 Task: Create a due date automation trigger when advanced on, 2 working days after a card is due add fields with custom field "Resume" set to a date less than 1 working days from now at 11:00 AM.
Action: Mouse moved to (1069, 335)
Screenshot: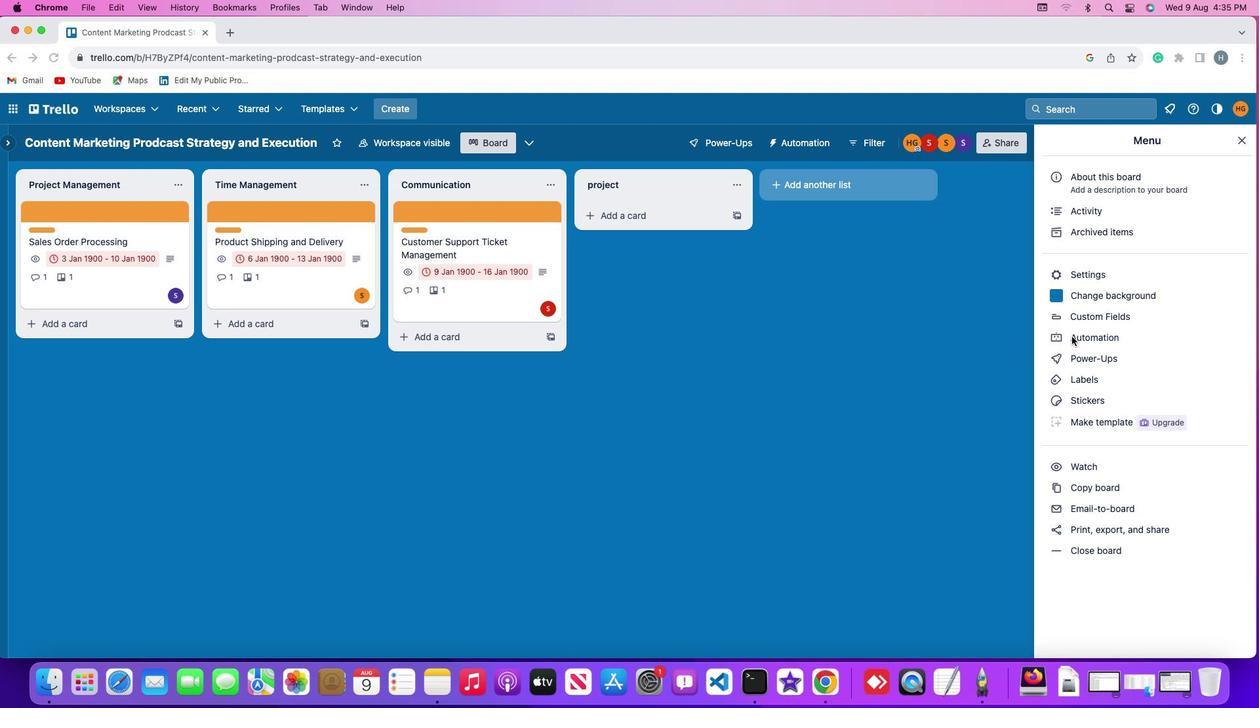 
Action: Mouse pressed left at (1069, 335)
Screenshot: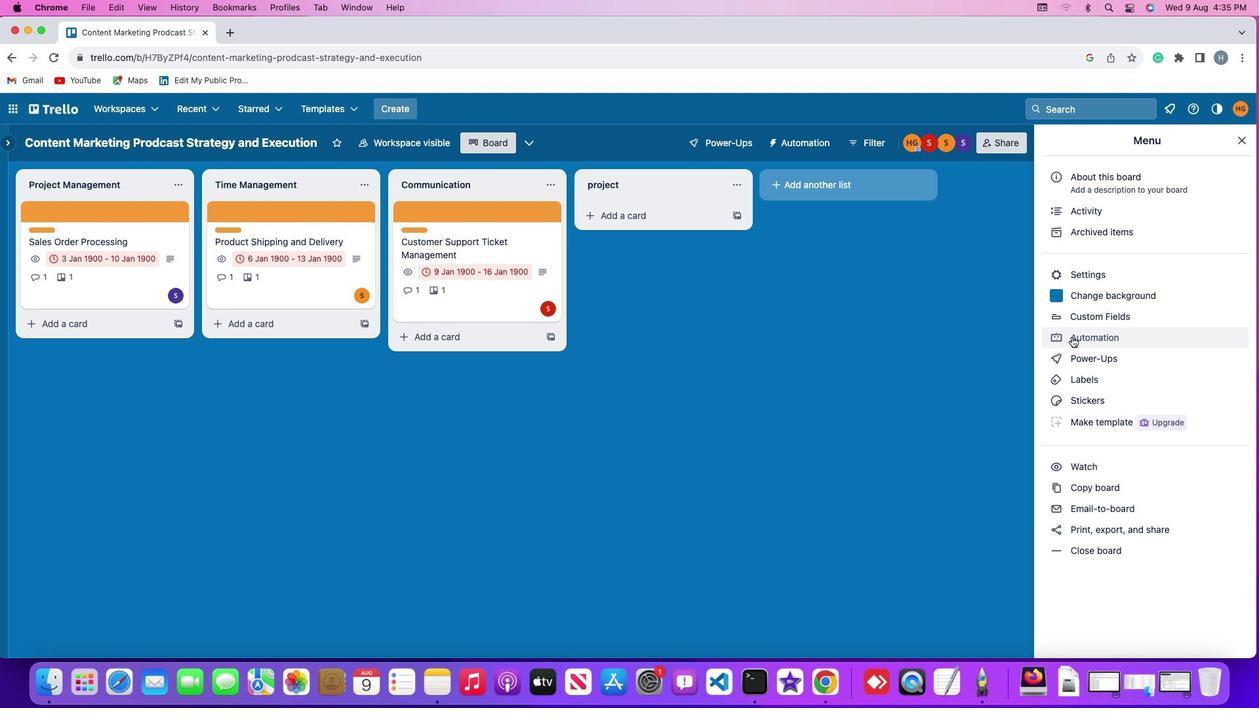 
Action: Mouse pressed left at (1069, 335)
Screenshot: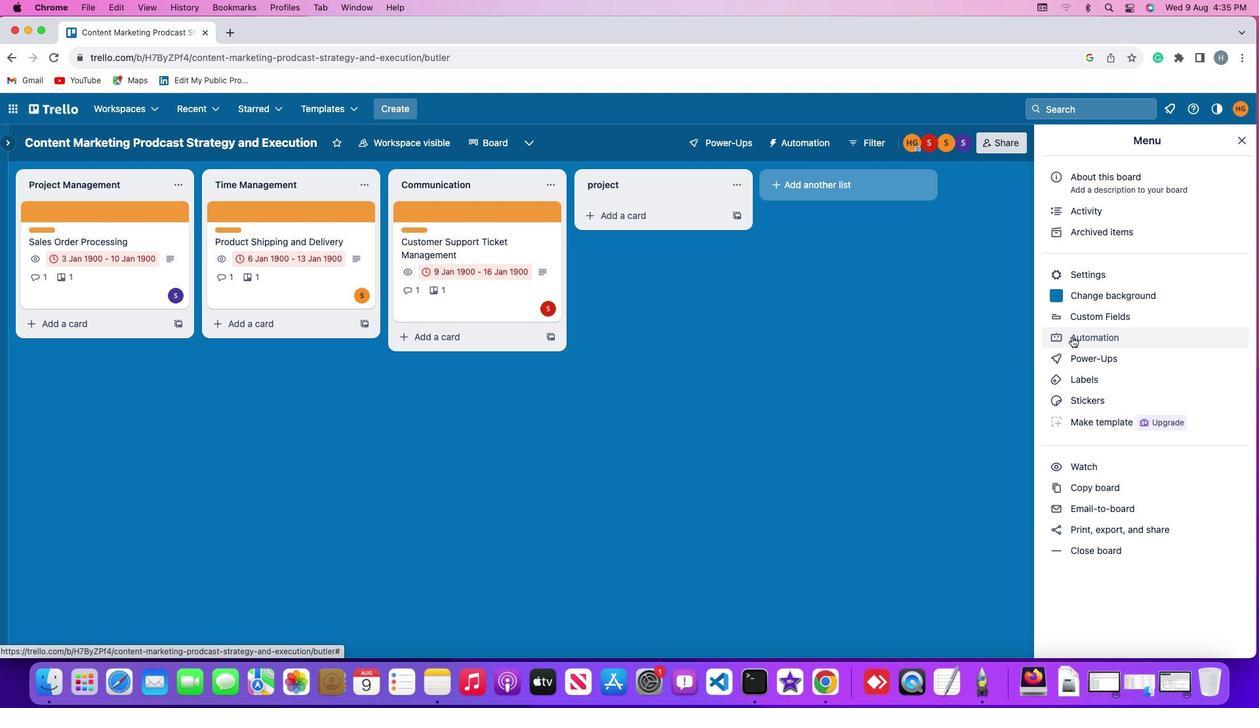 
Action: Mouse moved to (81, 308)
Screenshot: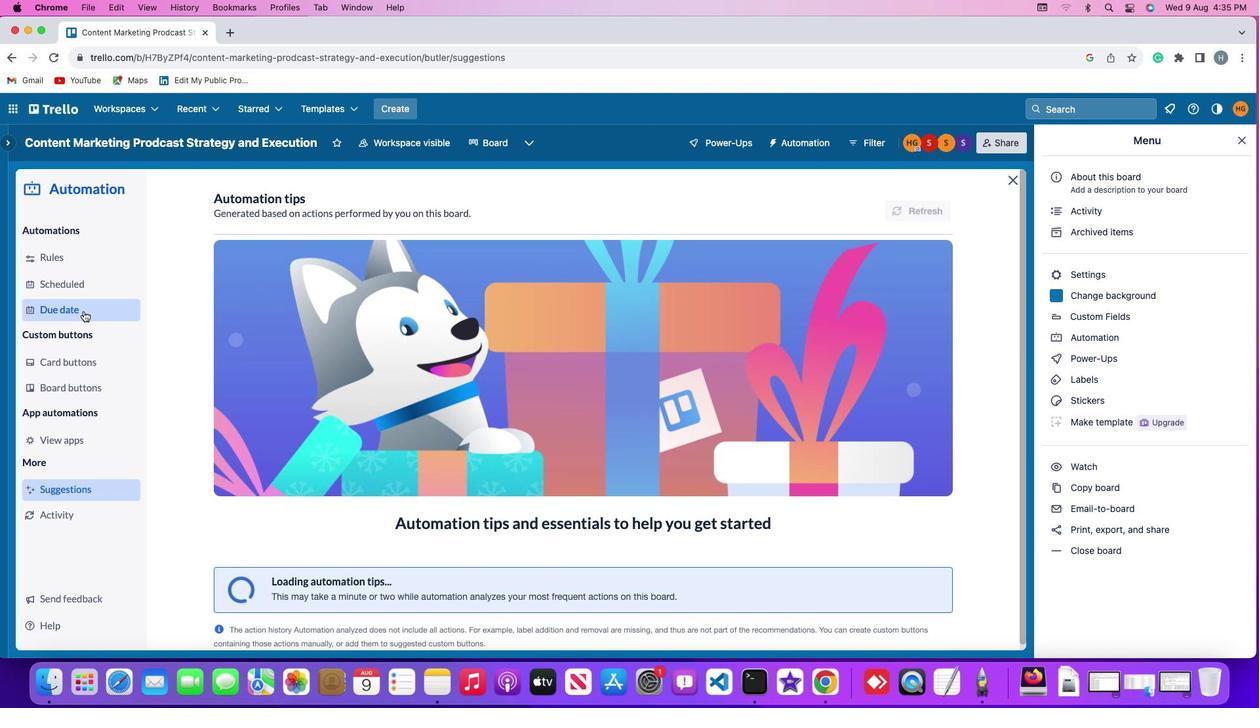 
Action: Mouse pressed left at (81, 308)
Screenshot: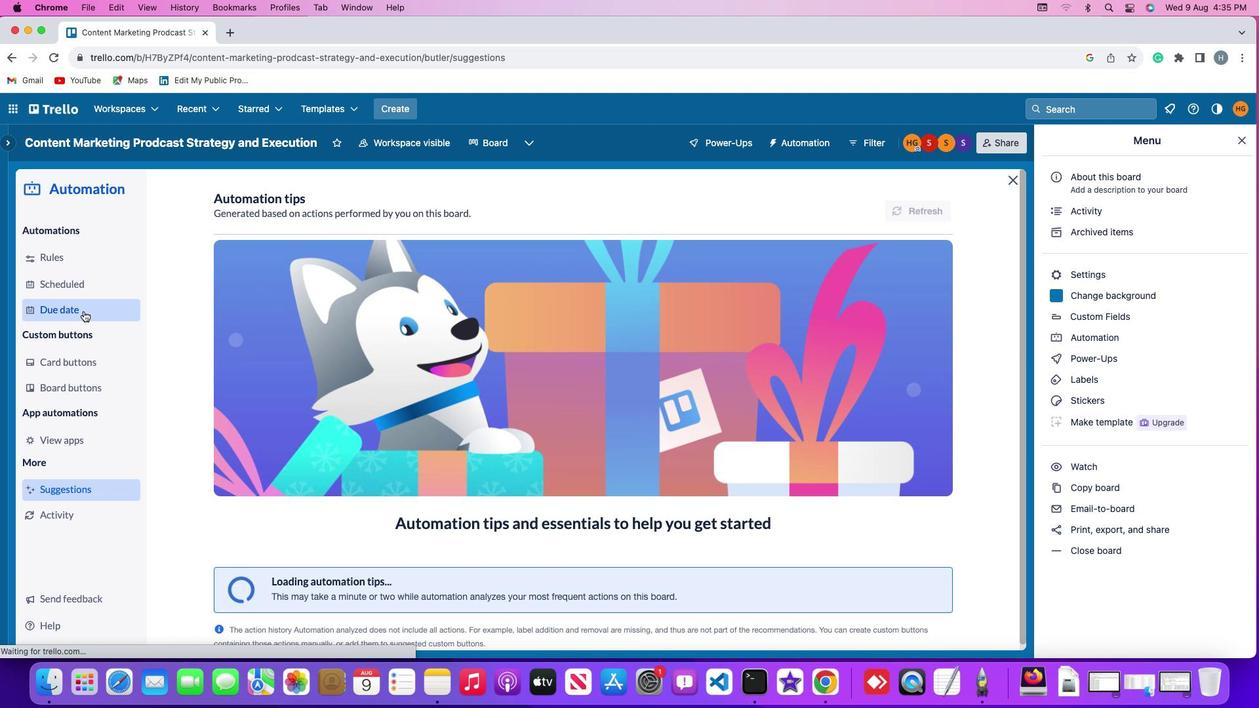 
Action: Mouse moved to (864, 201)
Screenshot: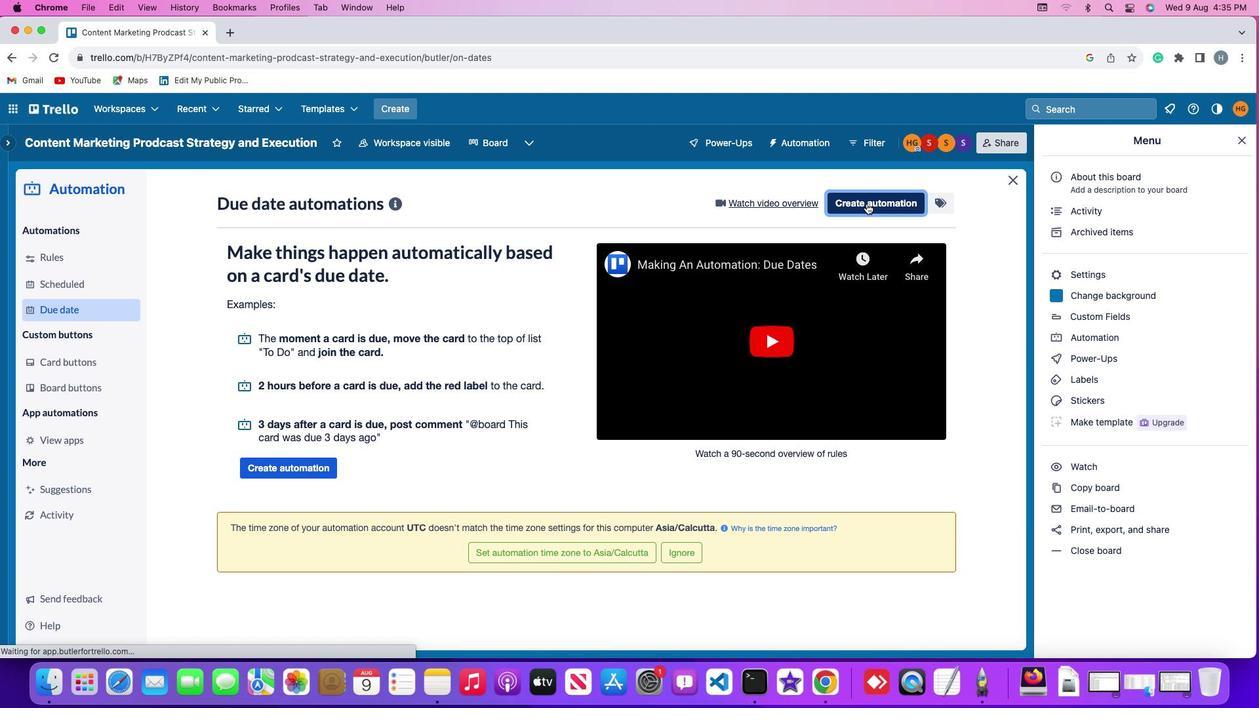 
Action: Mouse pressed left at (864, 201)
Screenshot: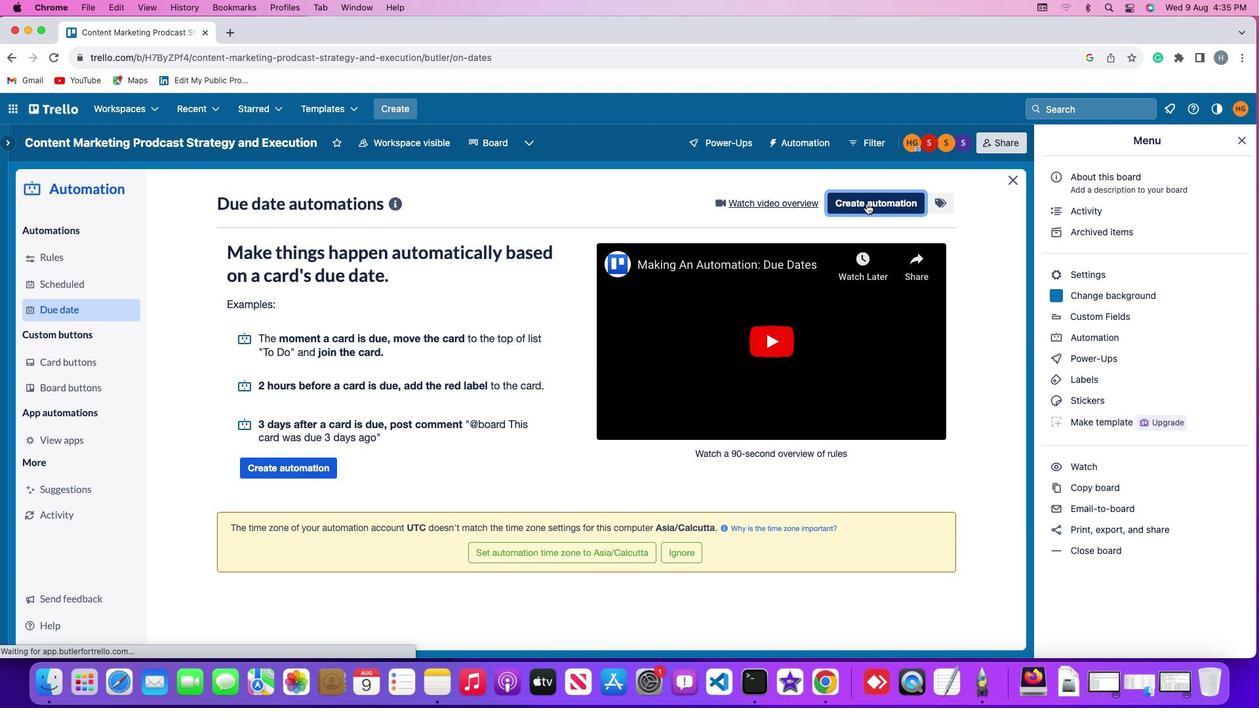 
Action: Mouse moved to (380, 325)
Screenshot: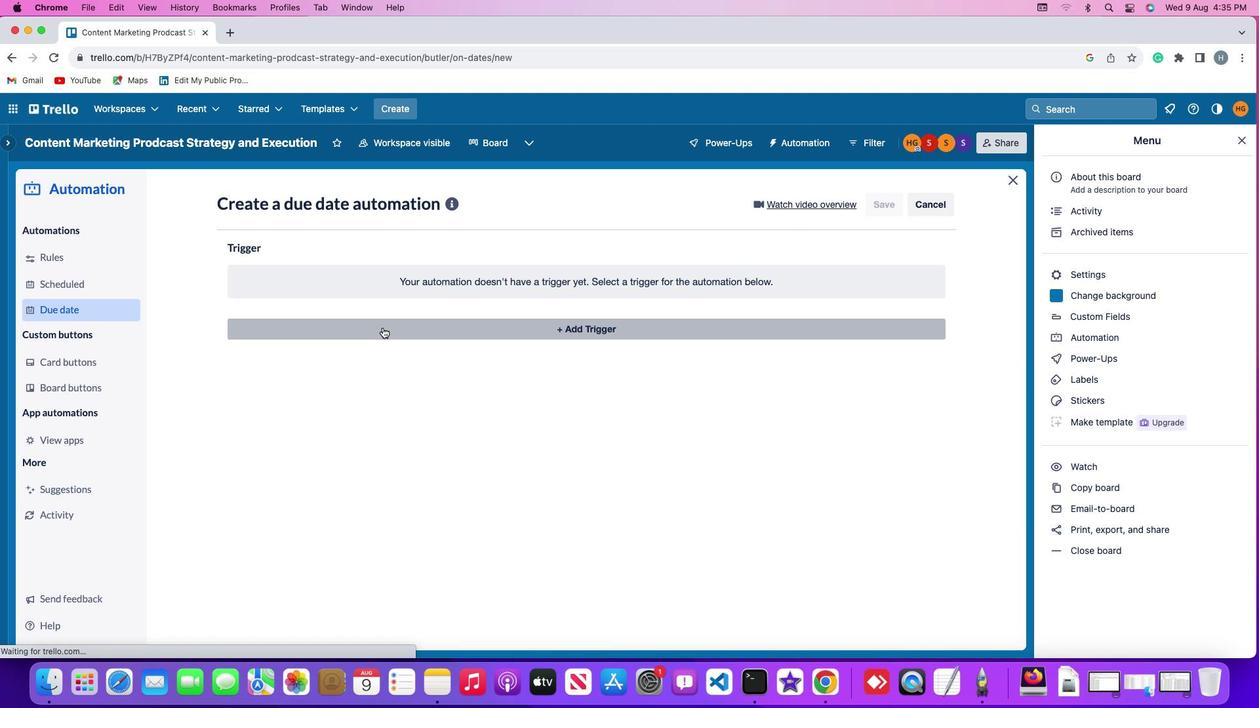 
Action: Mouse pressed left at (380, 325)
Screenshot: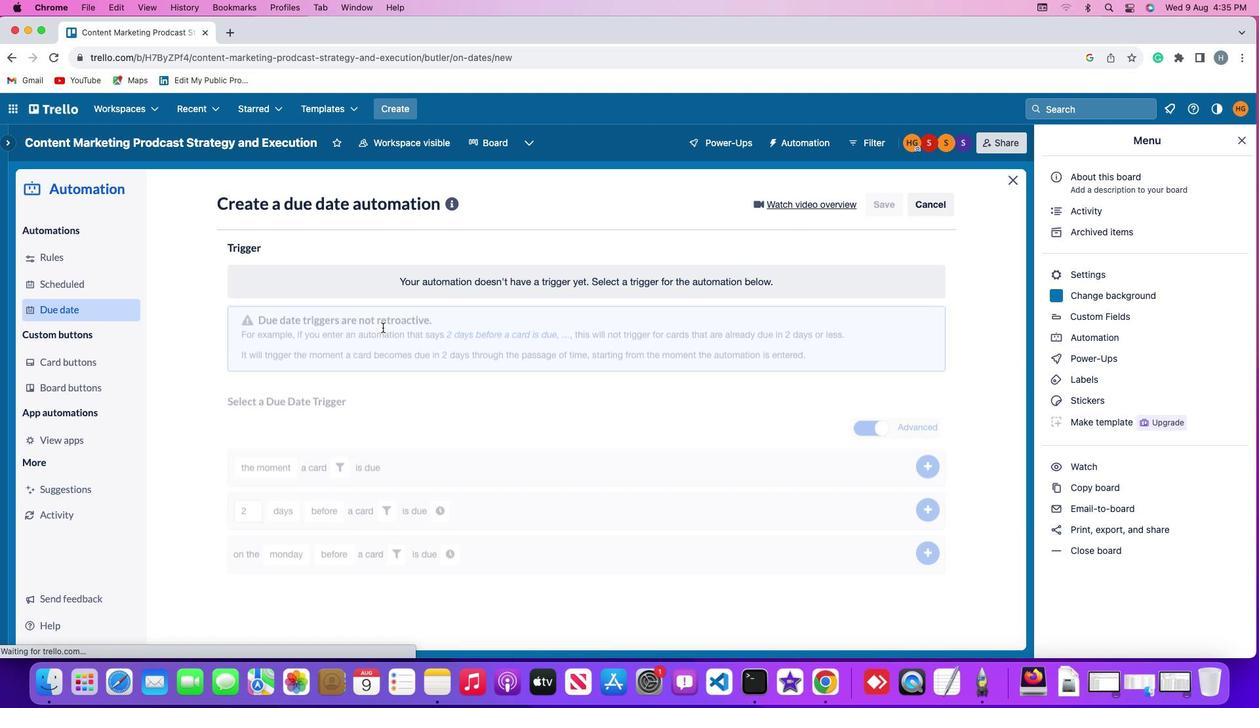 
Action: Mouse moved to (250, 529)
Screenshot: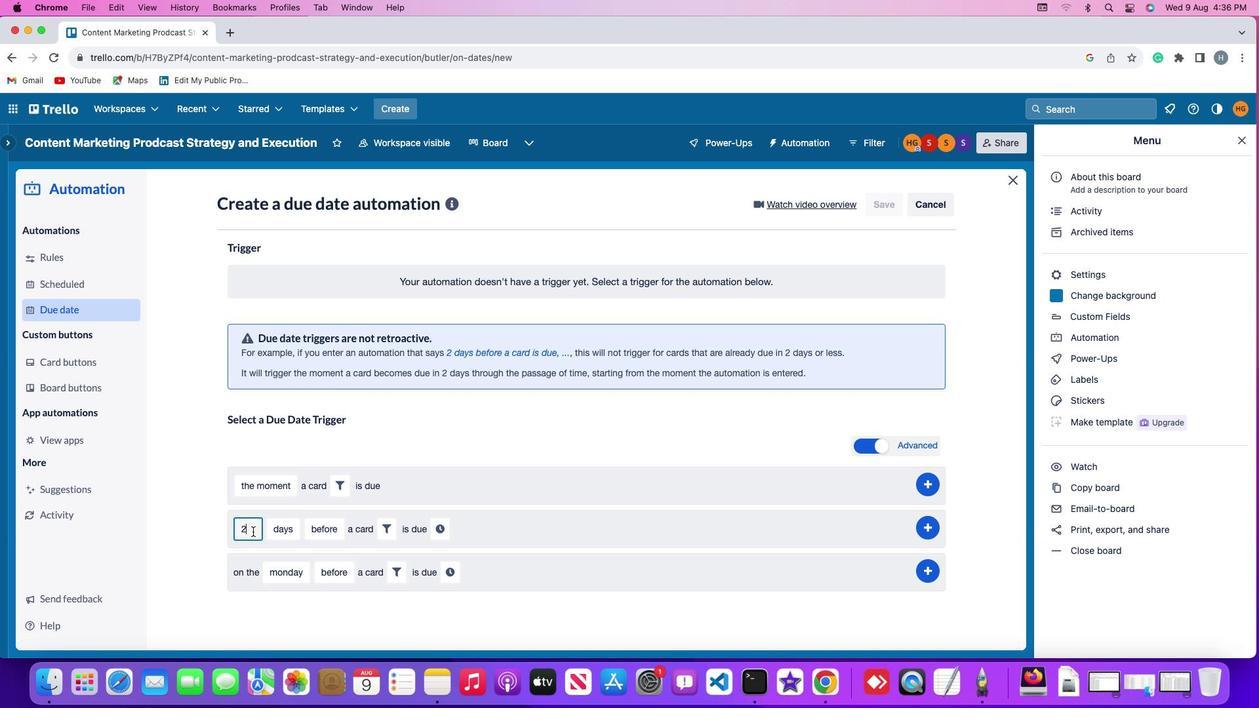 
Action: Mouse pressed left at (250, 529)
Screenshot: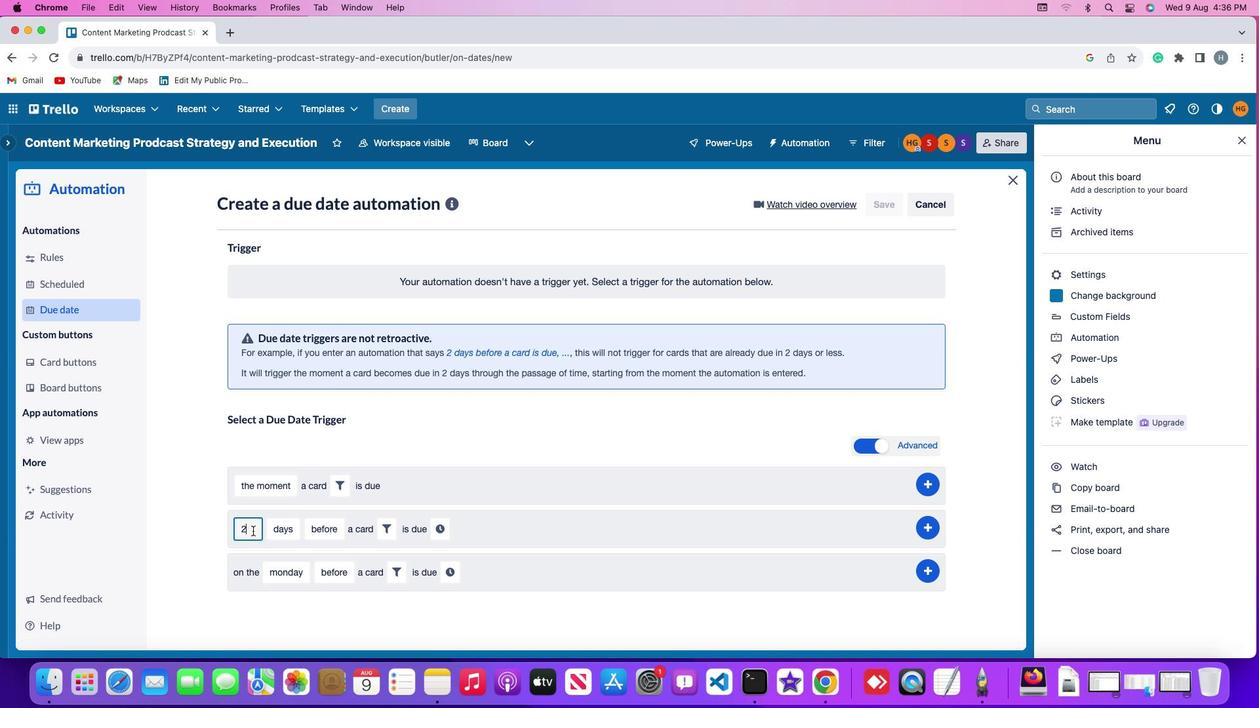 
Action: Mouse moved to (250, 528)
Screenshot: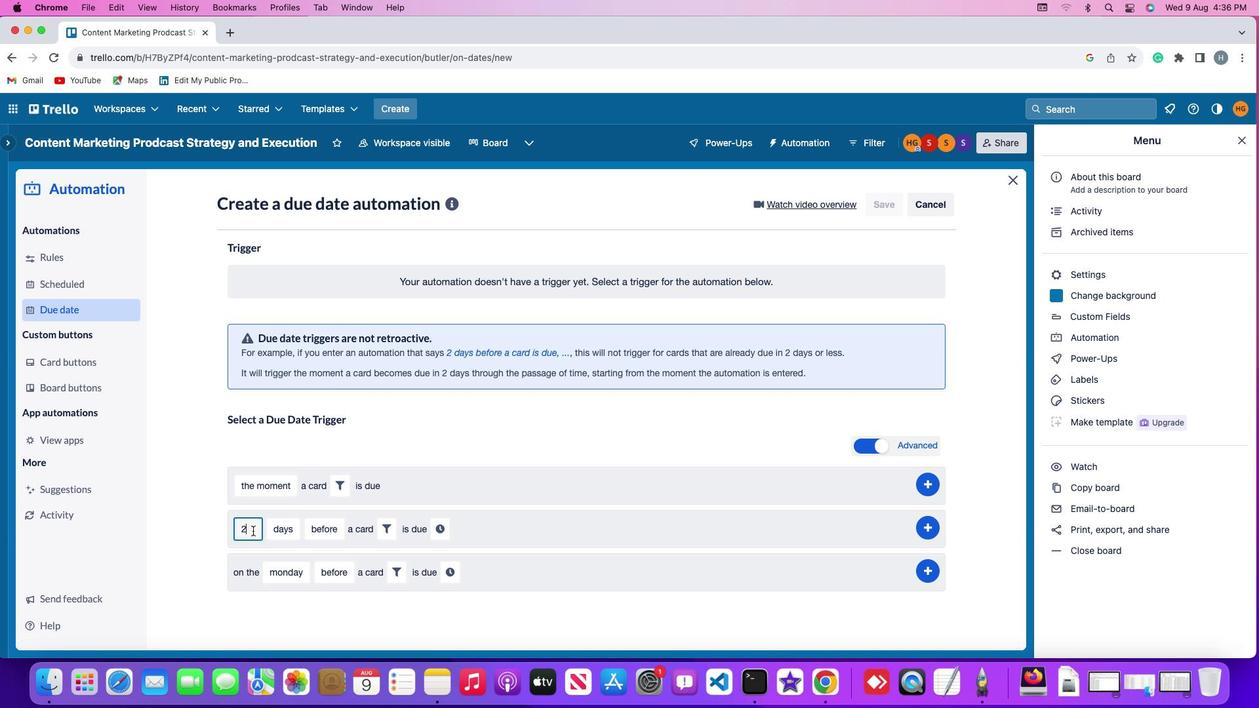 
Action: Key pressed Key.backspace
Screenshot: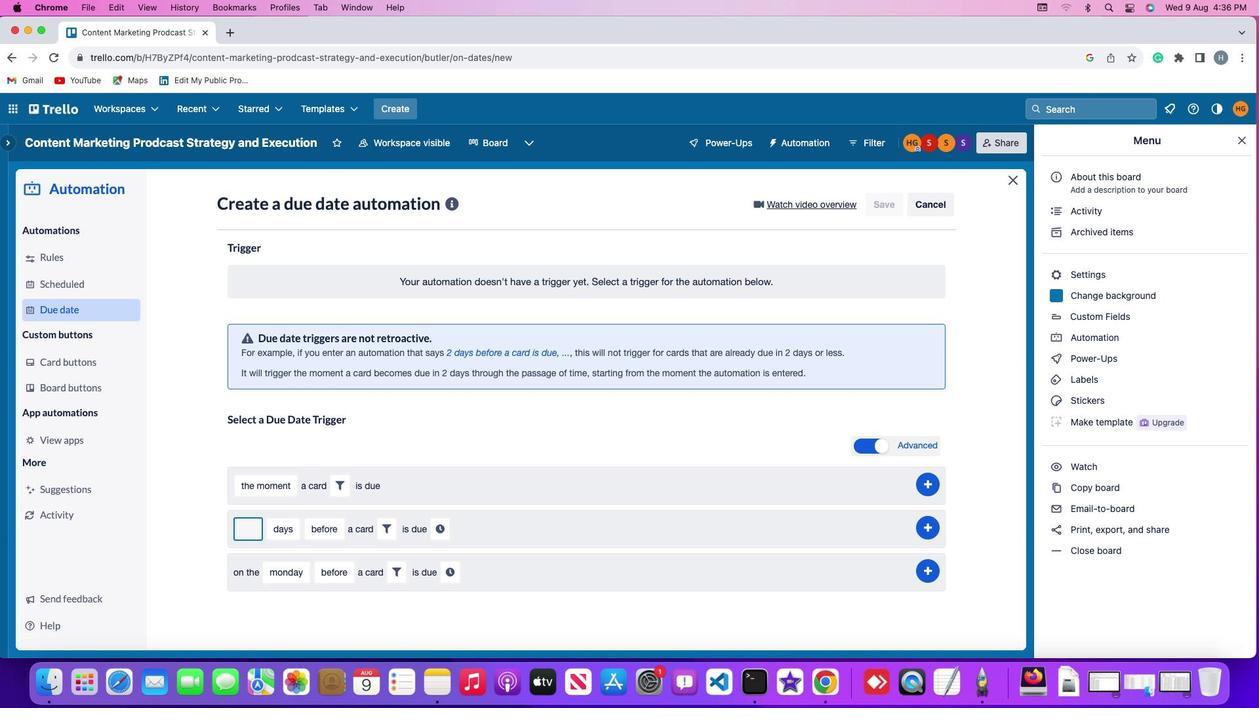
Action: Mouse moved to (250, 529)
Screenshot: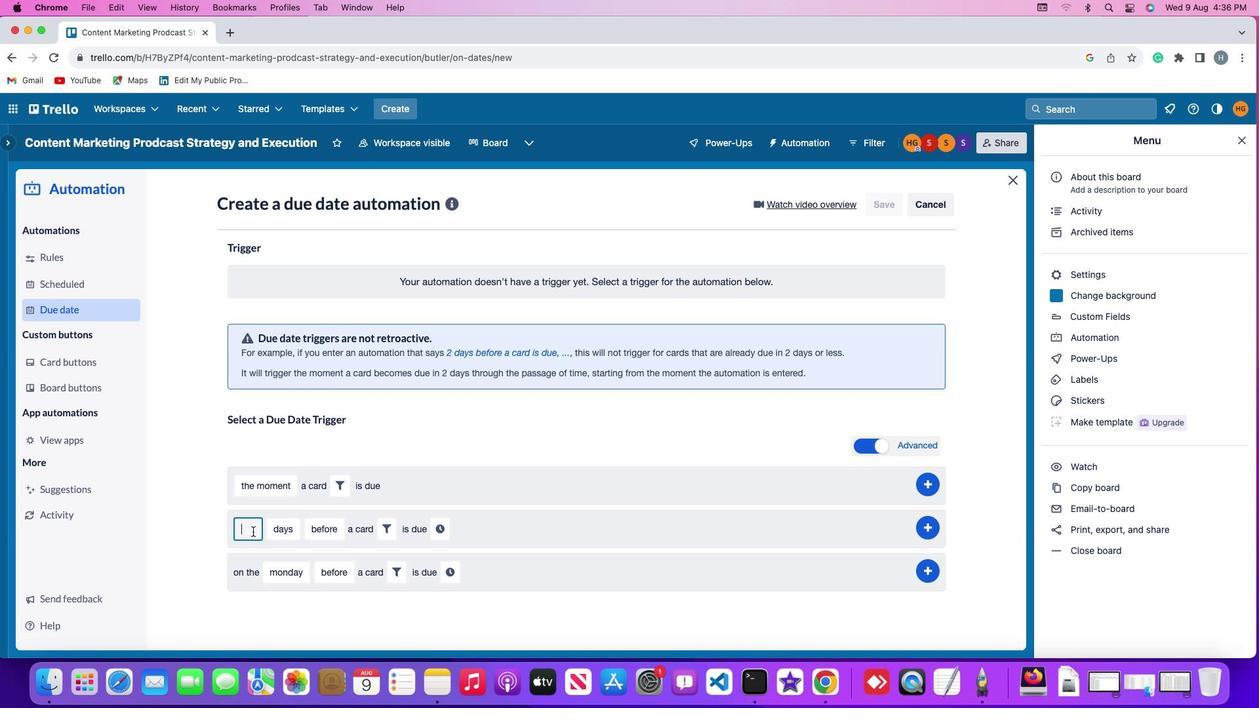 
Action: Key pressed '2'
Screenshot: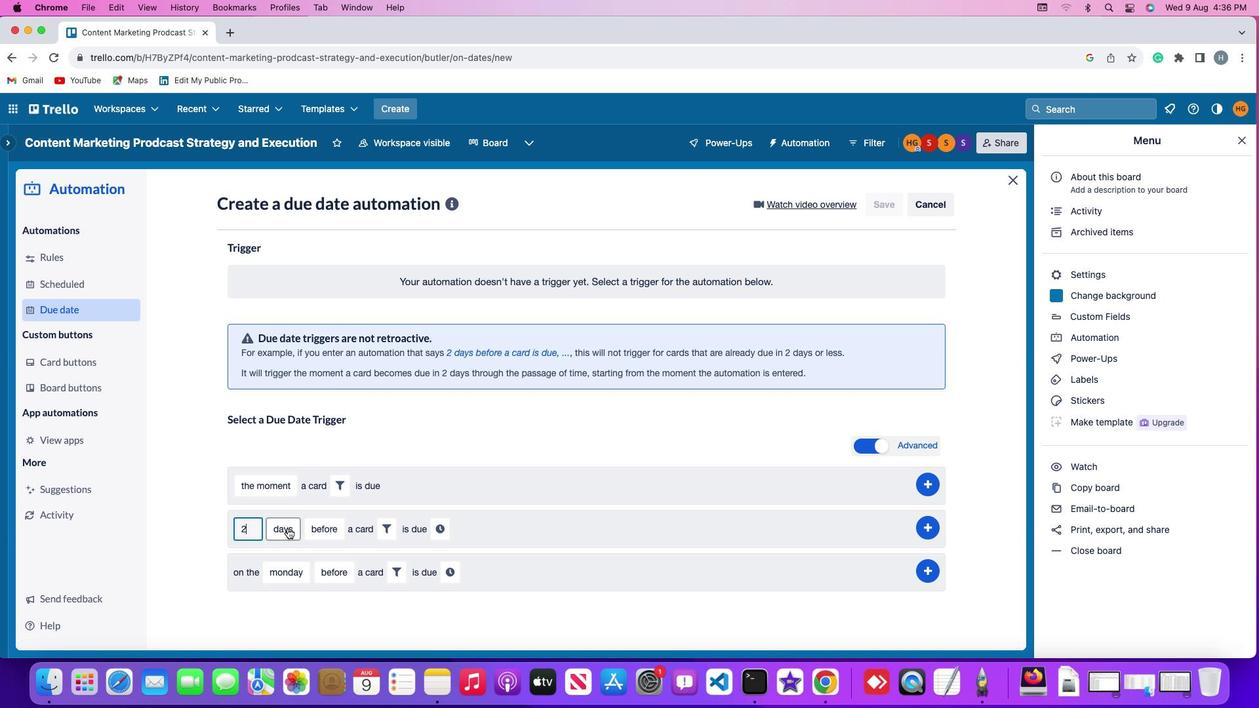 
Action: Mouse moved to (285, 525)
Screenshot: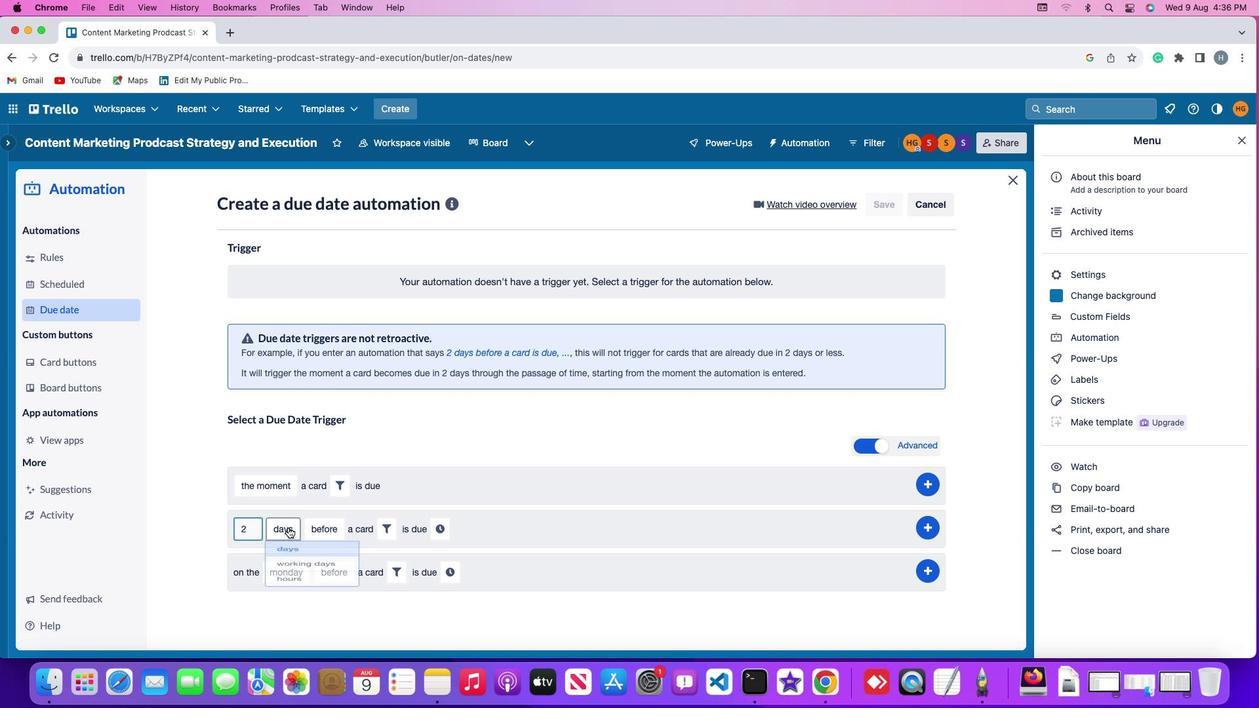 
Action: Mouse pressed left at (285, 525)
Screenshot: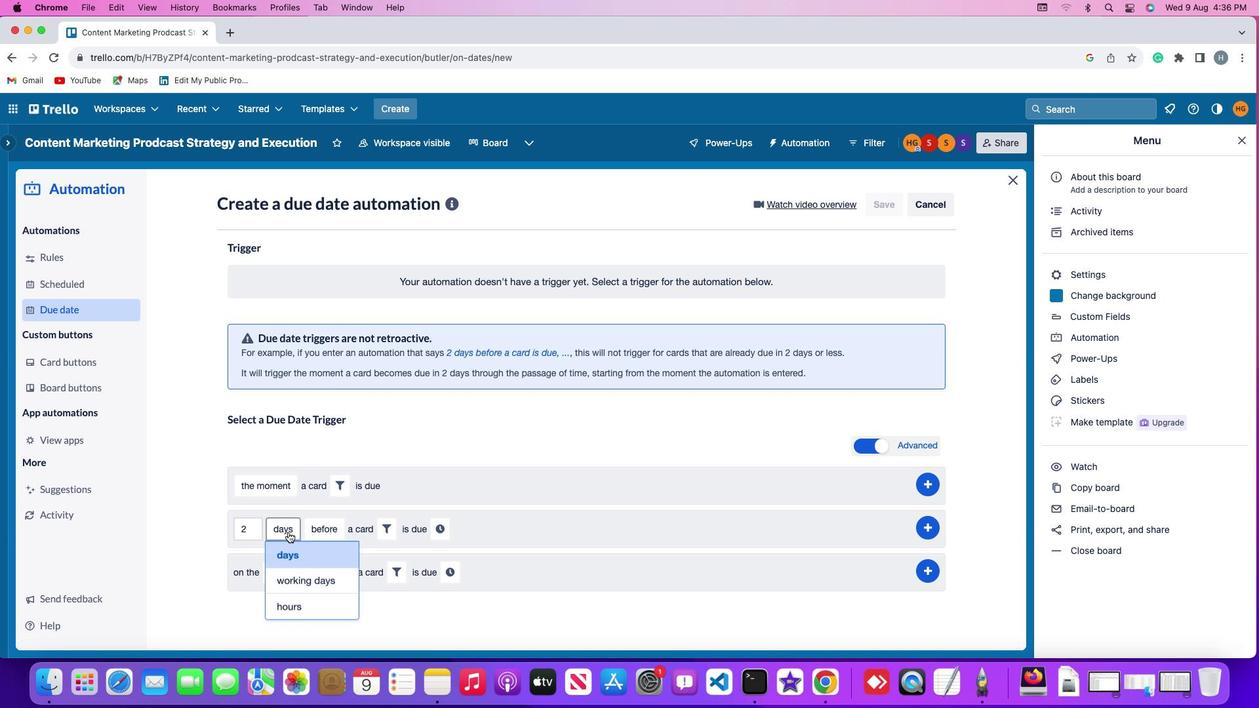 
Action: Mouse moved to (289, 581)
Screenshot: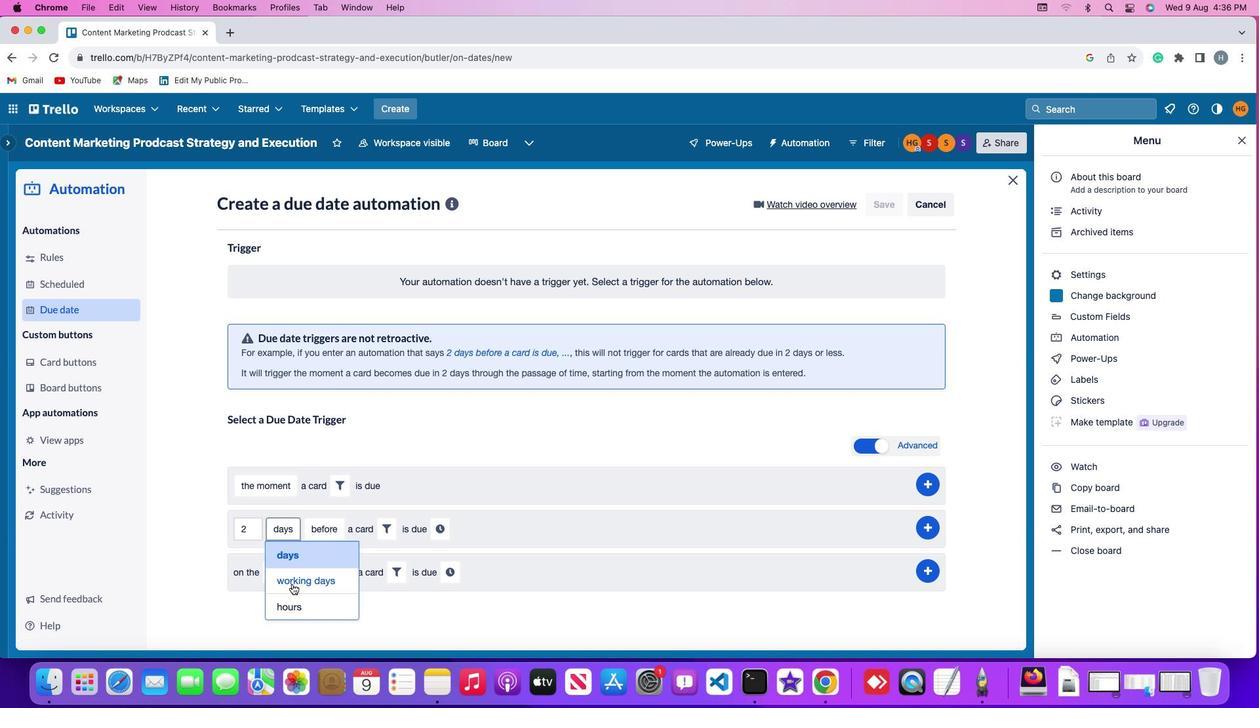 
Action: Mouse pressed left at (289, 581)
Screenshot: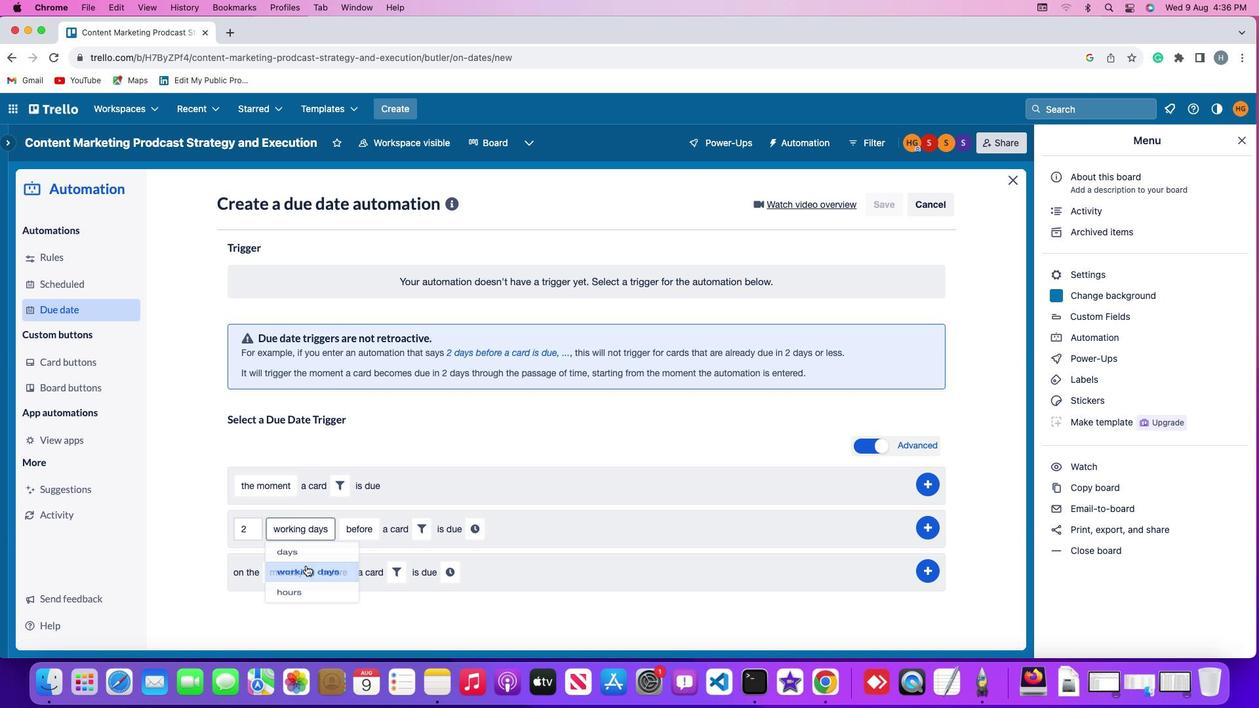 
Action: Mouse moved to (354, 523)
Screenshot: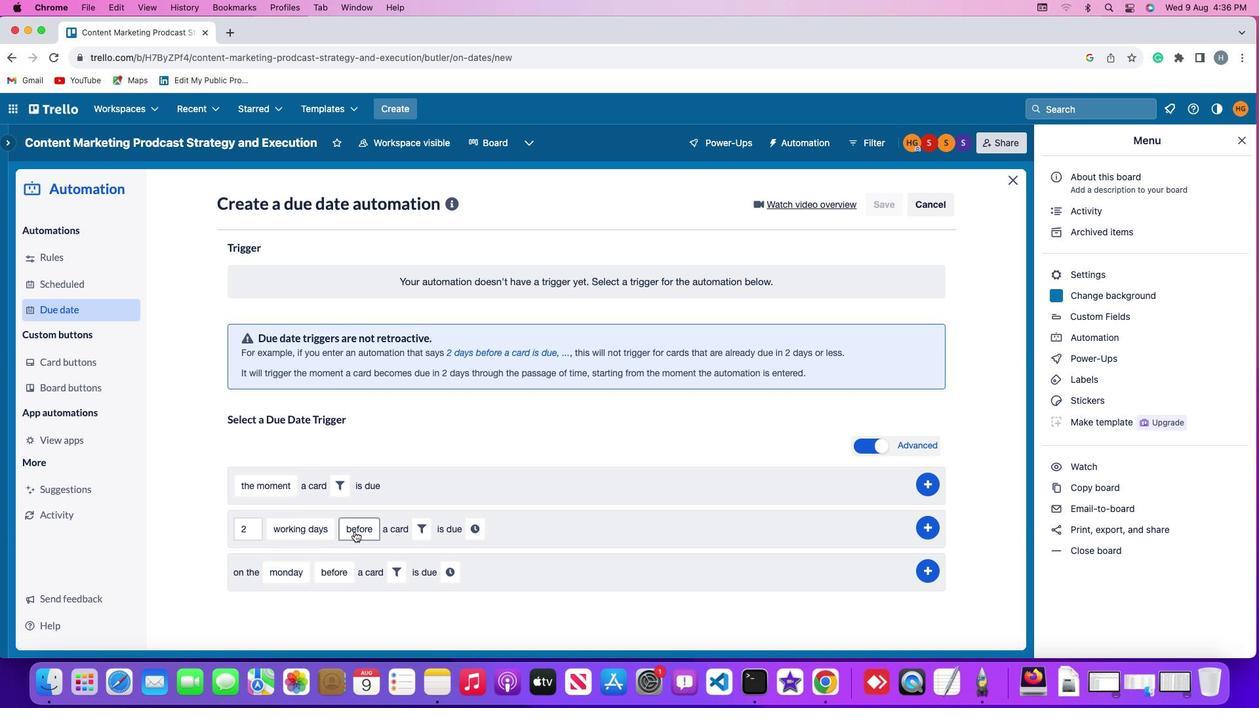 
Action: Mouse pressed left at (354, 523)
Screenshot: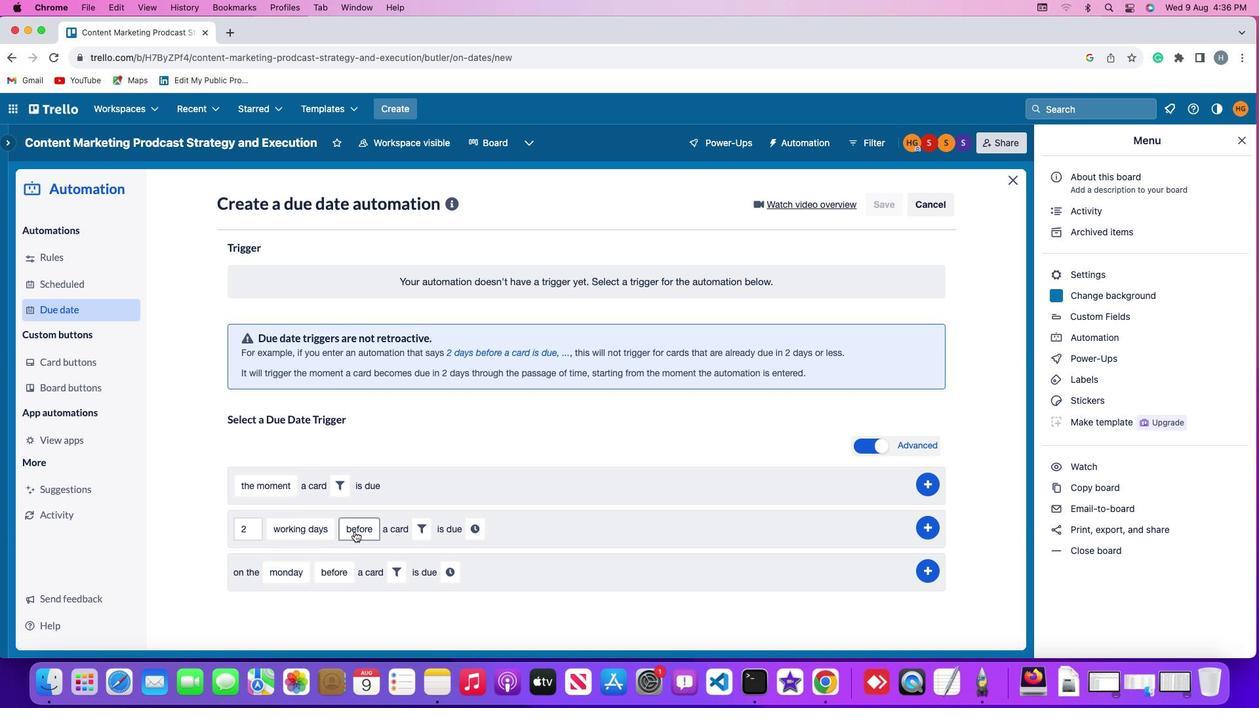 
Action: Mouse moved to (353, 573)
Screenshot: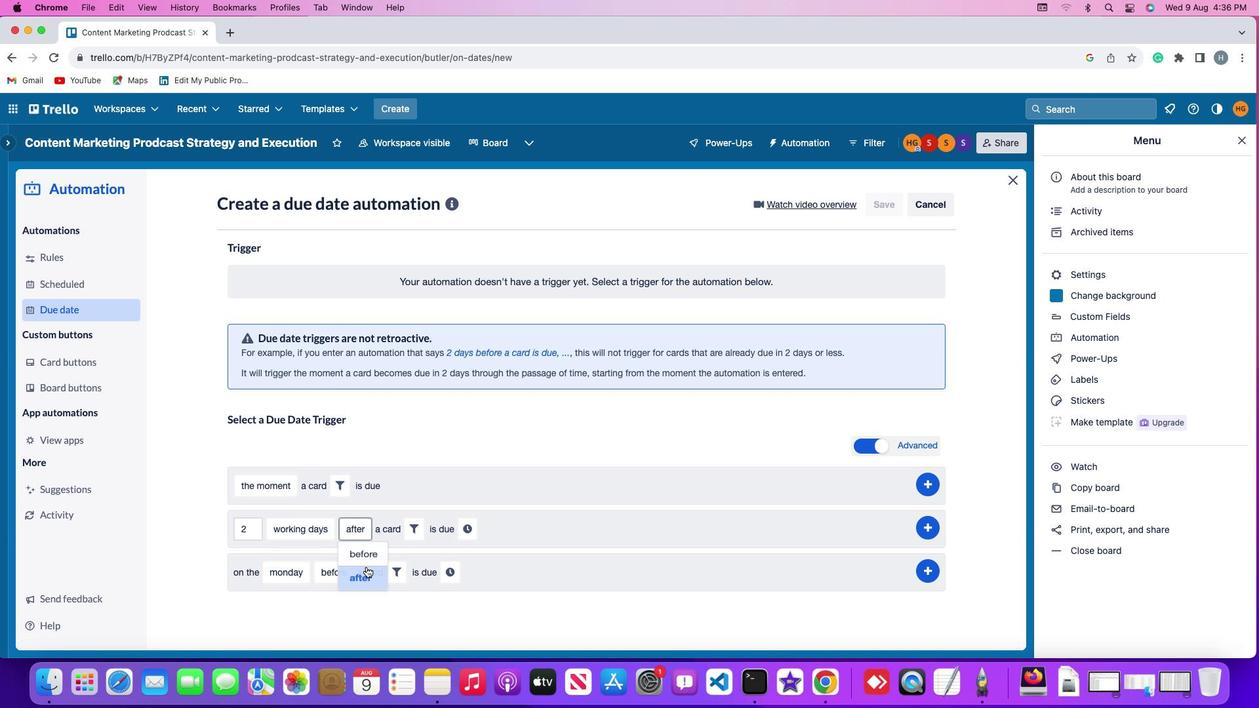 
Action: Mouse pressed left at (353, 573)
Screenshot: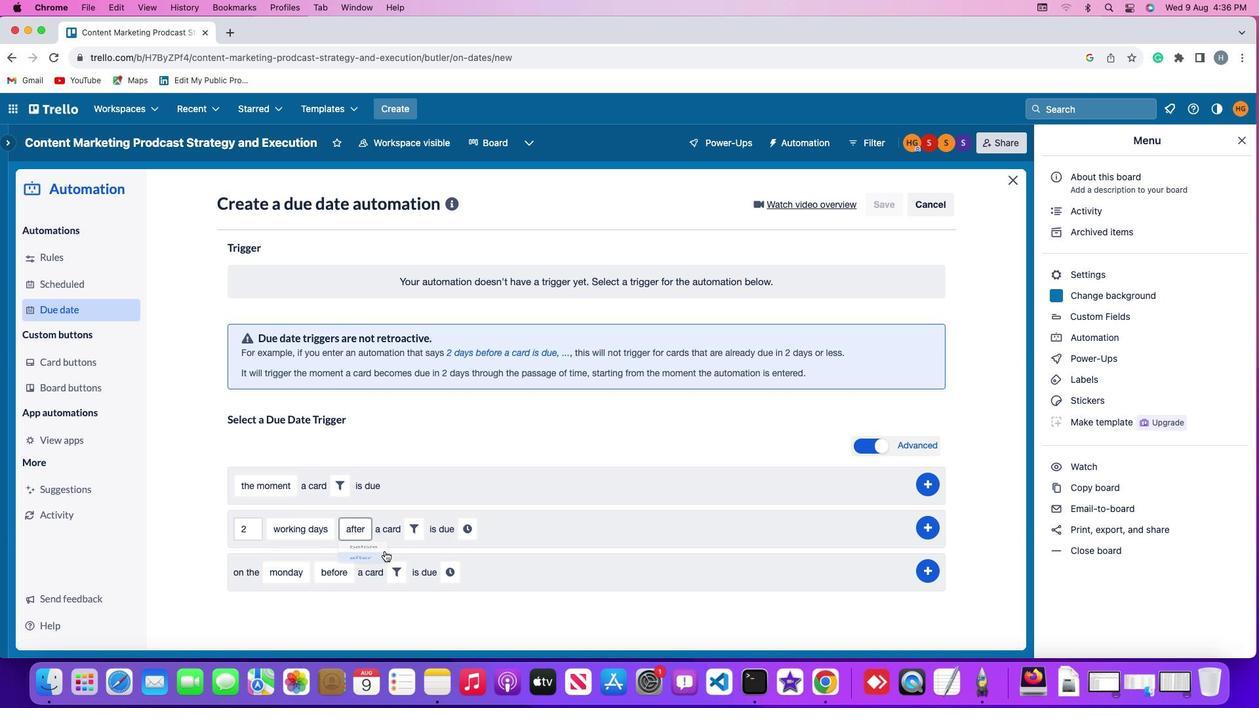 
Action: Mouse moved to (416, 520)
Screenshot: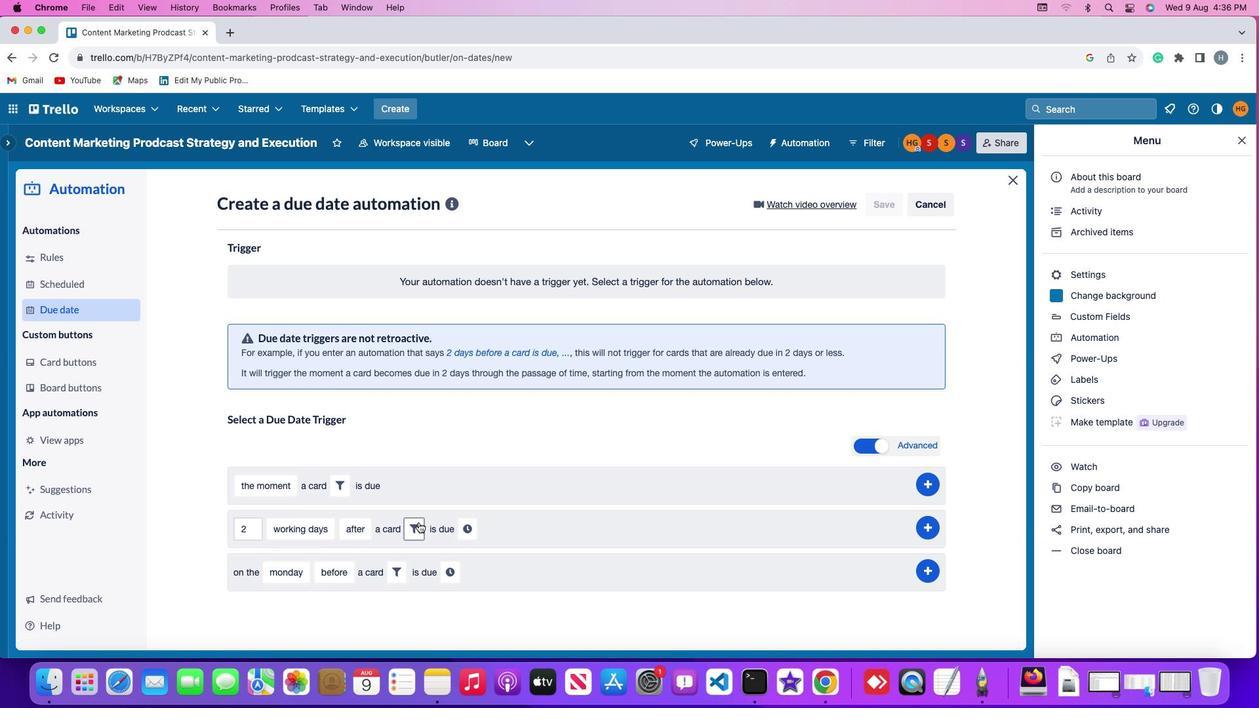 
Action: Mouse pressed left at (416, 520)
Screenshot: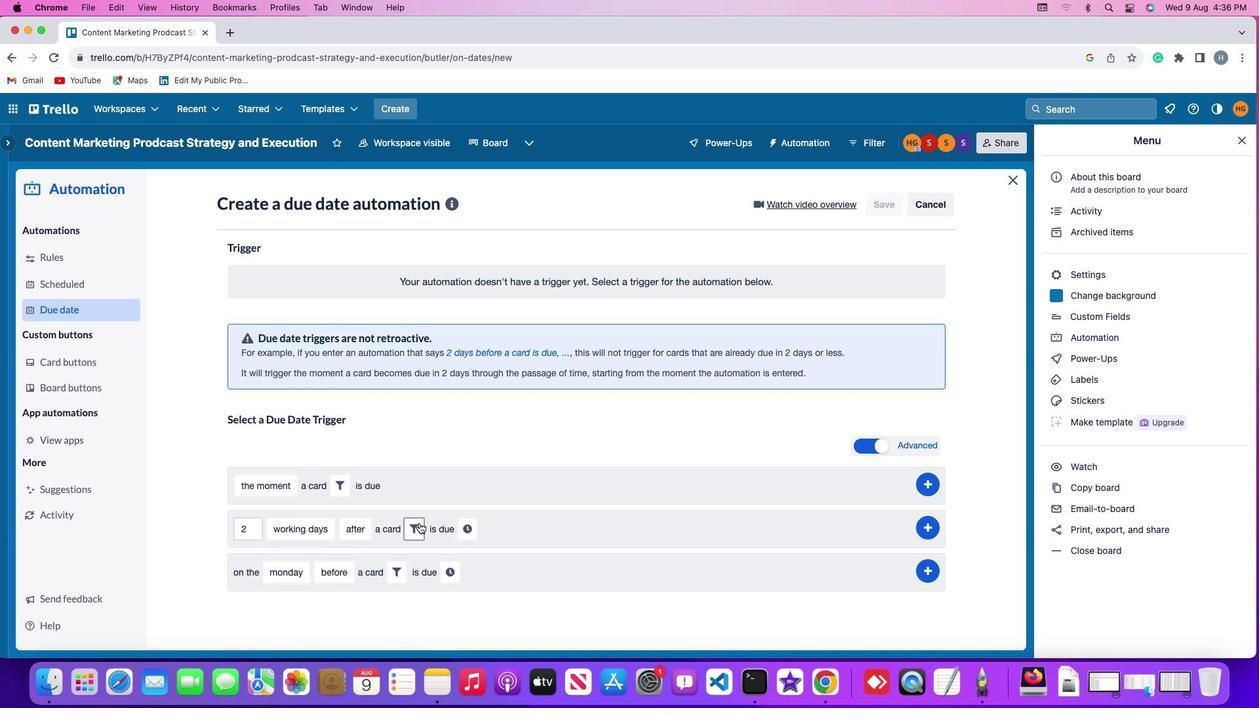
Action: Mouse moved to (628, 564)
Screenshot: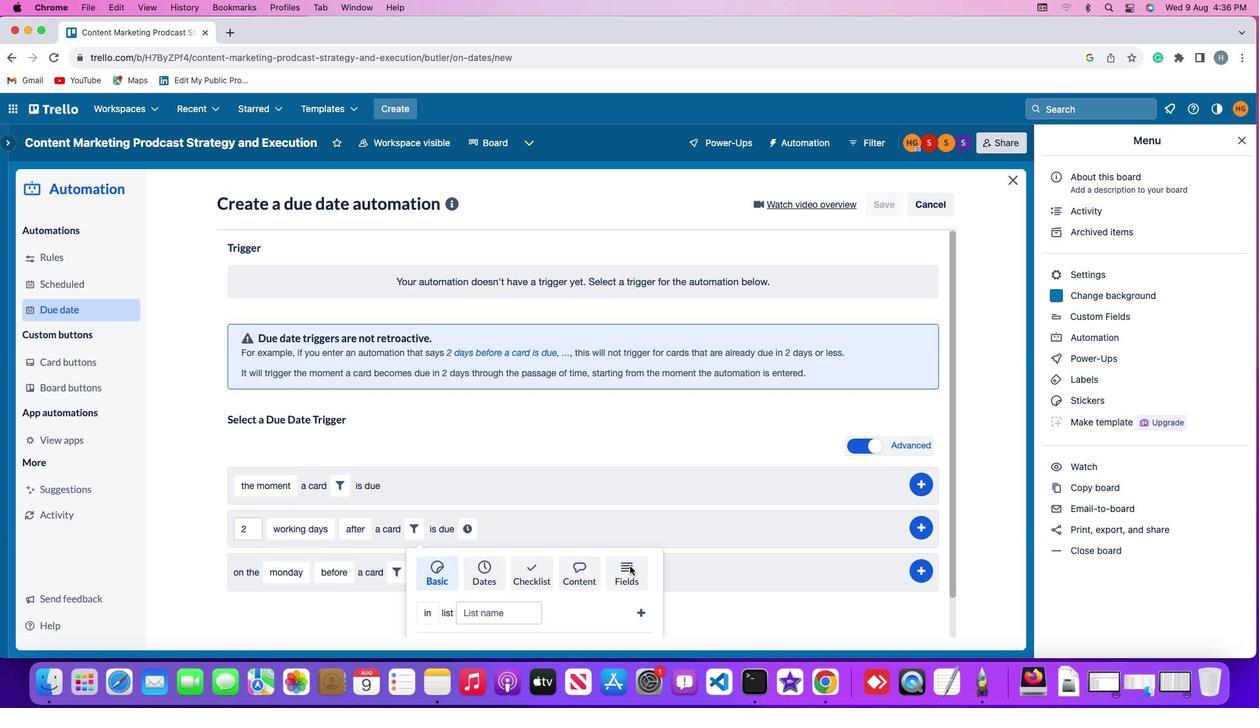 
Action: Mouse pressed left at (628, 564)
Screenshot: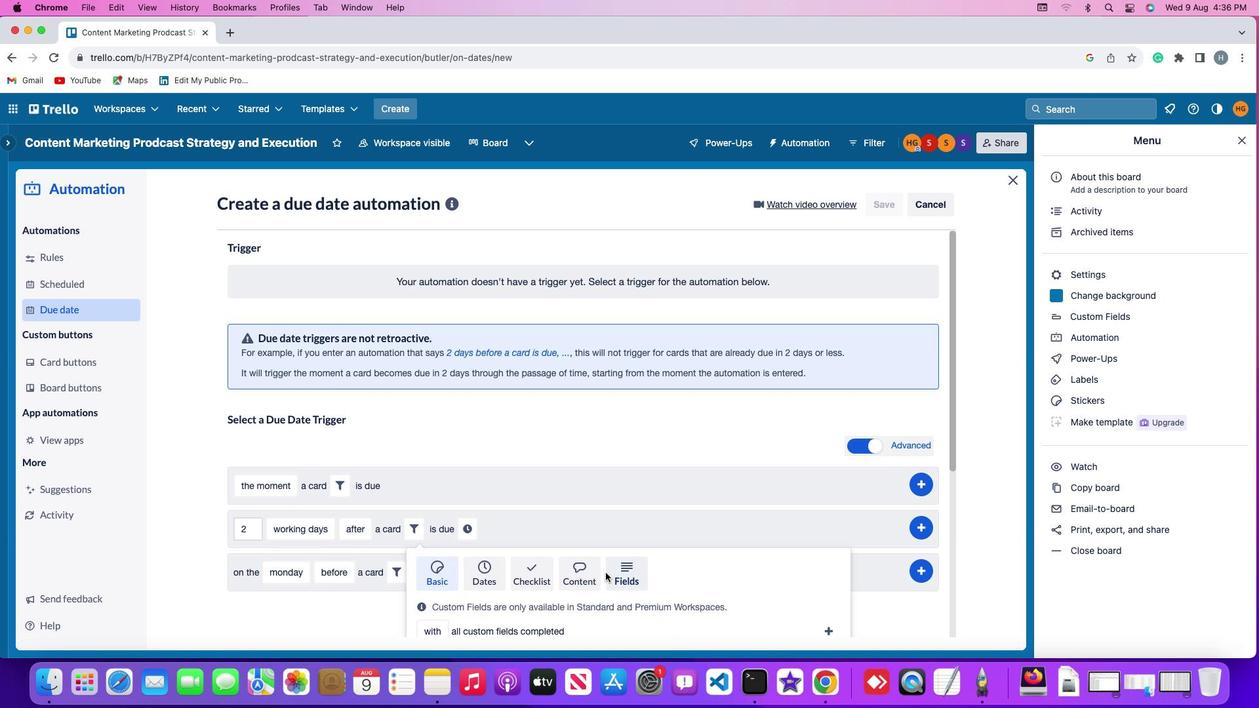 
Action: Mouse moved to (382, 609)
Screenshot: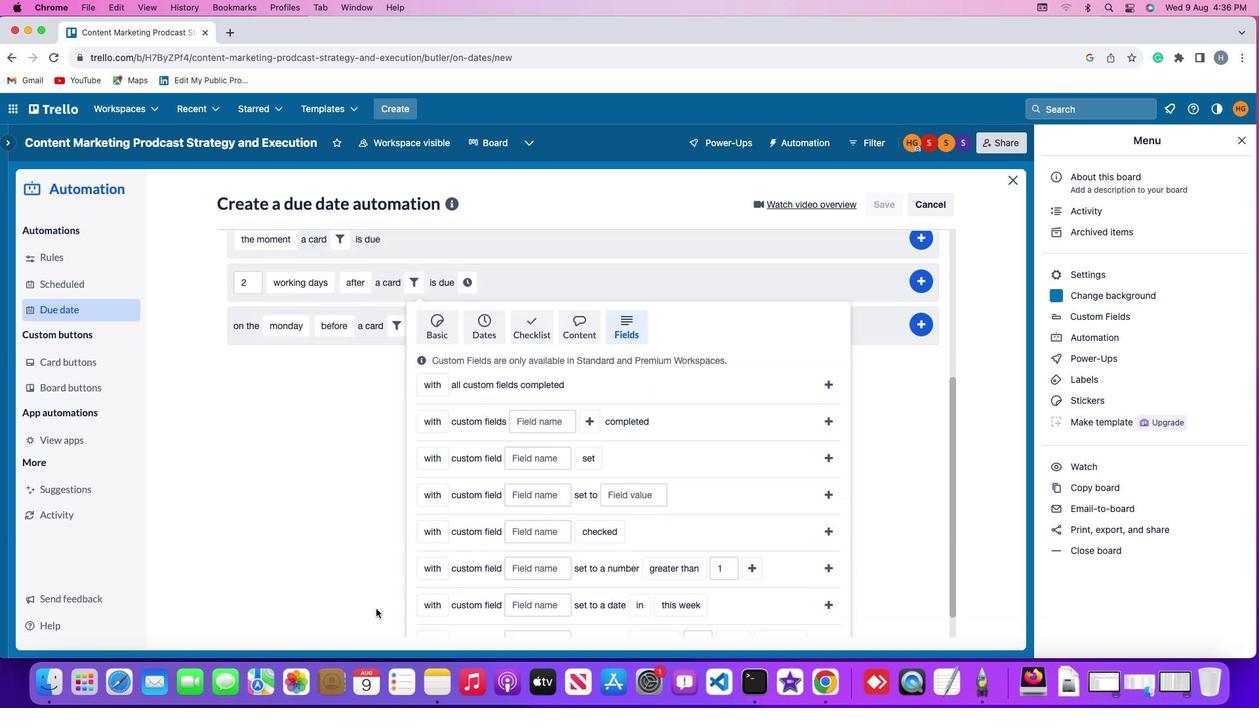 
Action: Mouse scrolled (382, 609) with delta (-1, -1)
Screenshot: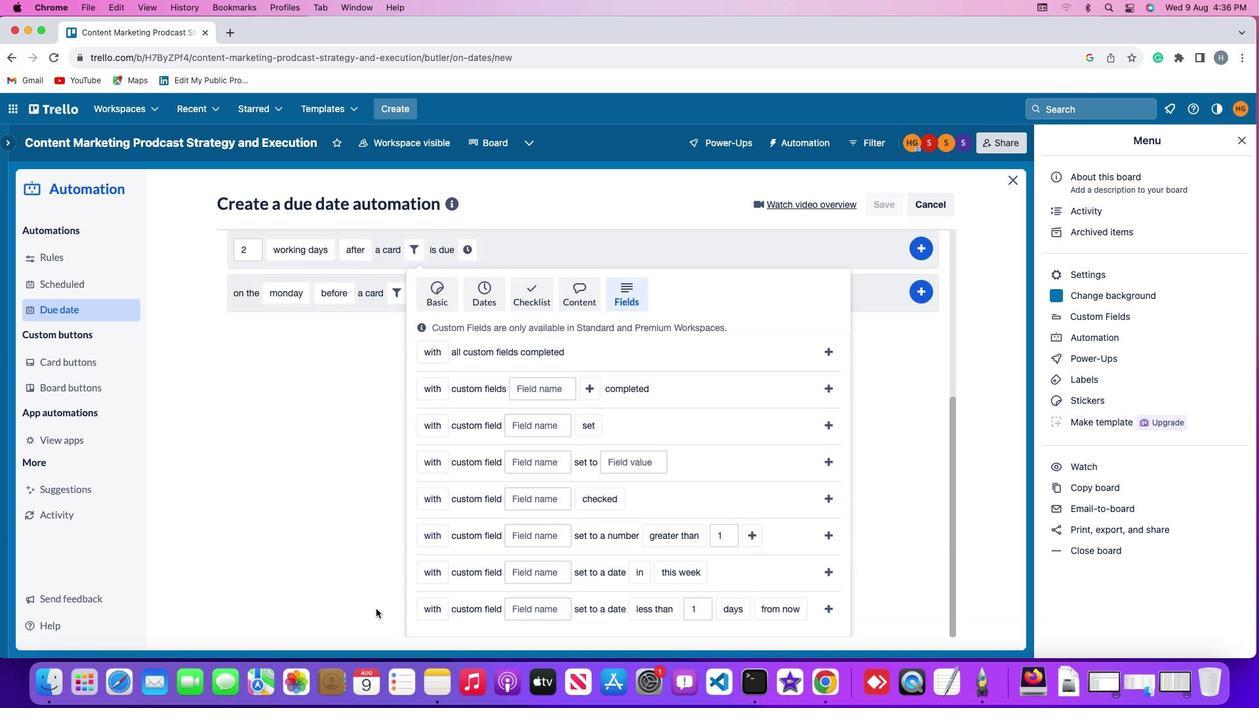 
Action: Mouse scrolled (382, 609) with delta (-1, -1)
Screenshot: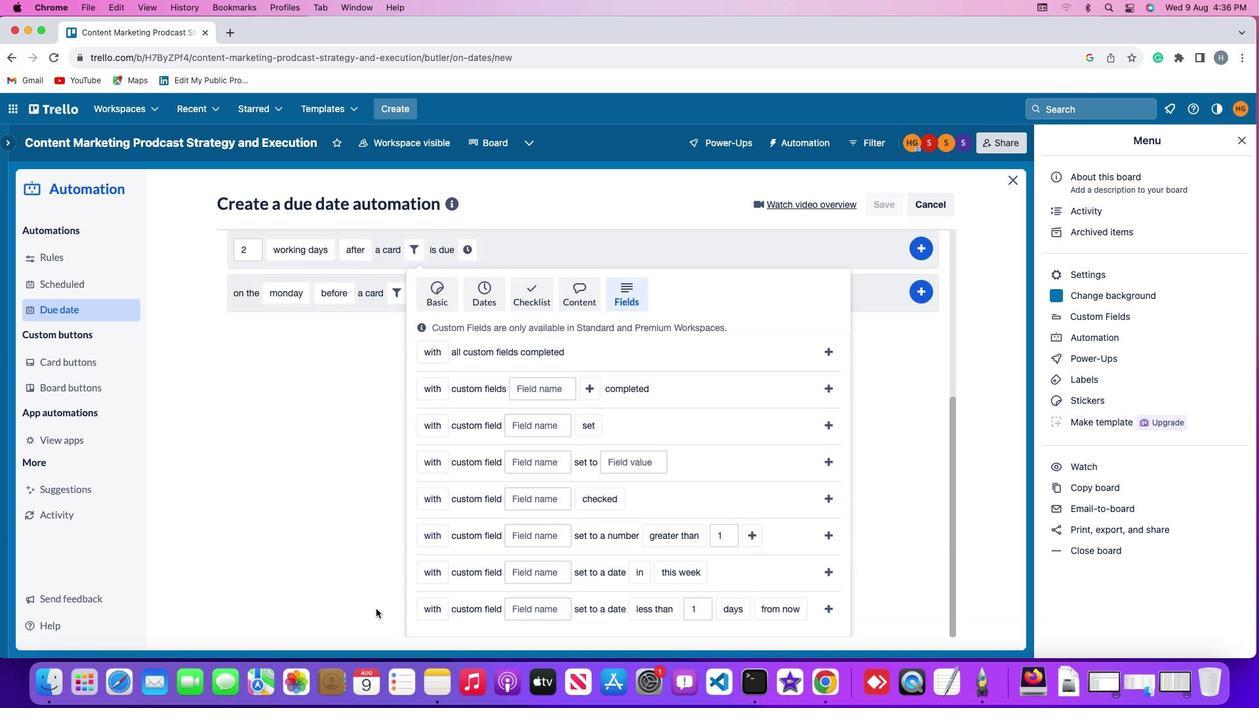 
Action: Mouse scrolled (382, 609) with delta (-1, -3)
Screenshot: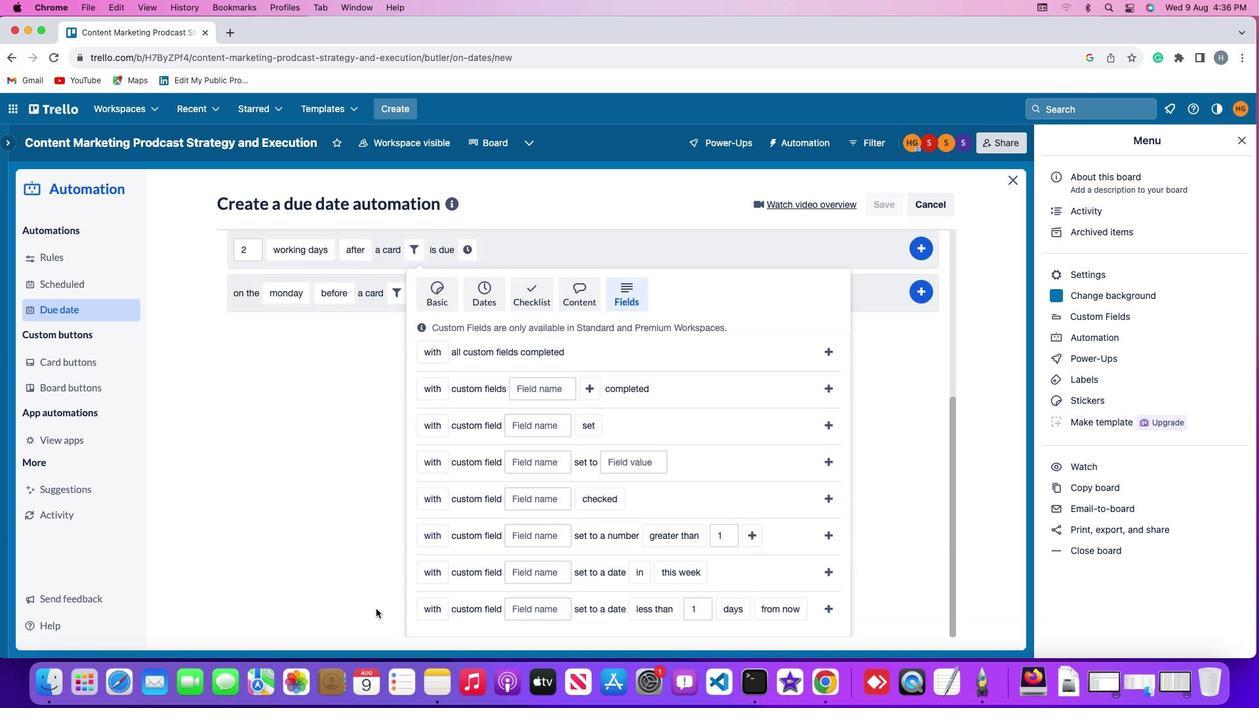 
Action: Mouse scrolled (382, 609) with delta (-1, -4)
Screenshot: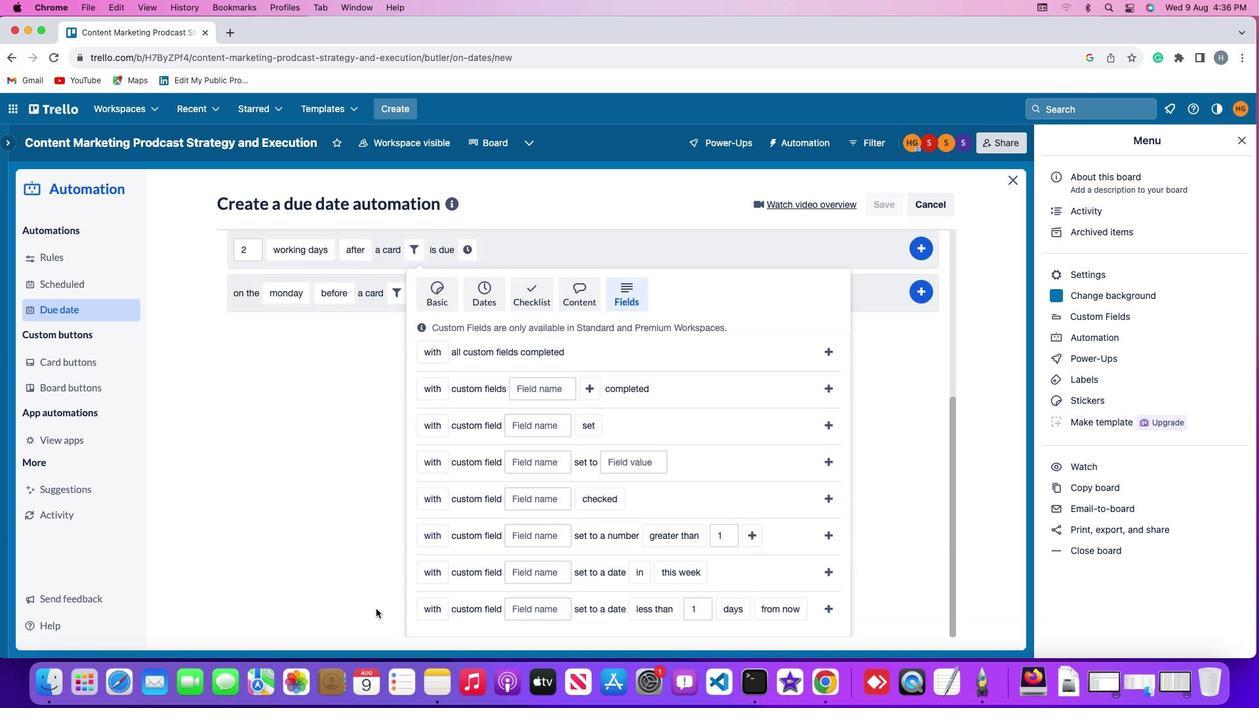 
Action: Mouse moved to (382, 609)
Screenshot: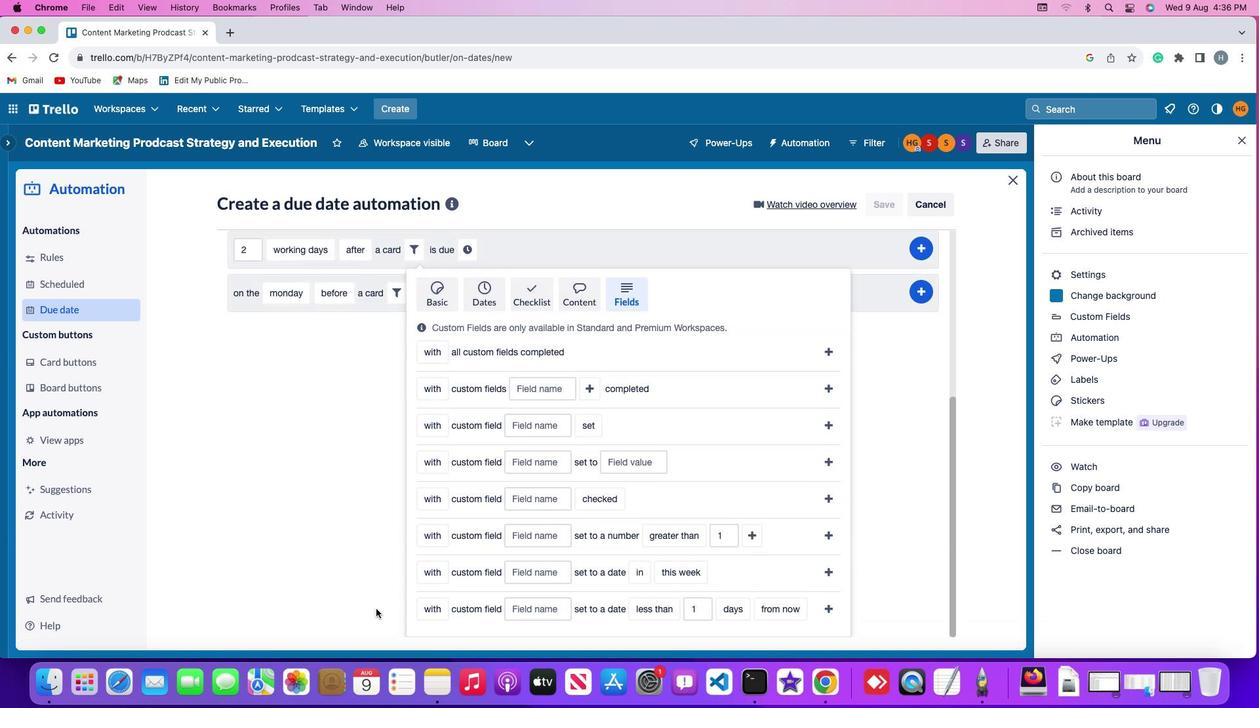 
Action: Mouse scrolled (382, 609) with delta (-1, -5)
Screenshot: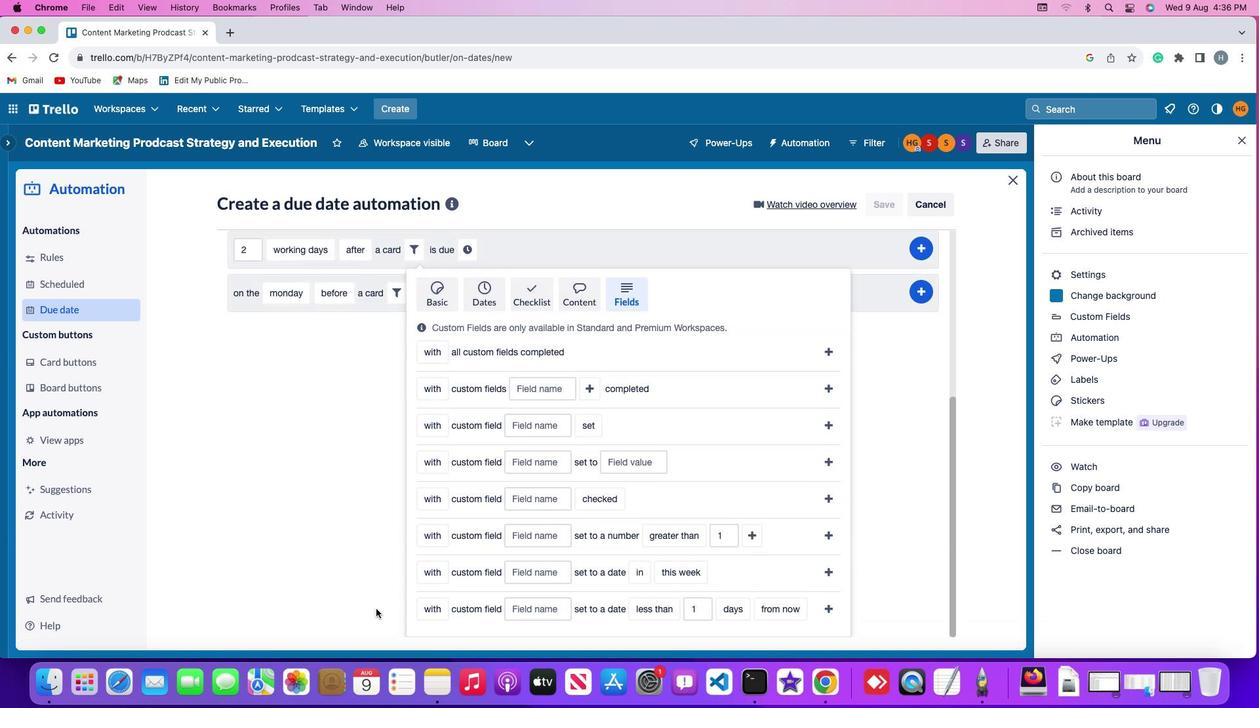 
Action: Mouse moved to (373, 606)
Screenshot: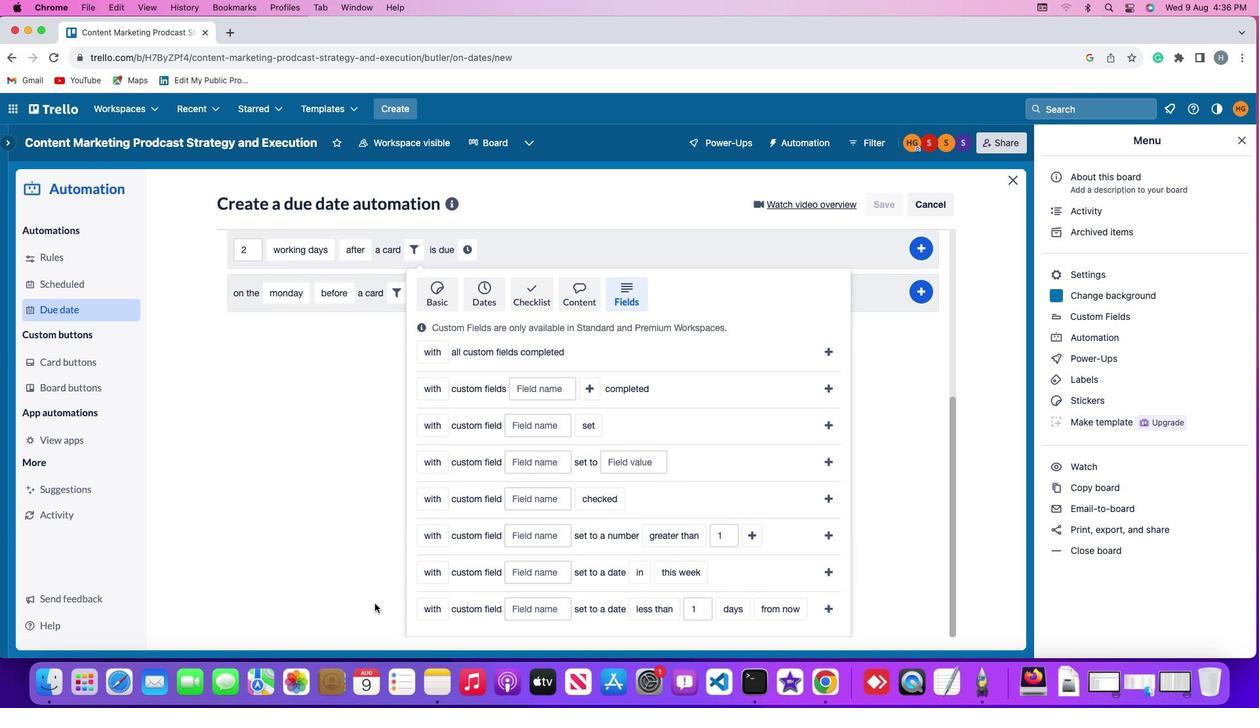 
Action: Mouse scrolled (373, 606) with delta (-1, -1)
Screenshot: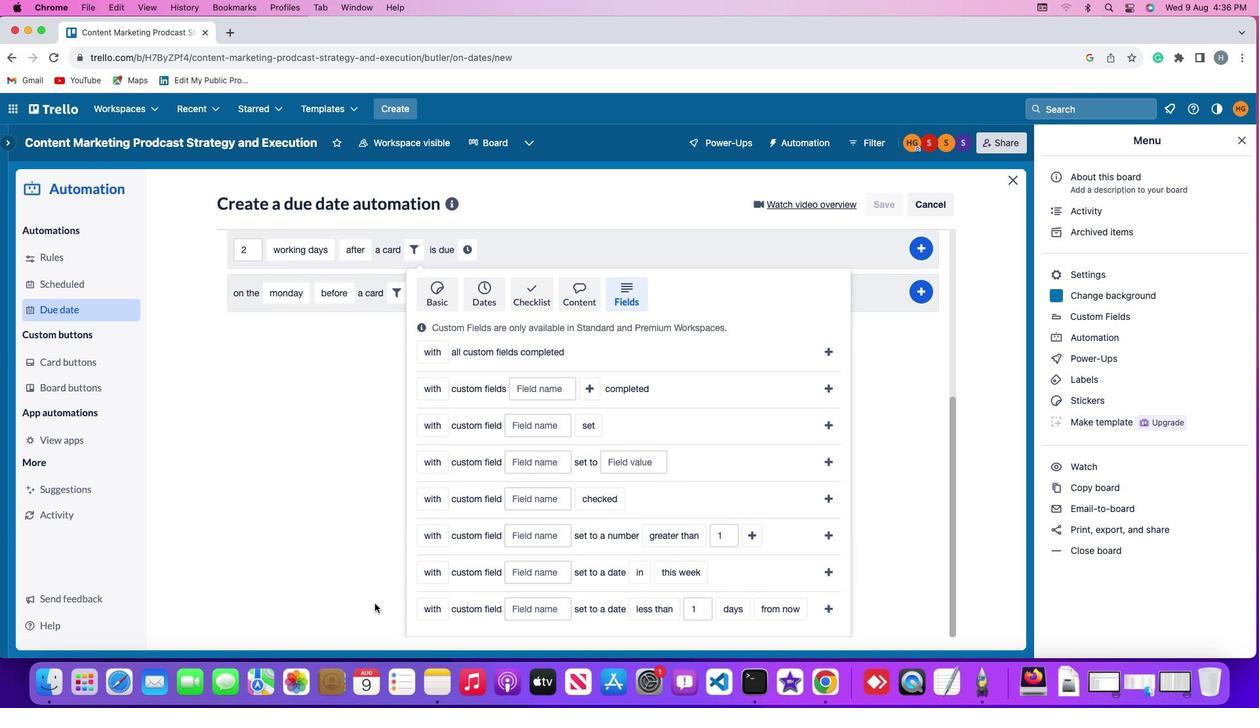 
Action: Mouse scrolled (373, 606) with delta (-1, -1)
Screenshot: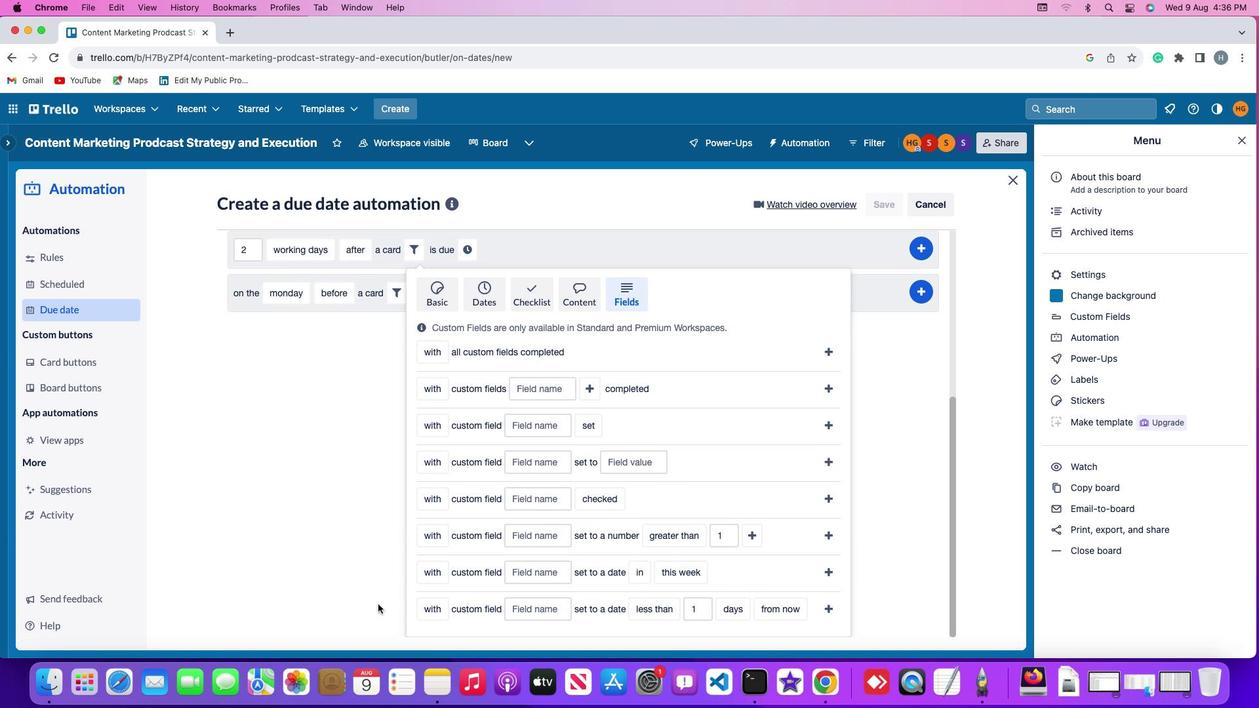 
Action: Mouse scrolled (373, 606) with delta (-1, -3)
Screenshot: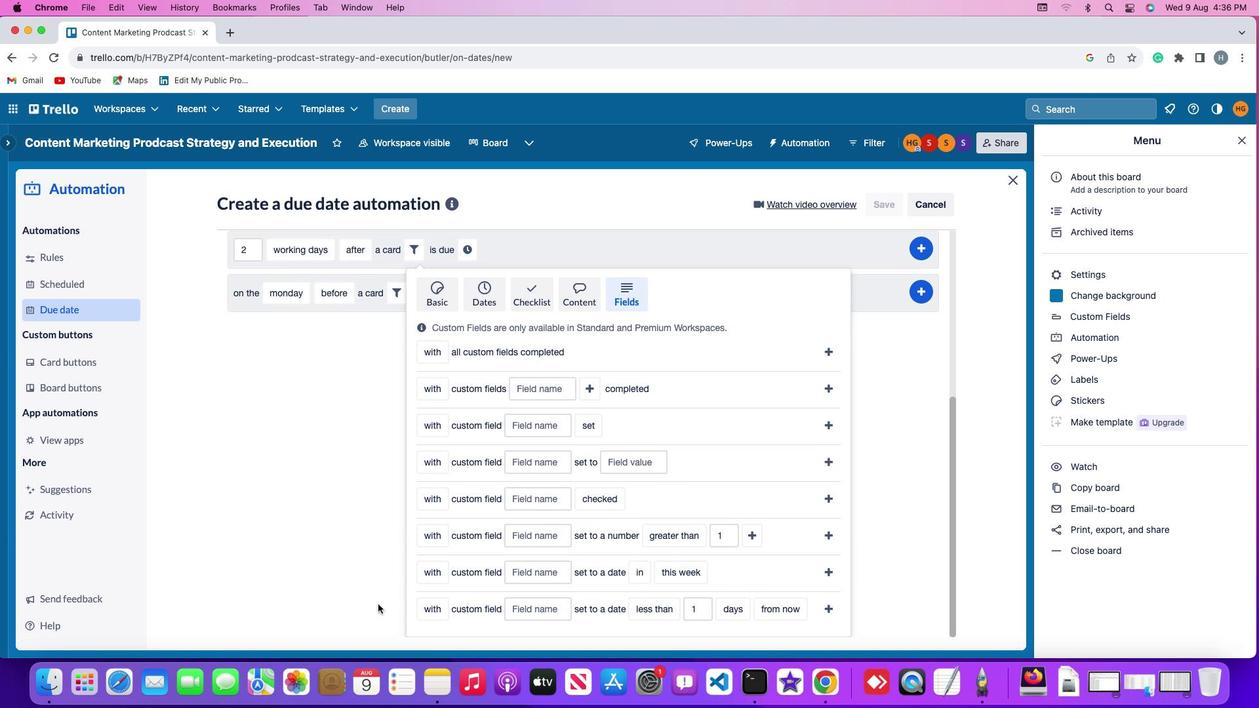 
Action: Mouse moved to (373, 605)
Screenshot: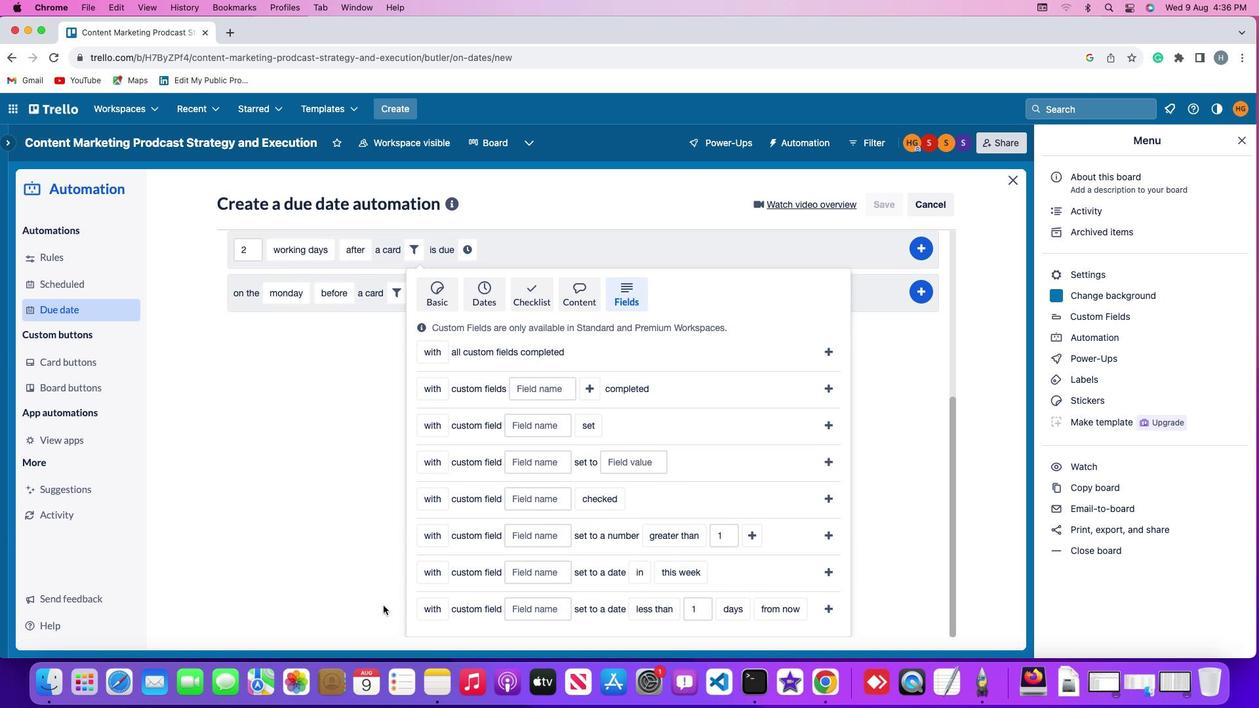 
Action: Mouse scrolled (373, 605) with delta (-1, -4)
Screenshot: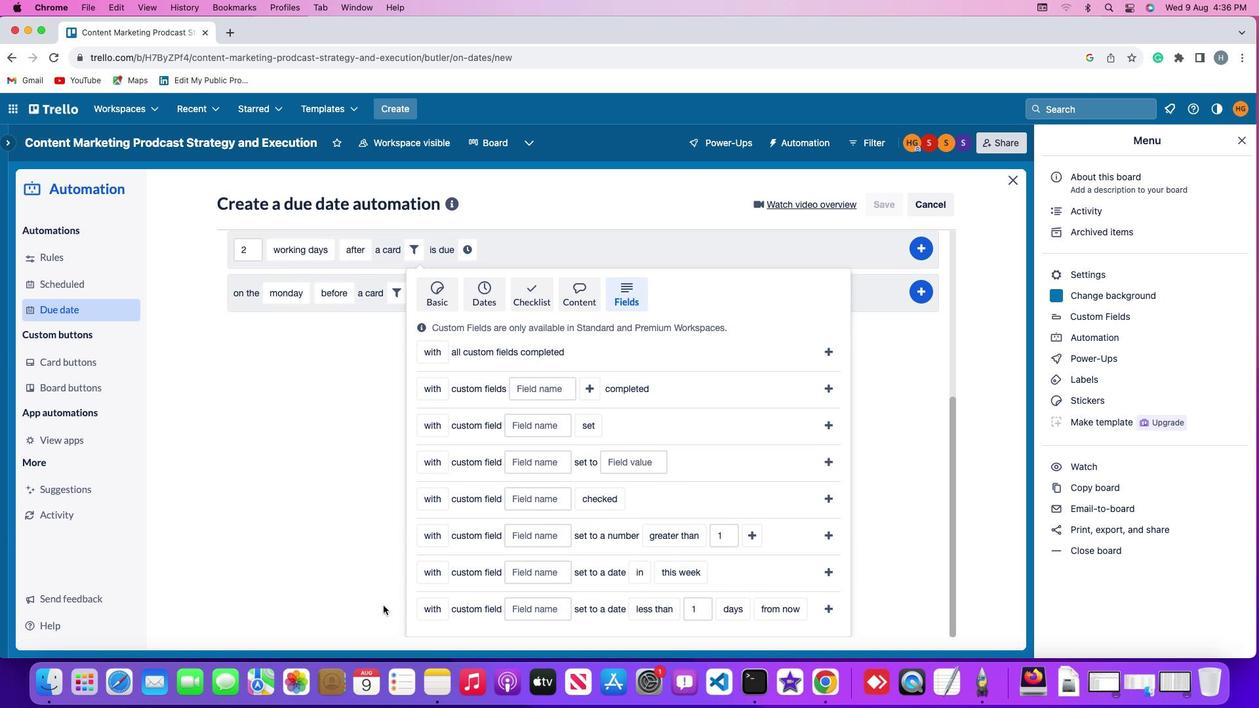
Action: Mouse moved to (372, 602)
Screenshot: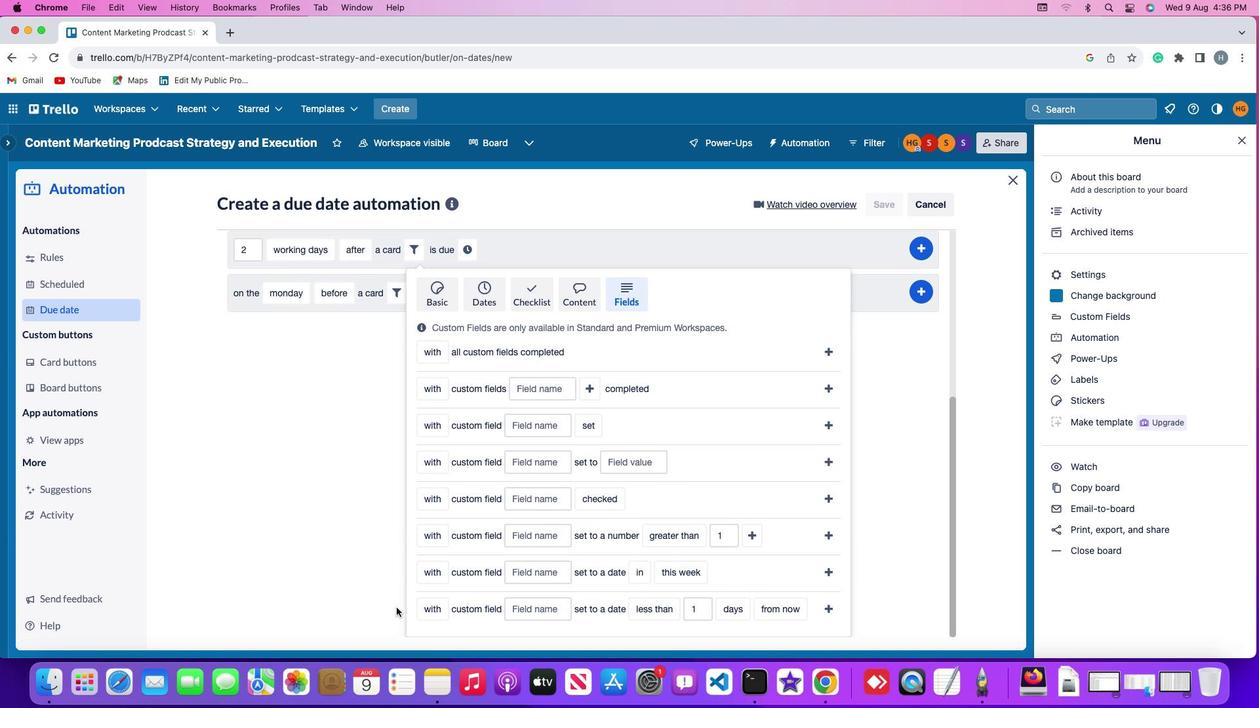 
Action: Mouse scrolled (372, 602) with delta (-1, -5)
Screenshot: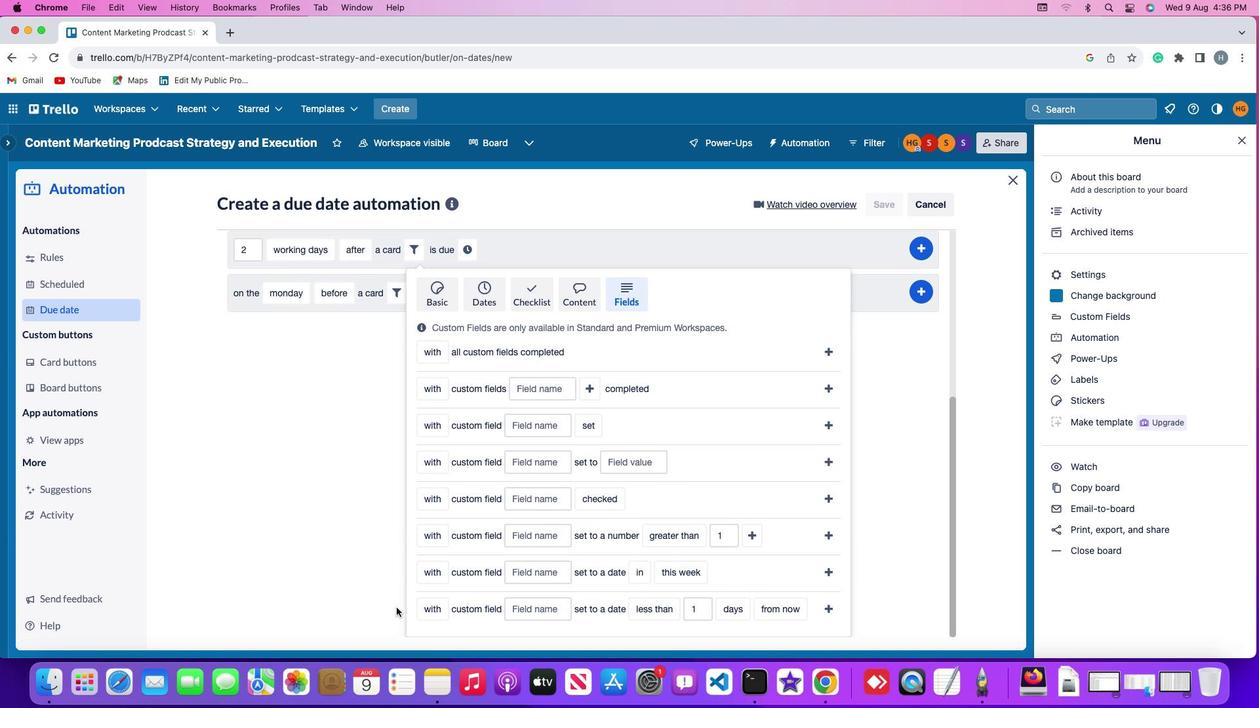 
Action: Mouse moved to (415, 606)
Screenshot: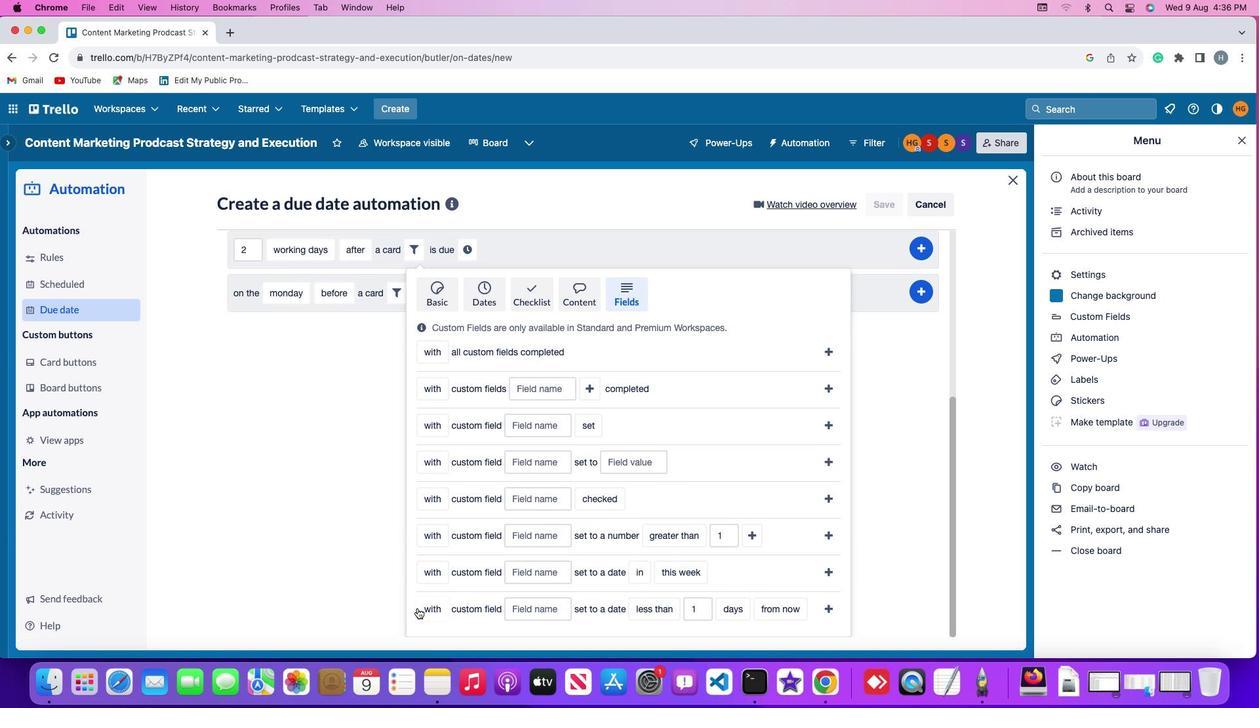 
Action: Mouse pressed left at (415, 606)
Screenshot: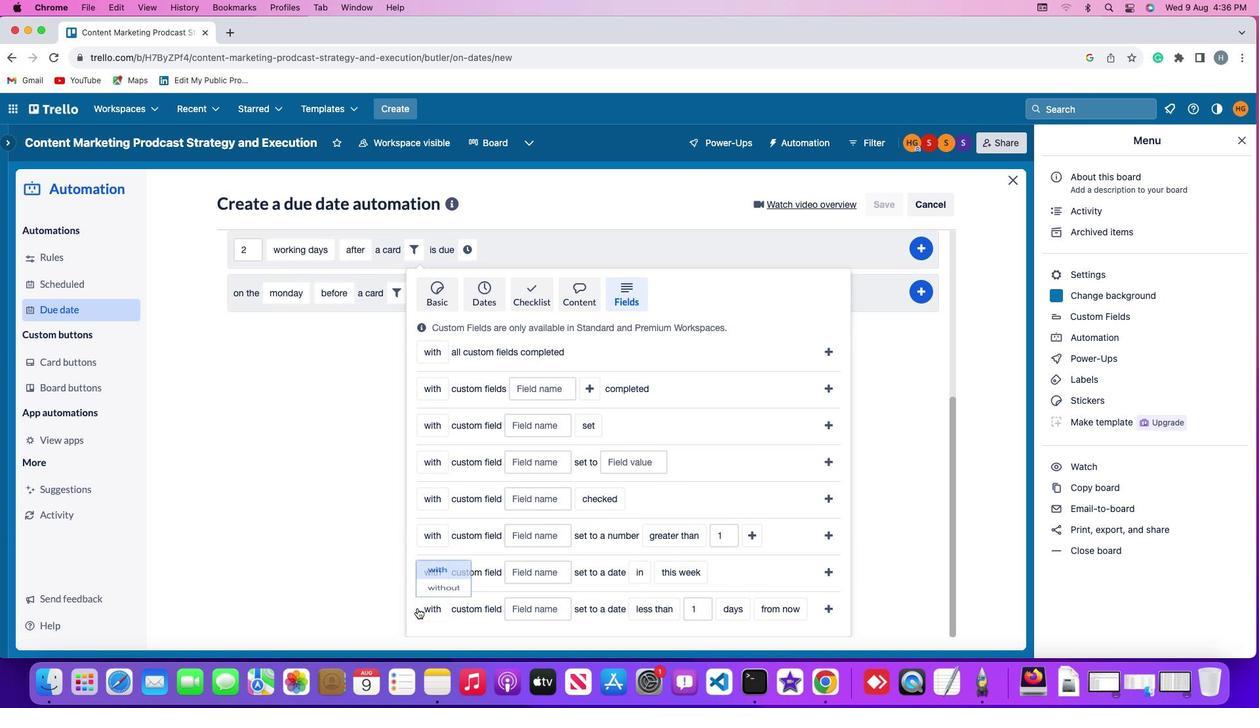 
Action: Mouse moved to (443, 556)
Screenshot: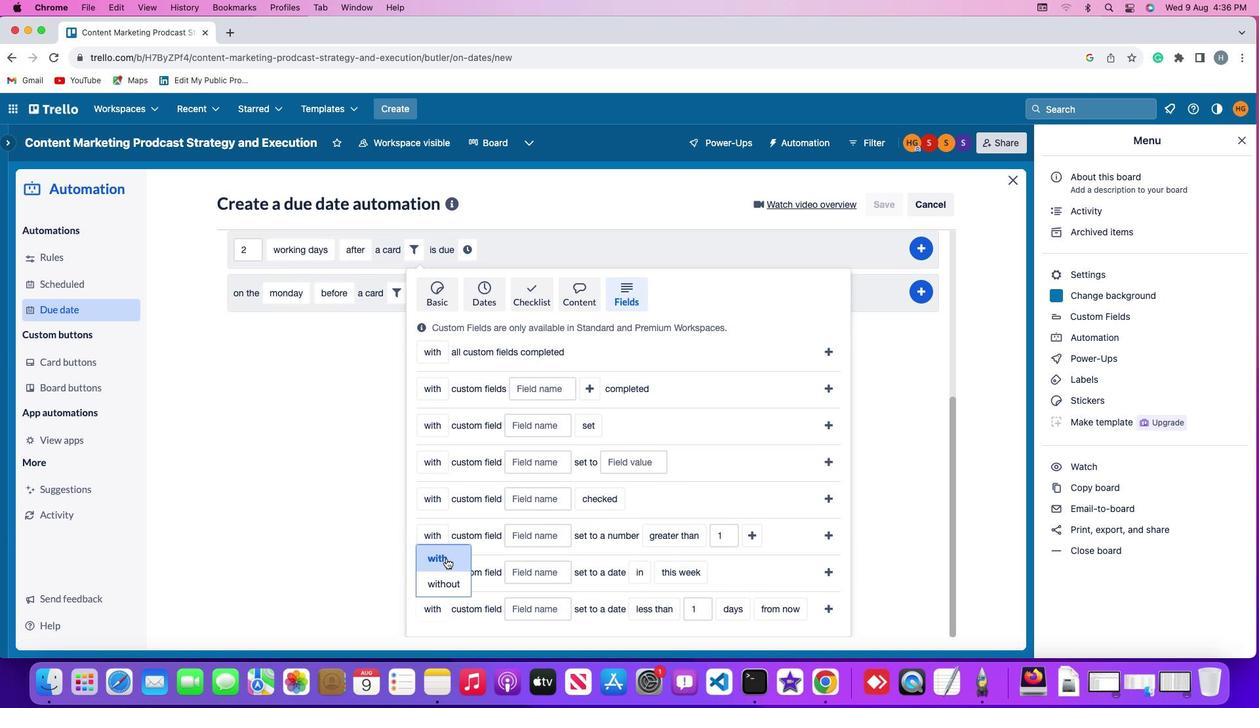 
Action: Mouse pressed left at (443, 556)
Screenshot: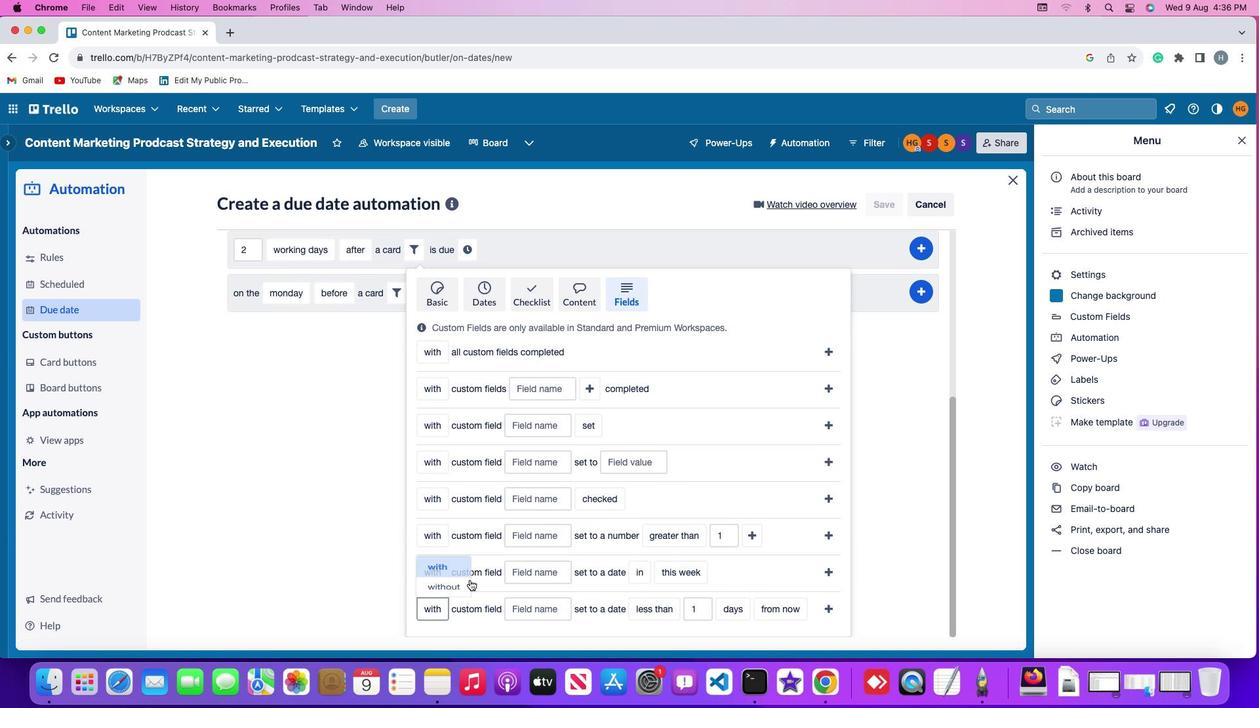 
Action: Mouse moved to (523, 605)
Screenshot: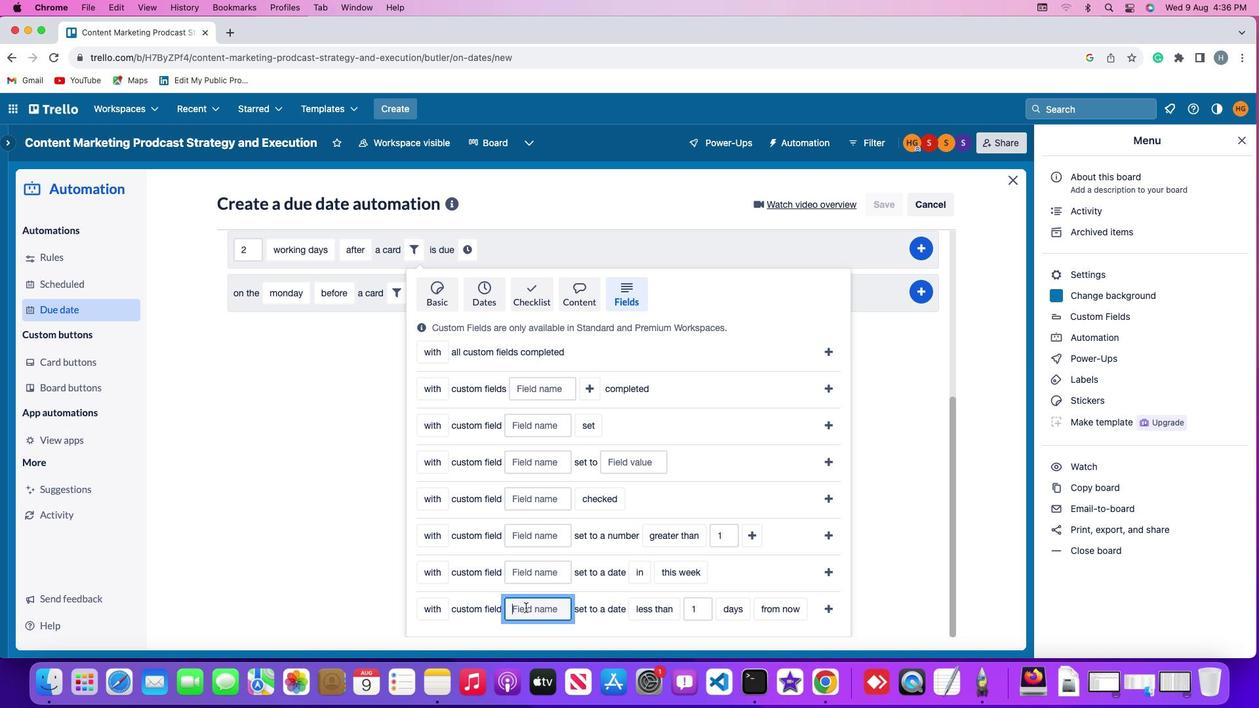 
Action: Mouse pressed left at (523, 605)
Screenshot: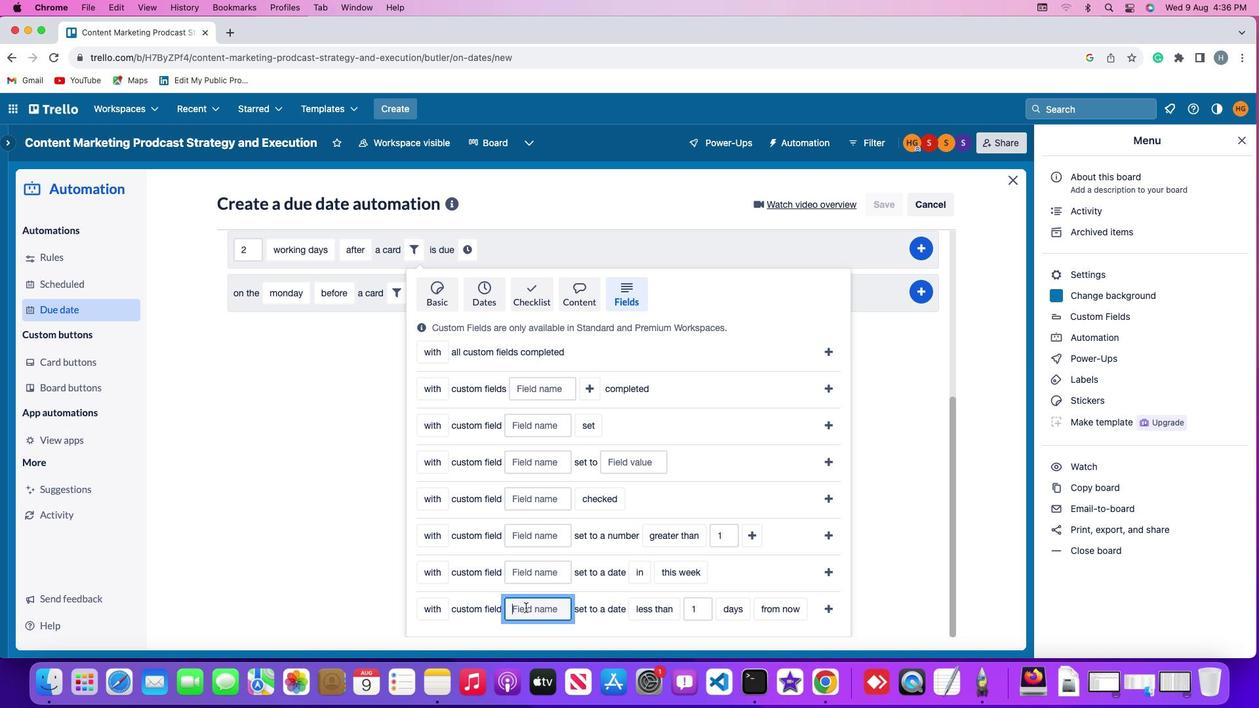 
Action: Key pressed Key.shift'R''e''s''u''m''e'
Screenshot: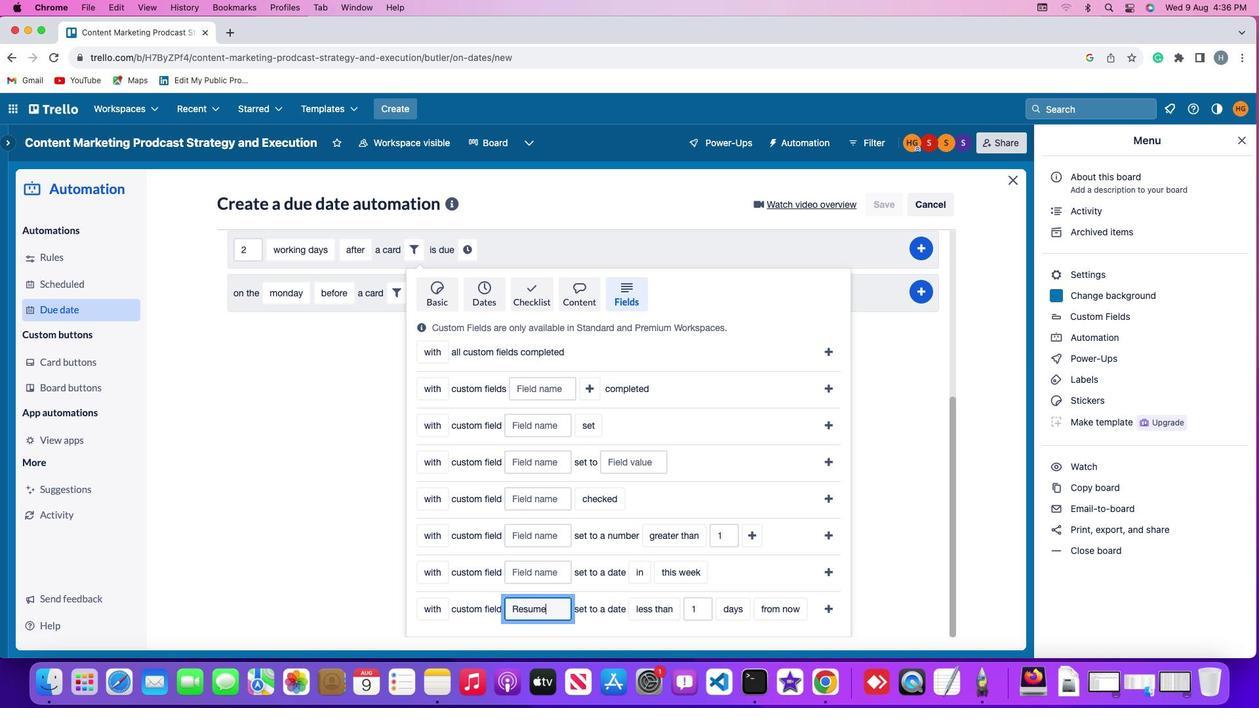 
Action: Mouse moved to (652, 611)
Screenshot: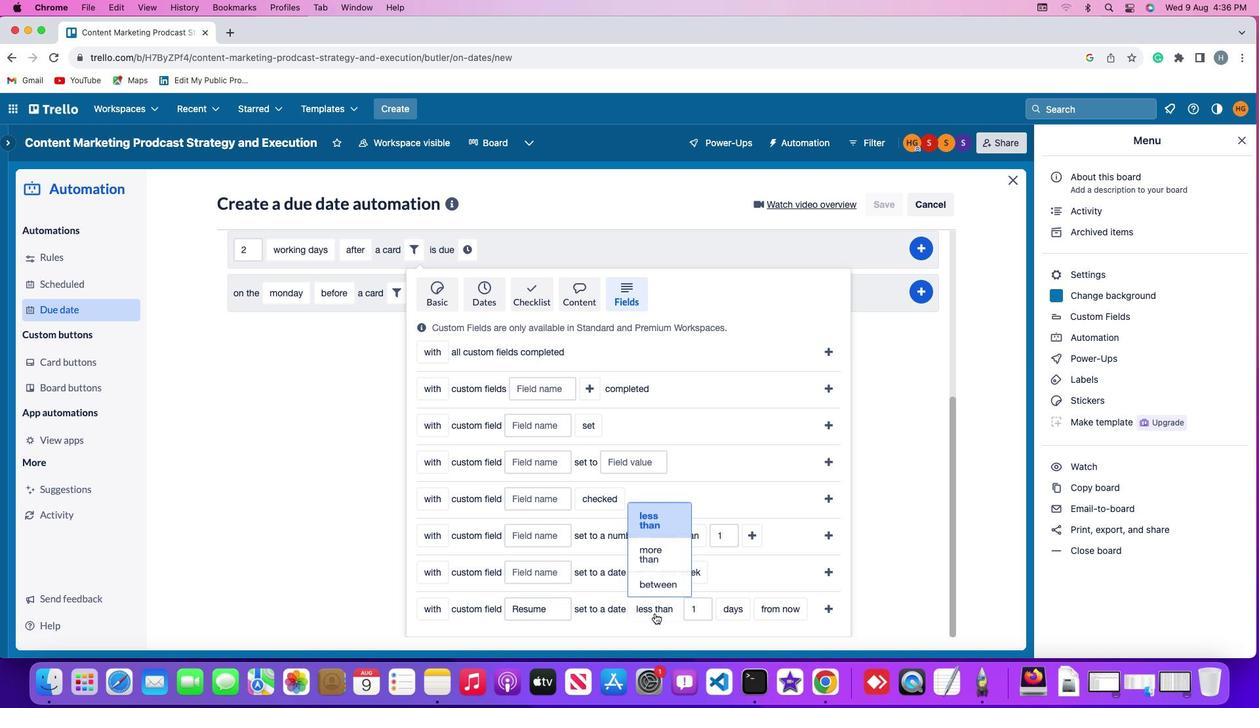 
Action: Mouse pressed left at (652, 611)
Screenshot: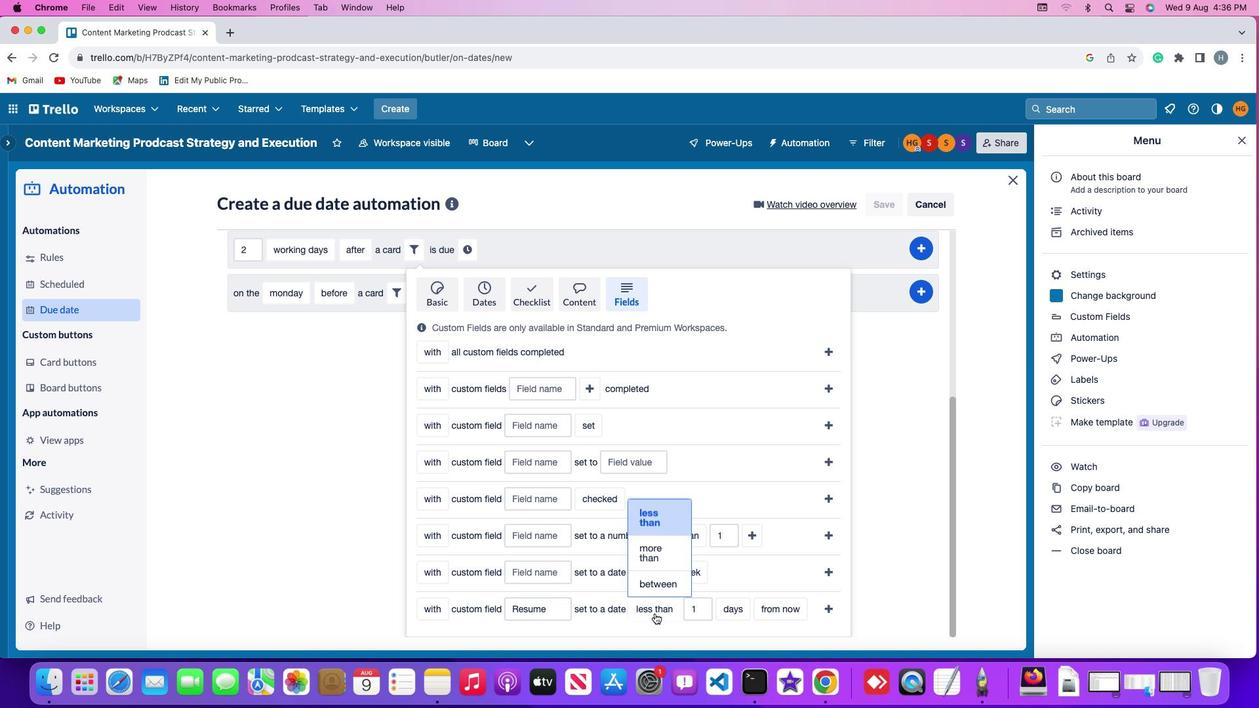 
Action: Mouse moved to (657, 518)
Screenshot: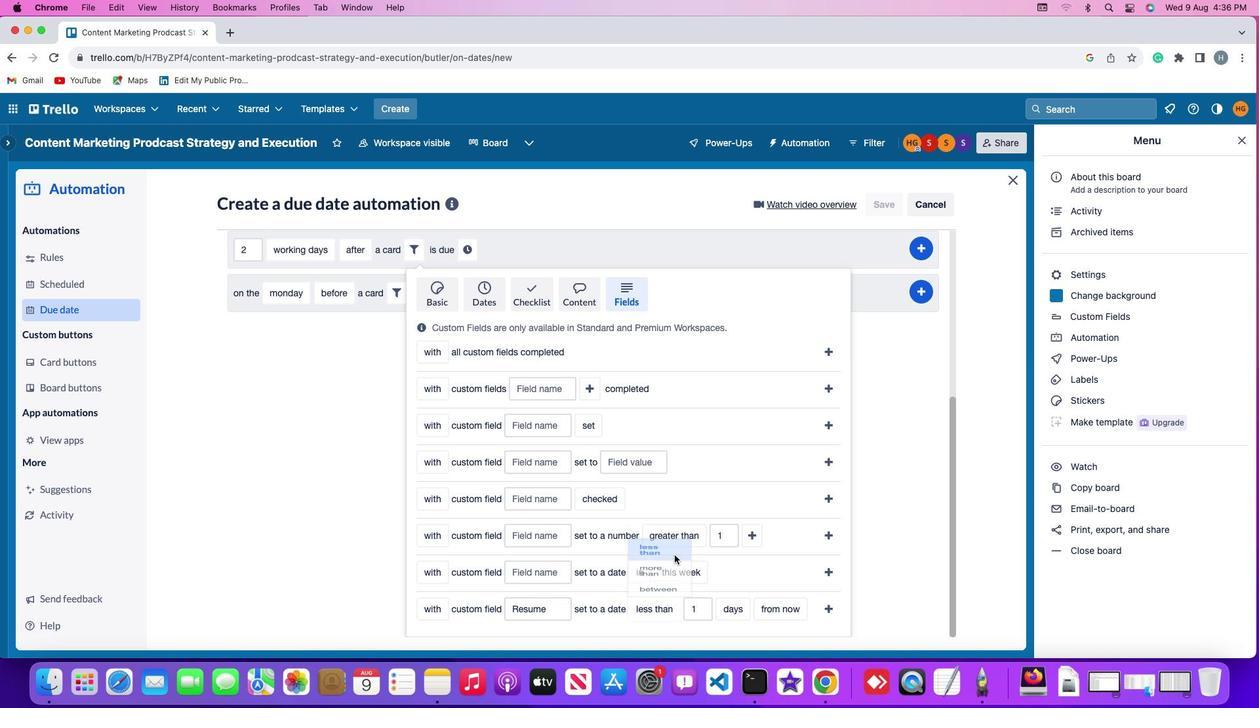 
Action: Mouse pressed left at (657, 518)
Screenshot: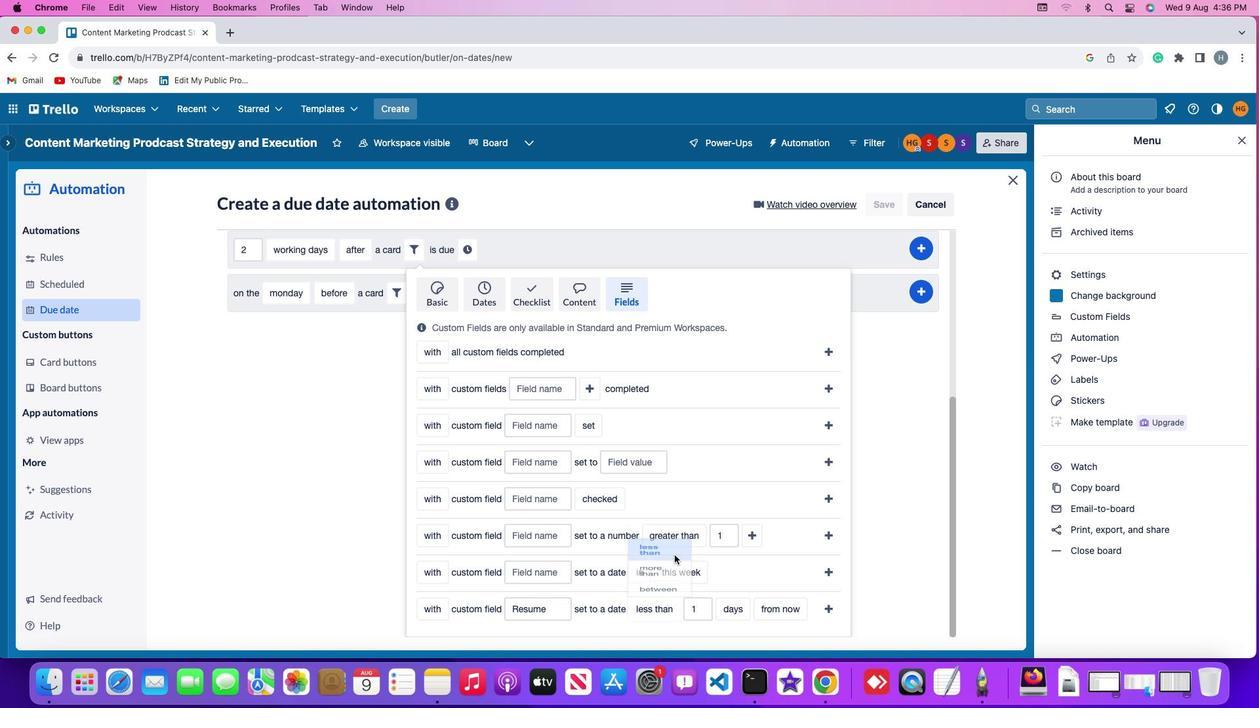 
Action: Mouse moved to (704, 605)
Screenshot: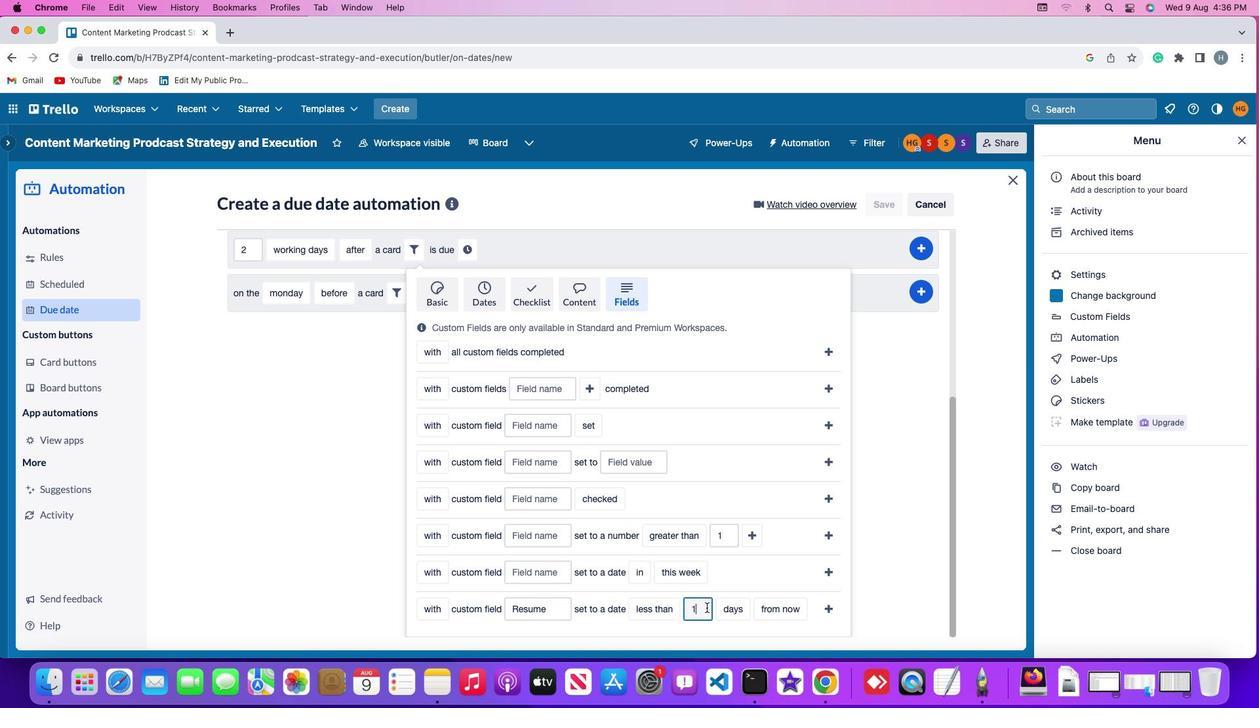 
Action: Mouse pressed left at (704, 605)
Screenshot: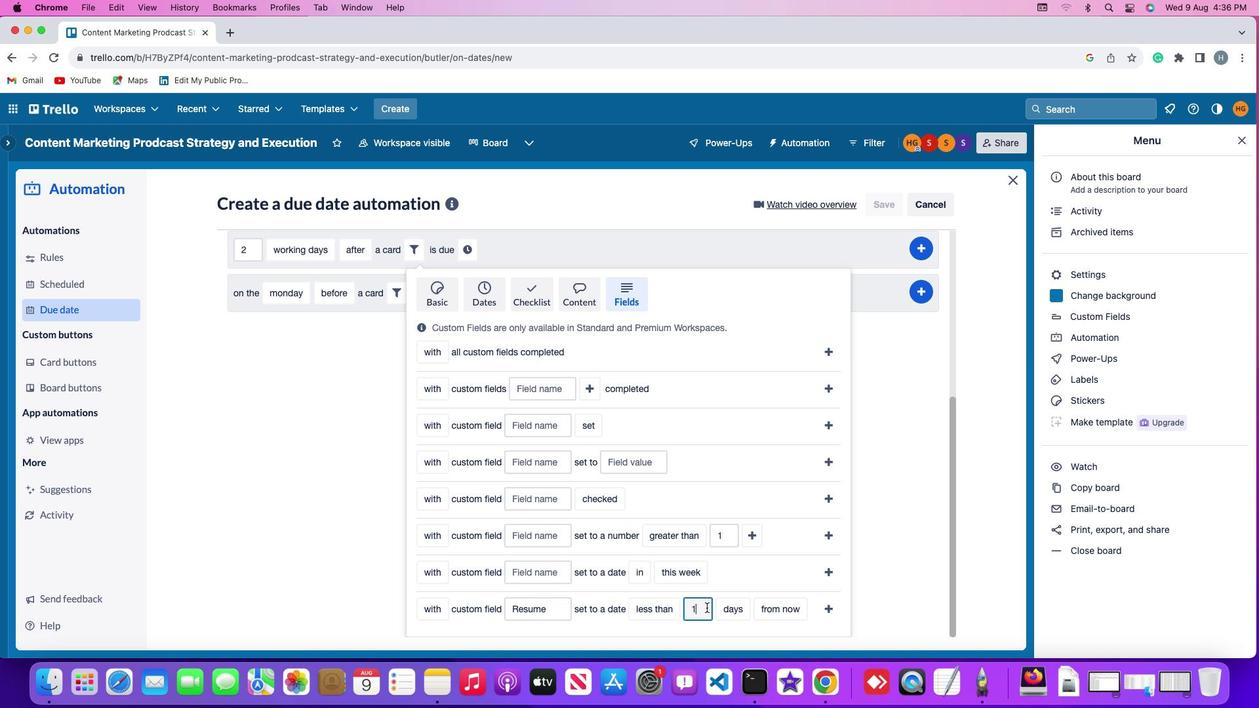 
Action: Key pressed Key.backspace'1'
Screenshot: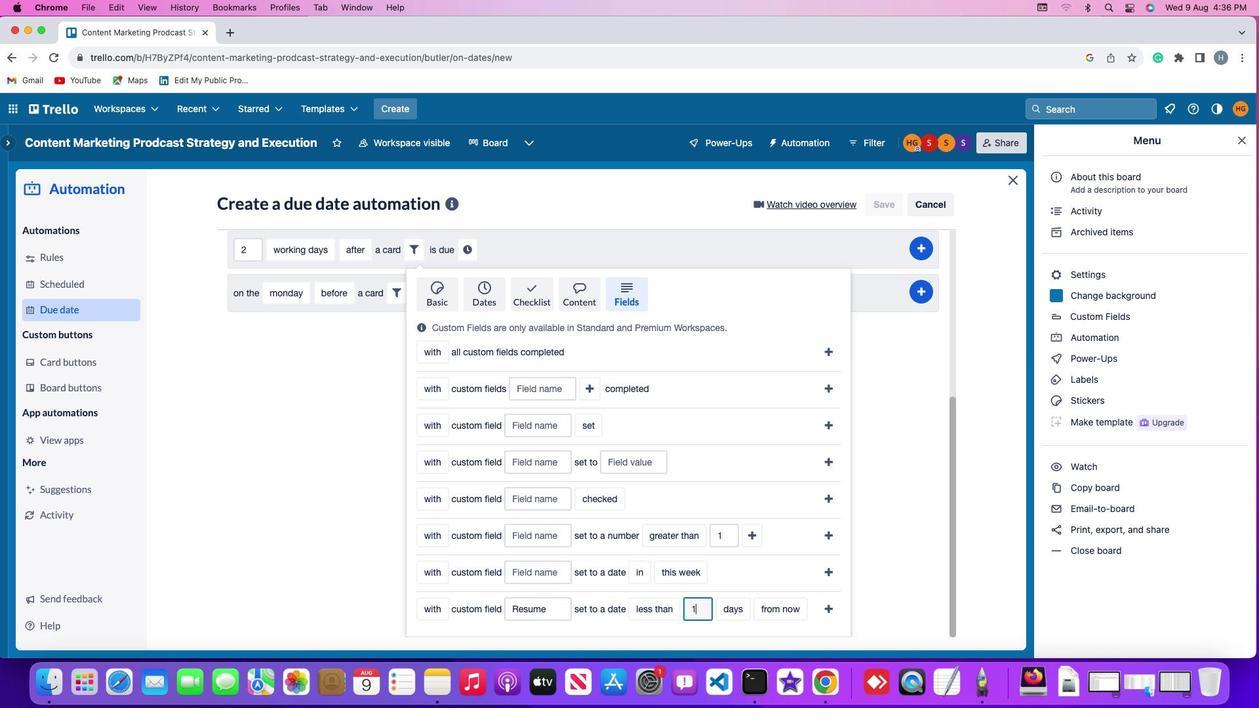 
Action: Mouse moved to (731, 611)
Screenshot: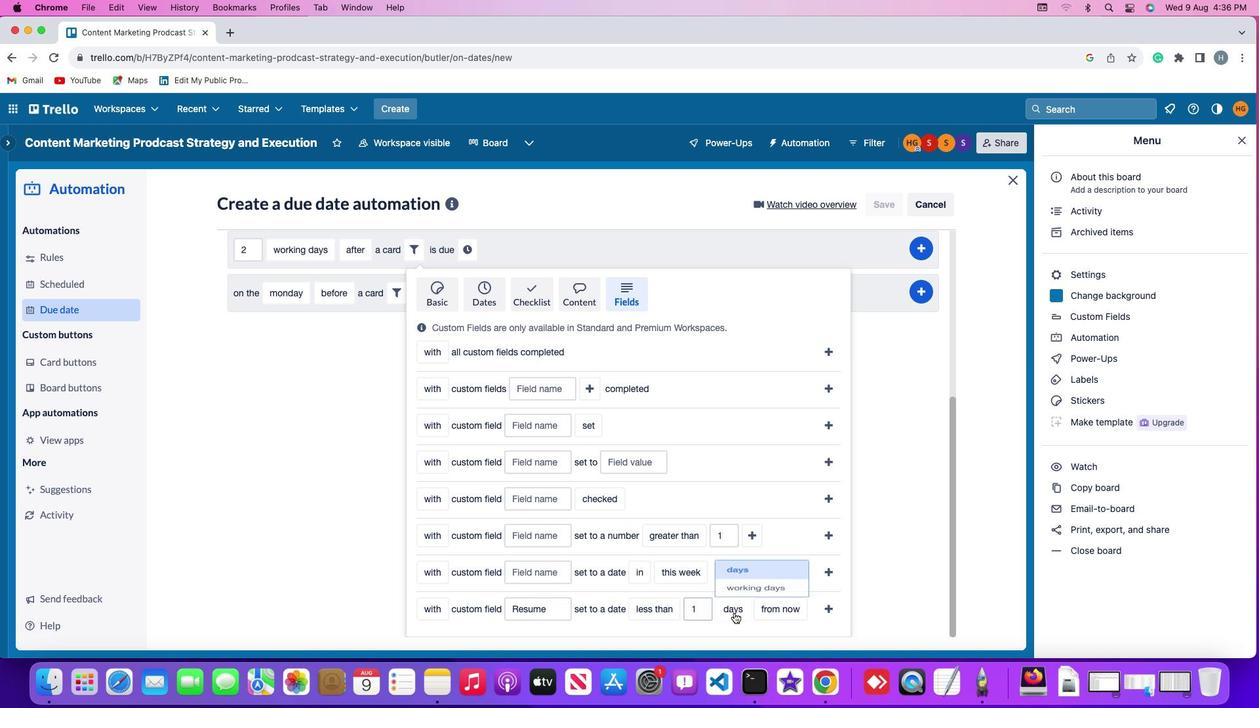 
Action: Mouse pressed left at (731, 611)
Screenshot: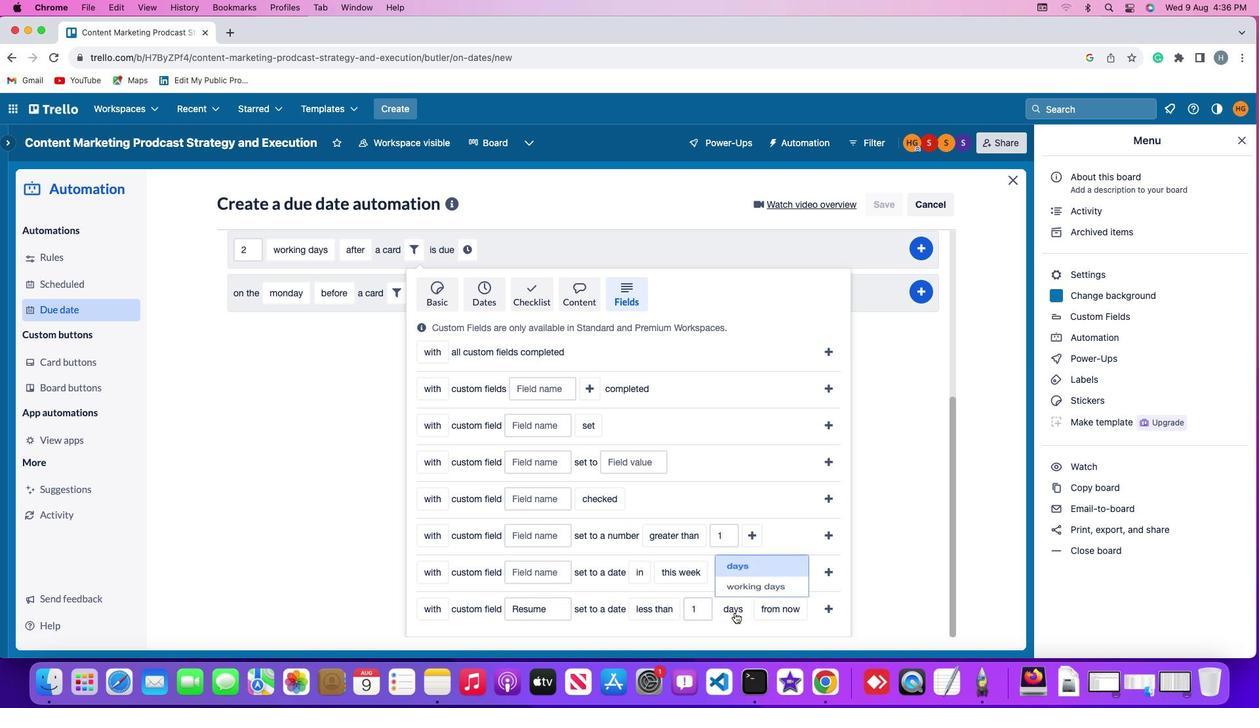 
Action: Mouse moved to (743, 581)
Screenshot: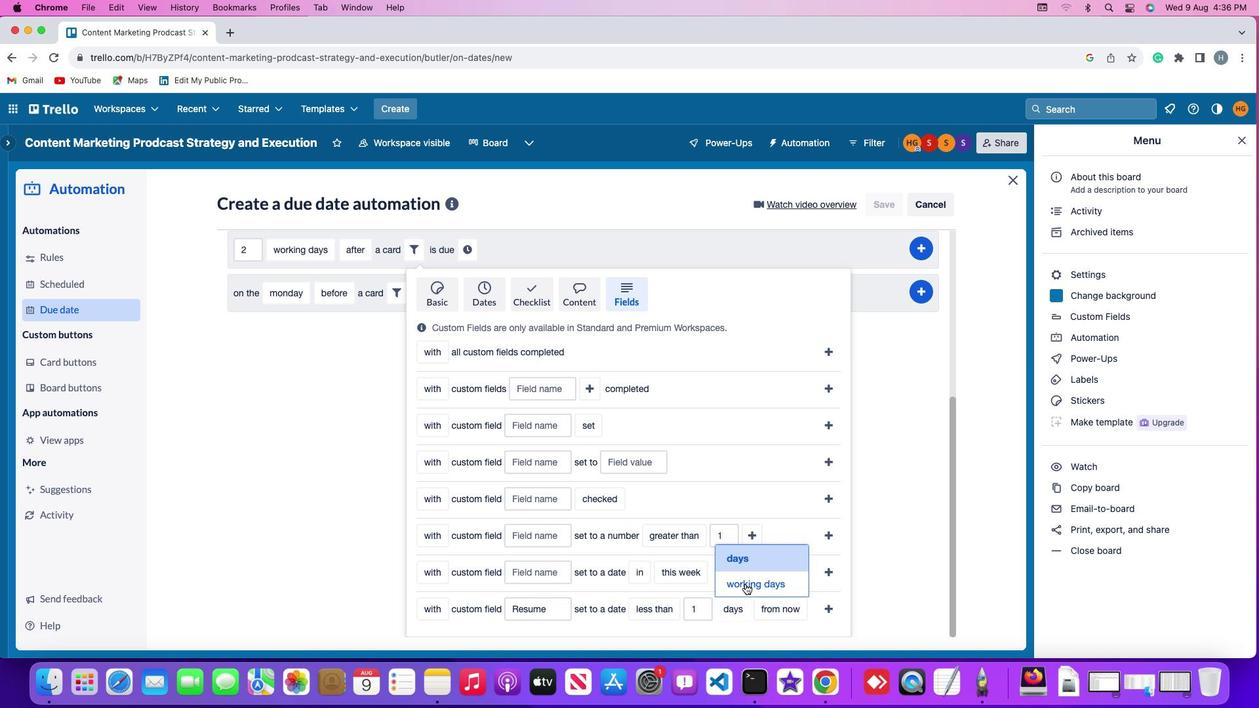 
Action: Mouse pressed left at (743, 581)
Screenshot: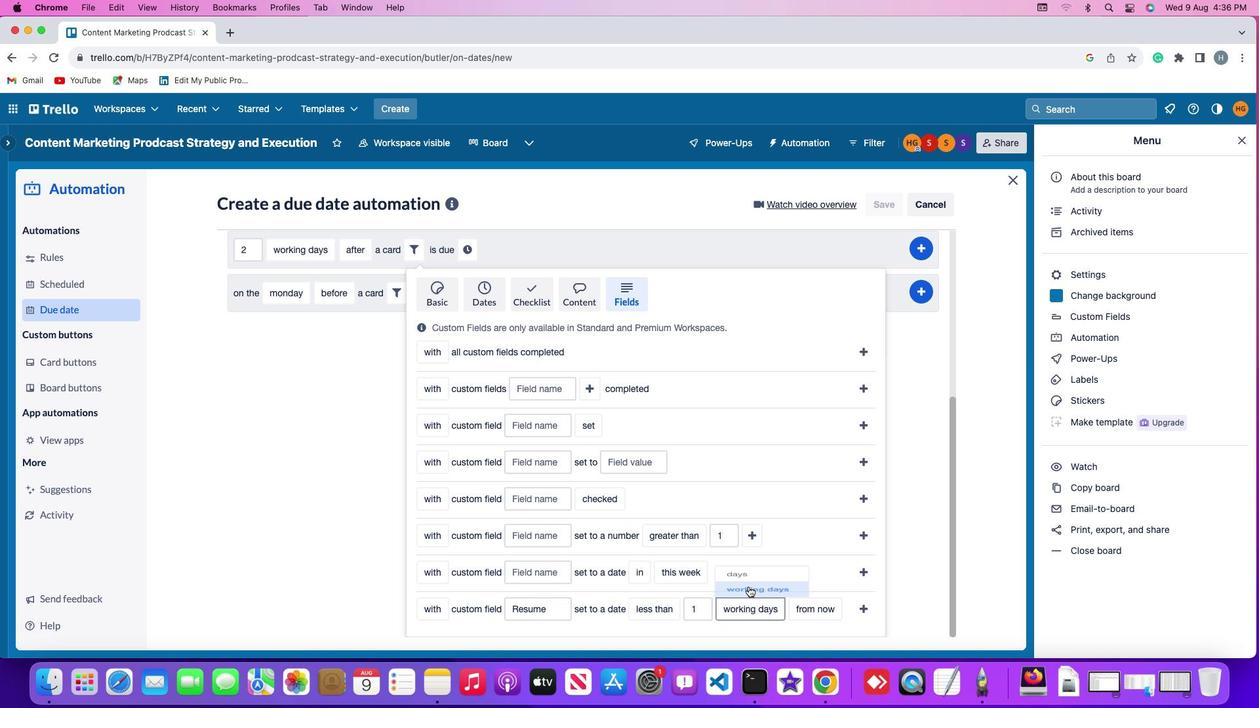 
Action: Mouse moved to (807, 609)
Screenshot: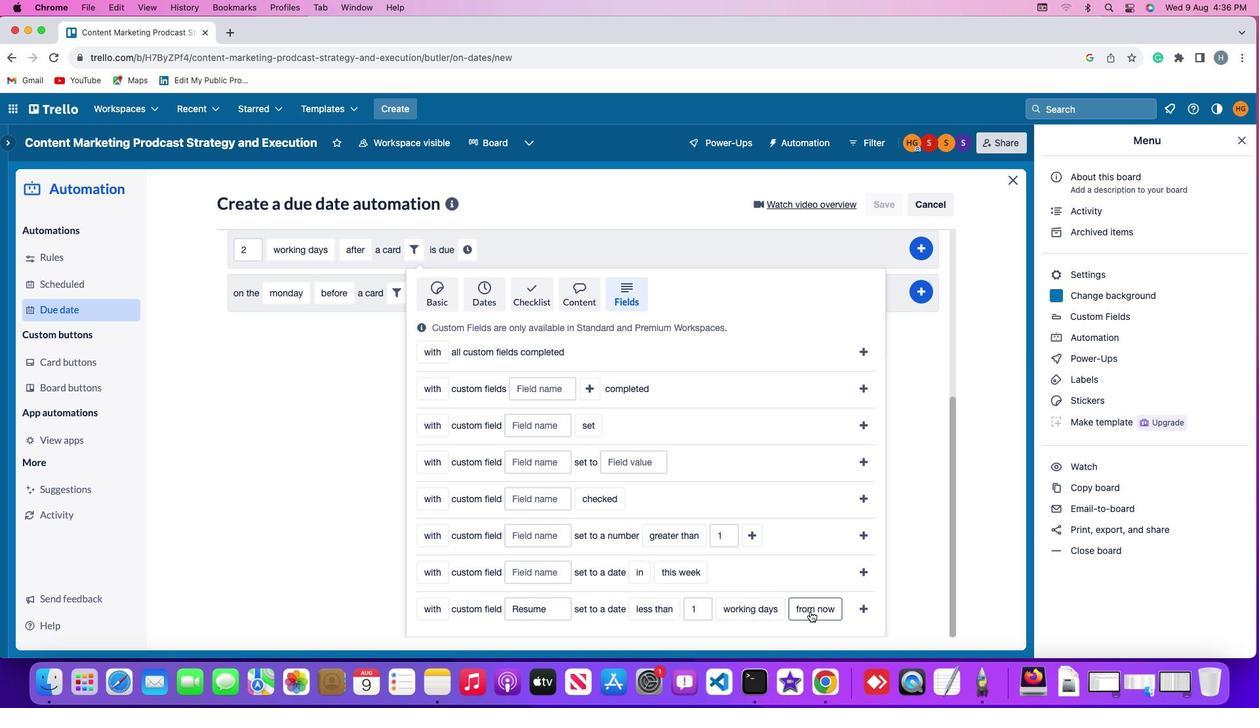 
Action: Mouse pressed left at (807, 609)
Screenshot: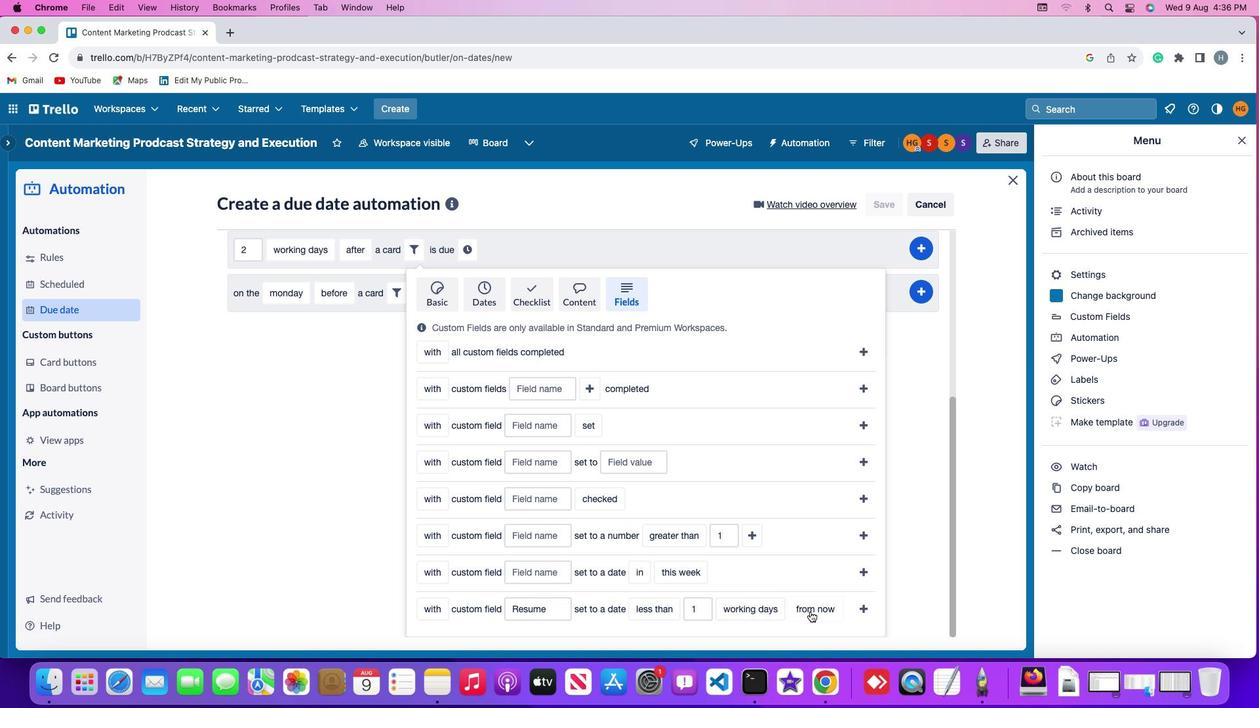 
Action: Mouse moved to (803, 556)
Screenshot: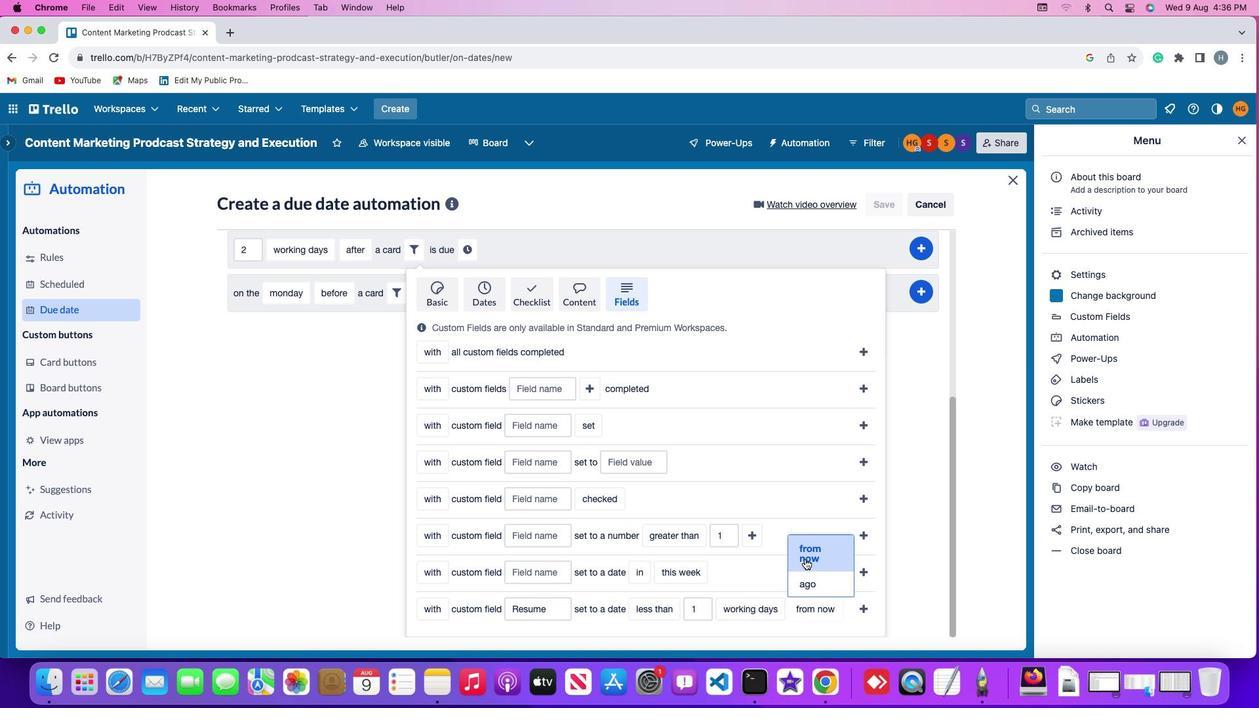 
Action: Mouse pressed left at (803, 556)
Screenshot: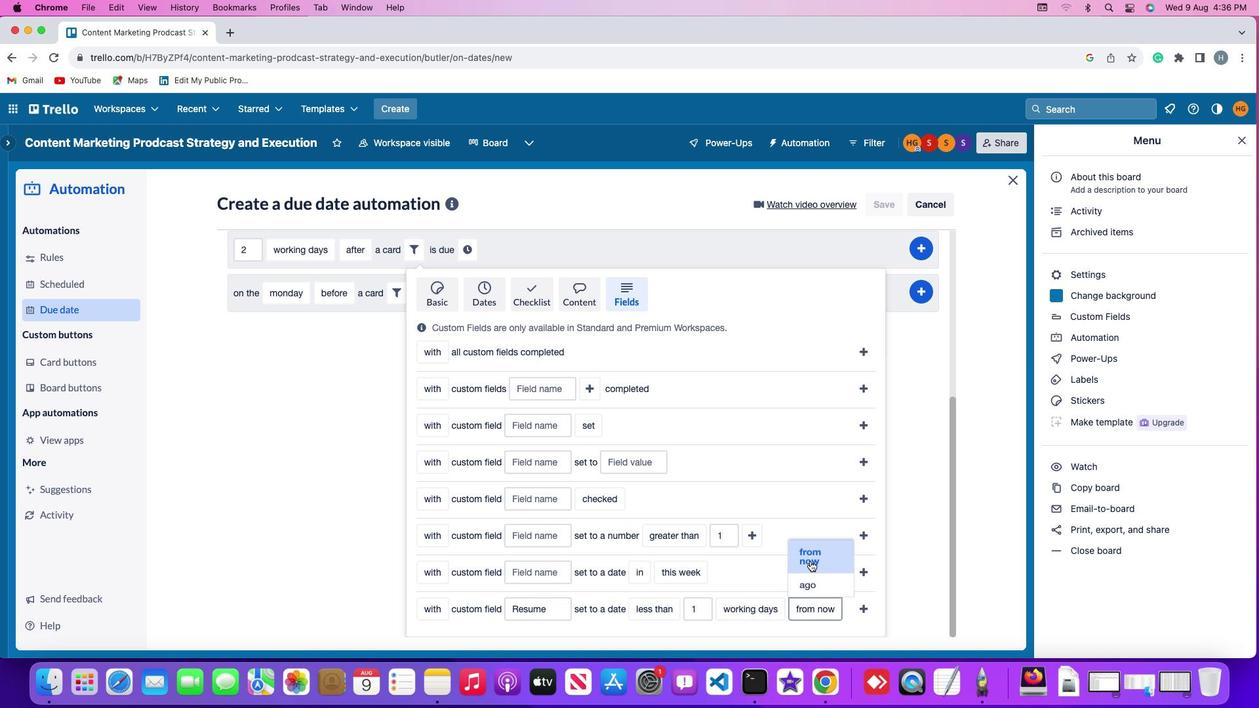 
Action: Mouse moved to (864, 609)
Screenshot: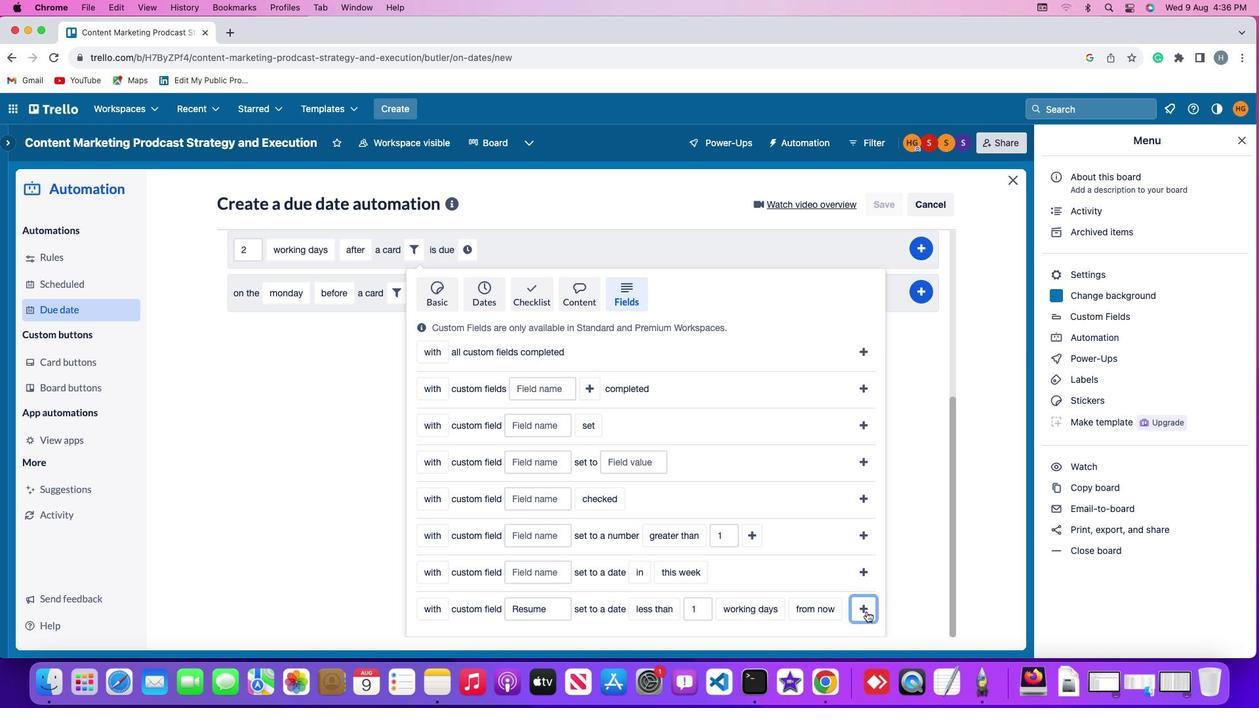 
Action: Mouse pressed left at (864, 609)
Screenshot: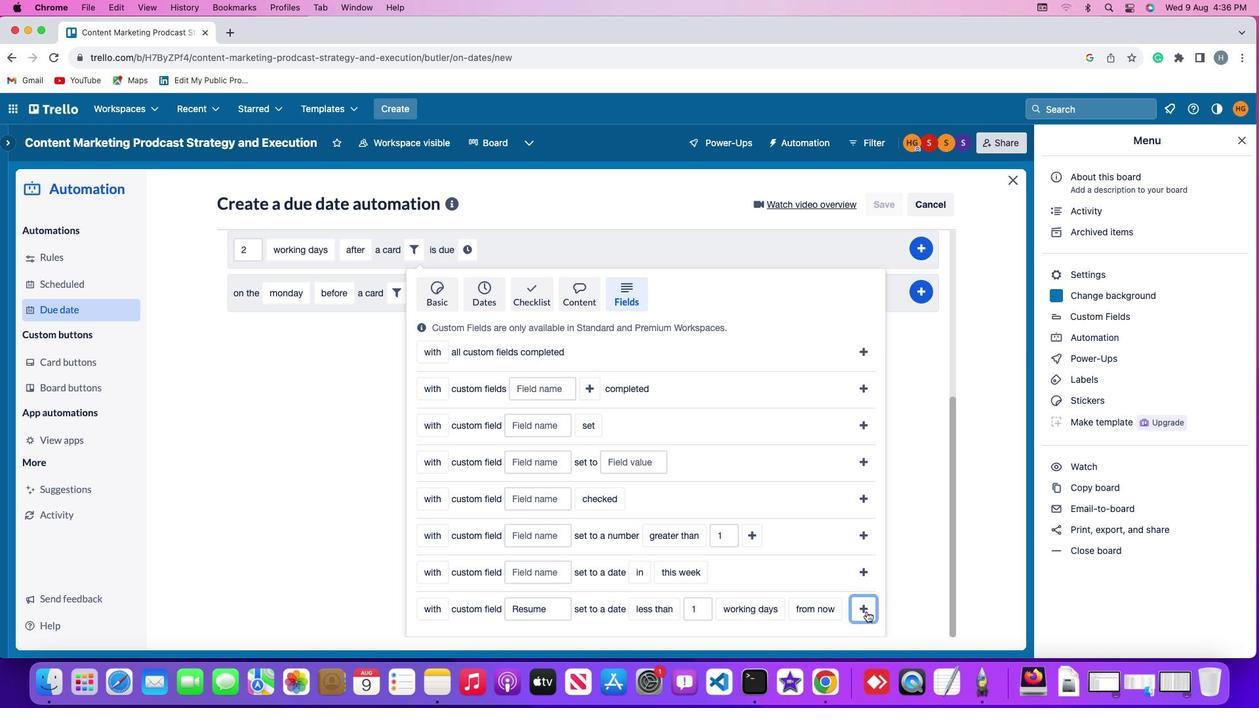 
Action: Mouse moved to (816, 531)
Screenshot: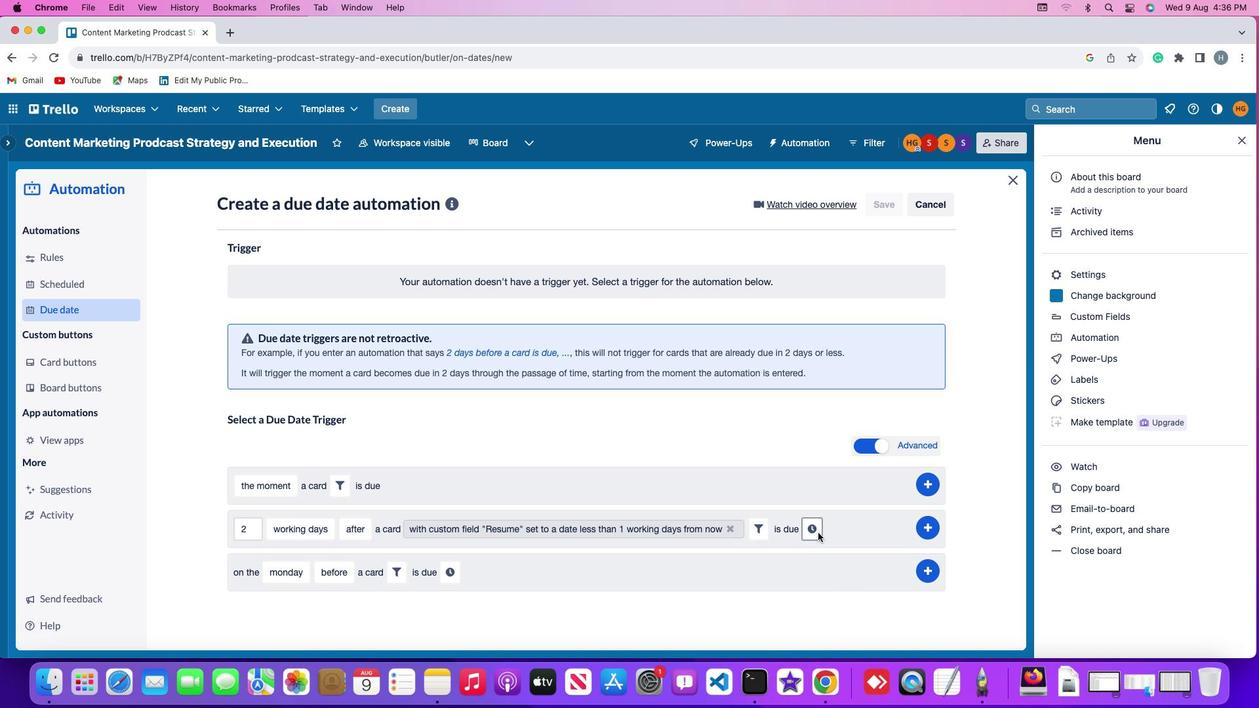 
Action: Mouse pressed left at (816, 531)
Screenshot: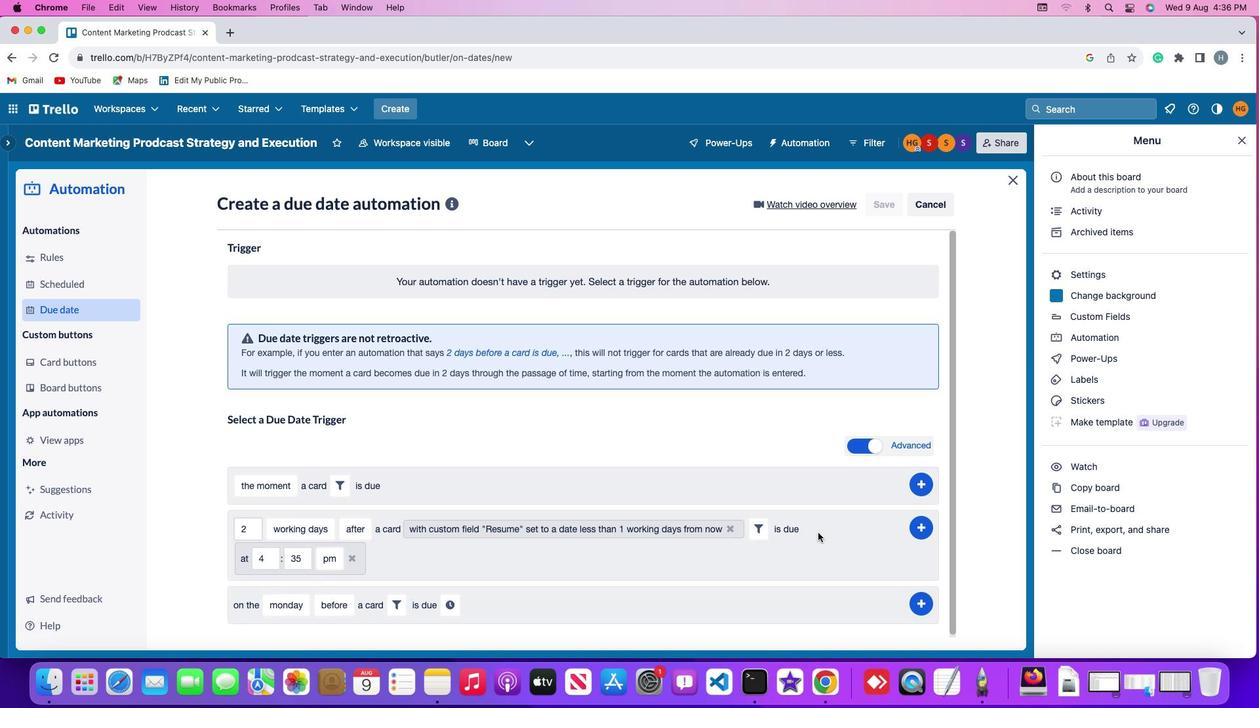 
Action: Mouse moved to (270, 556)
Screenshot: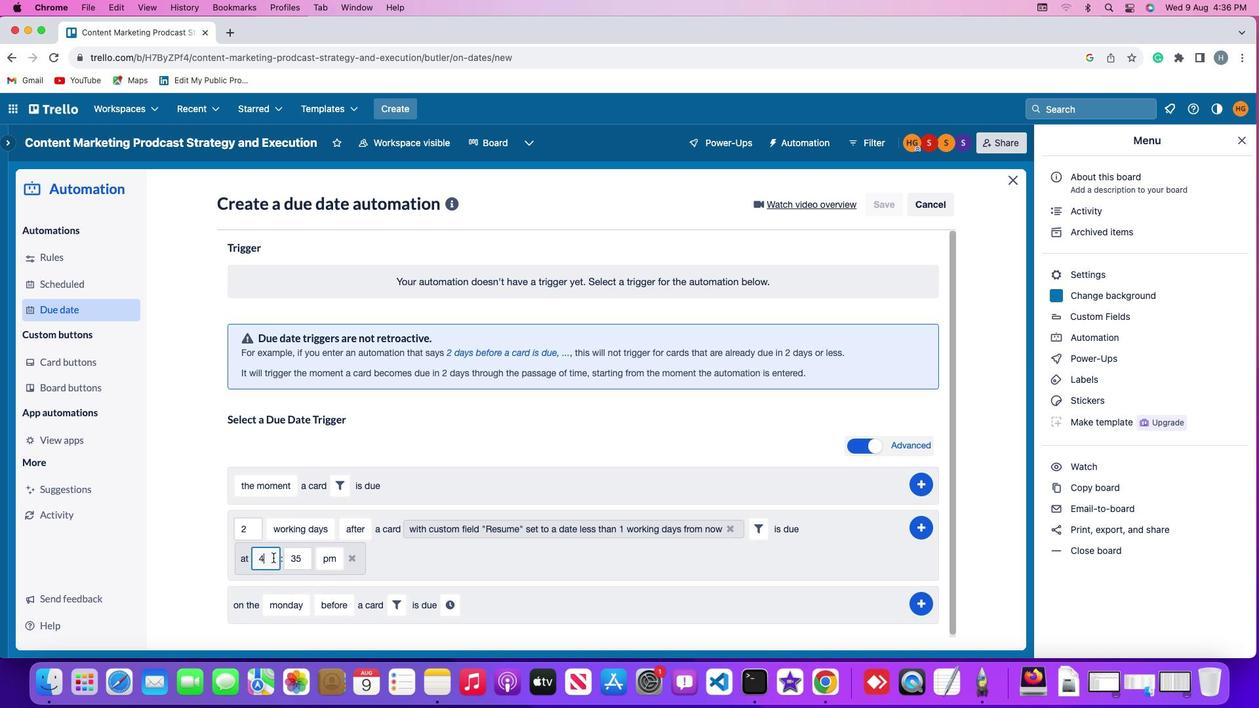 
Action: Mouse pressed left at (270, 556)
Screenshot: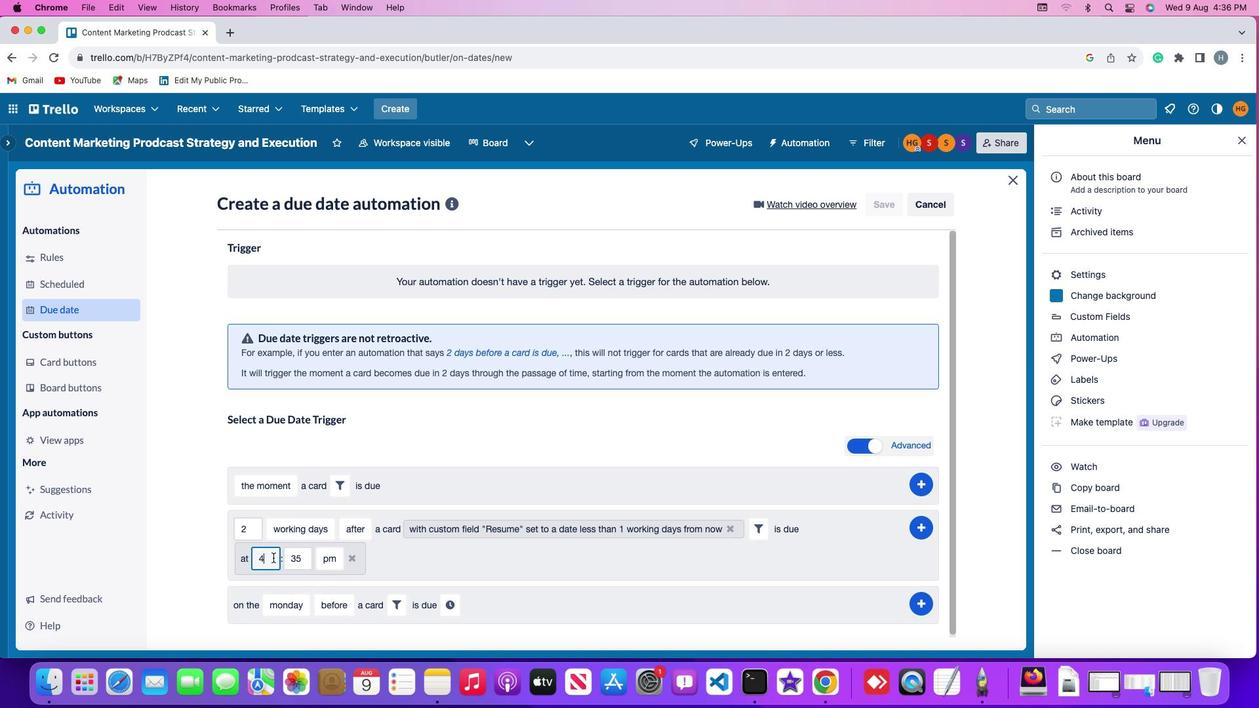 
Action: Key pressed Key.backspace'1''1'
Screenshot: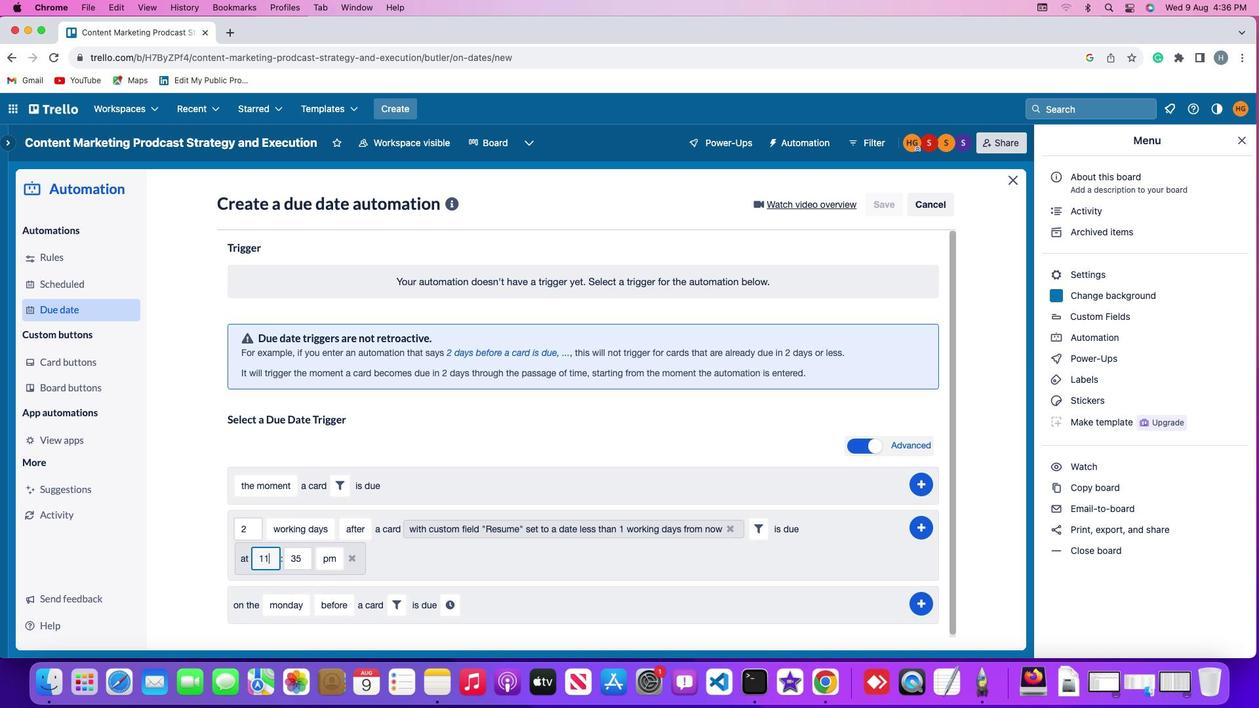 
Action: Mouse moved to (301, 554)
Screenshot: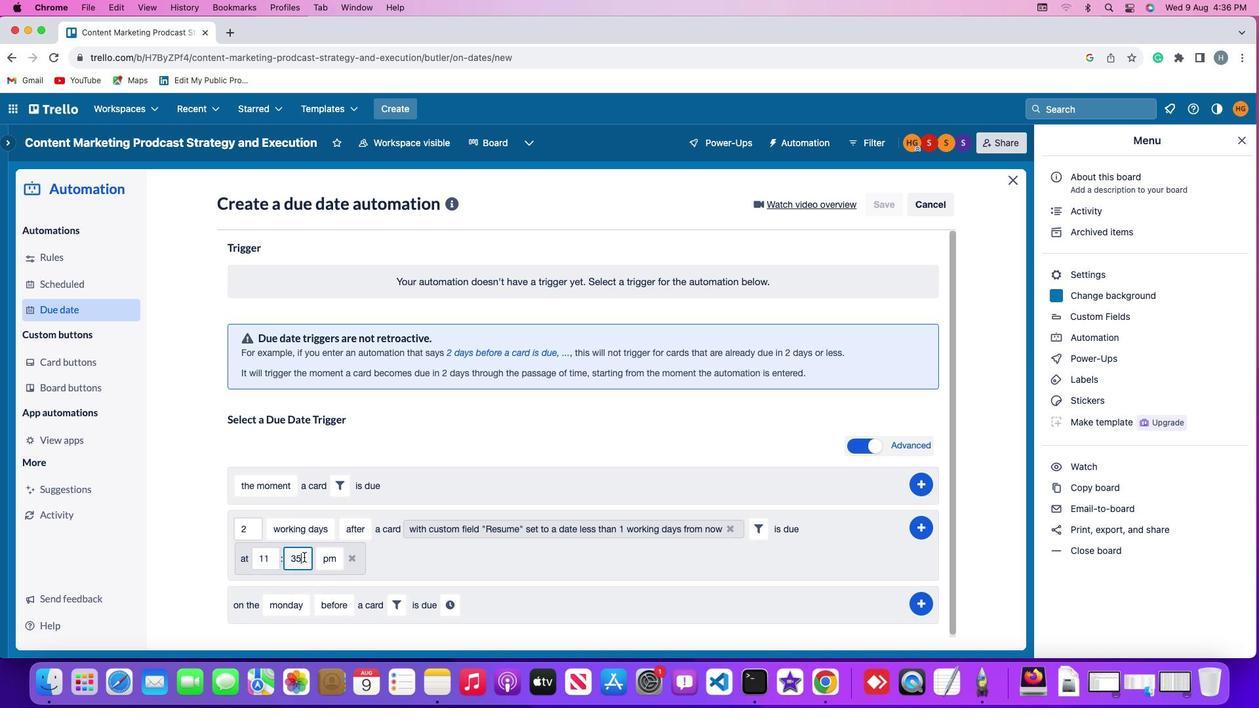 
Action: Mouse pressed left at (301, 554)
Screenshot: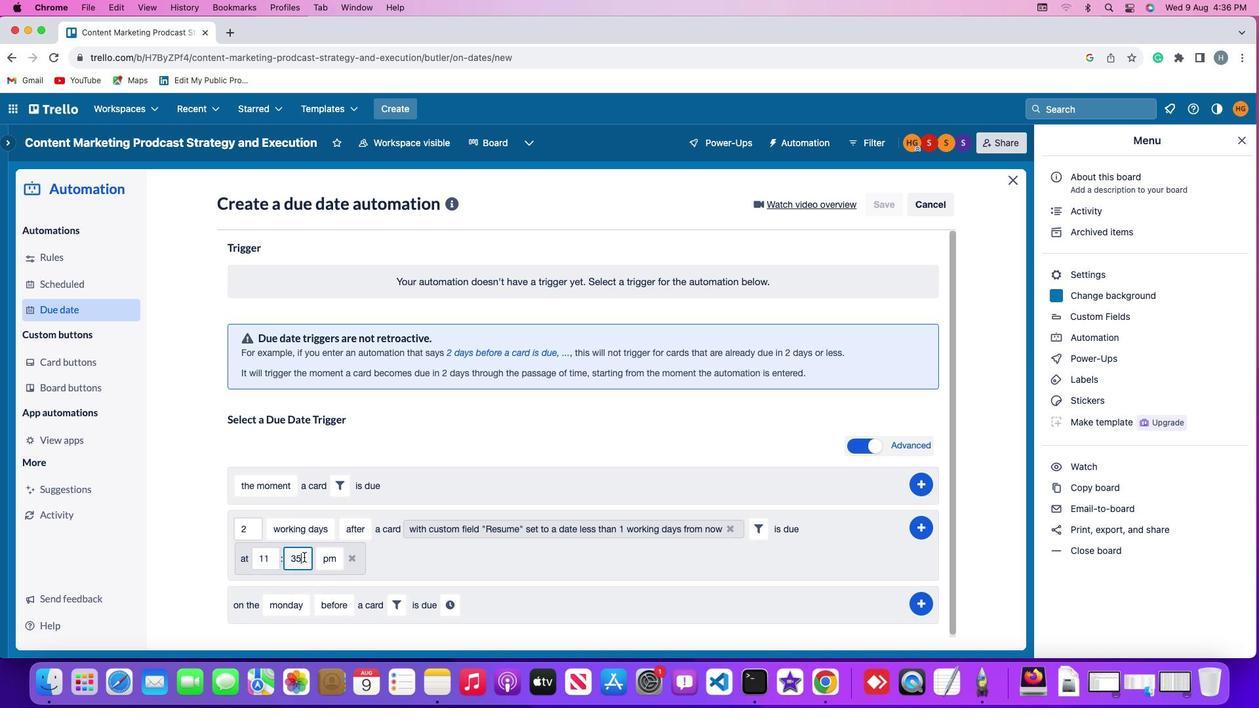 
Action: Mouse moved to (302, 554)
Screenshot: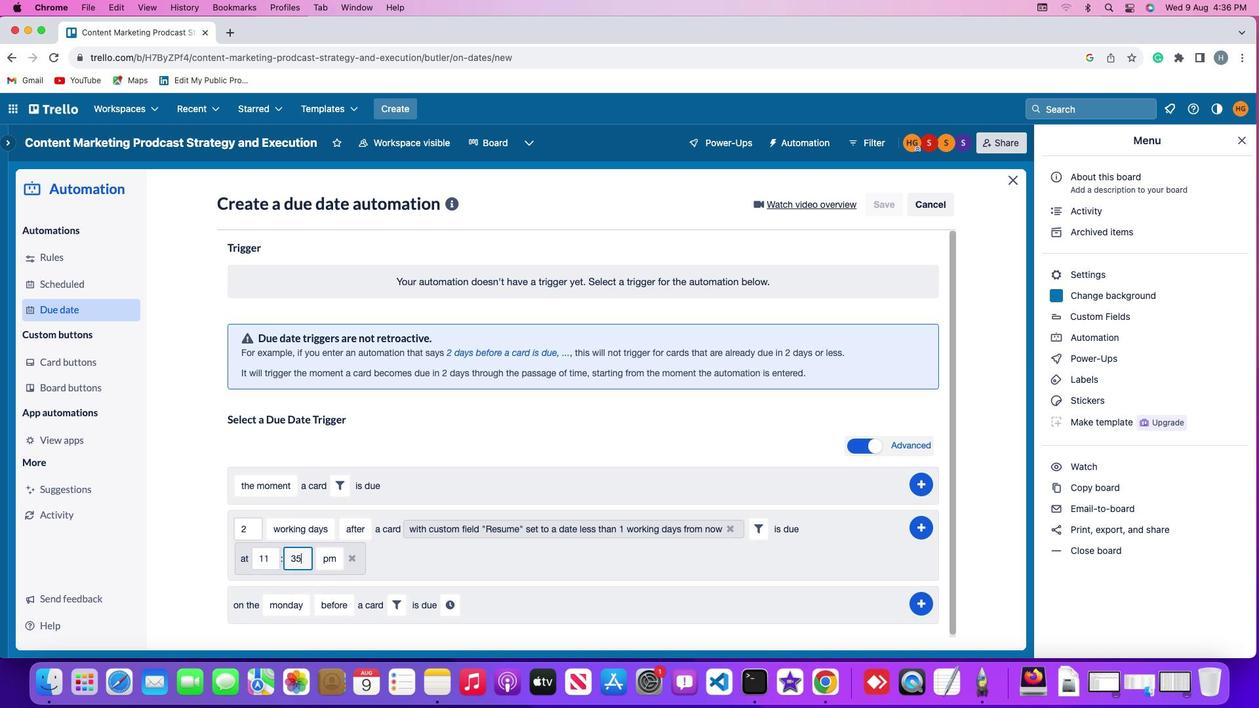 
Action: Key pressed Key.backspaceKey.backspace
Screenshot: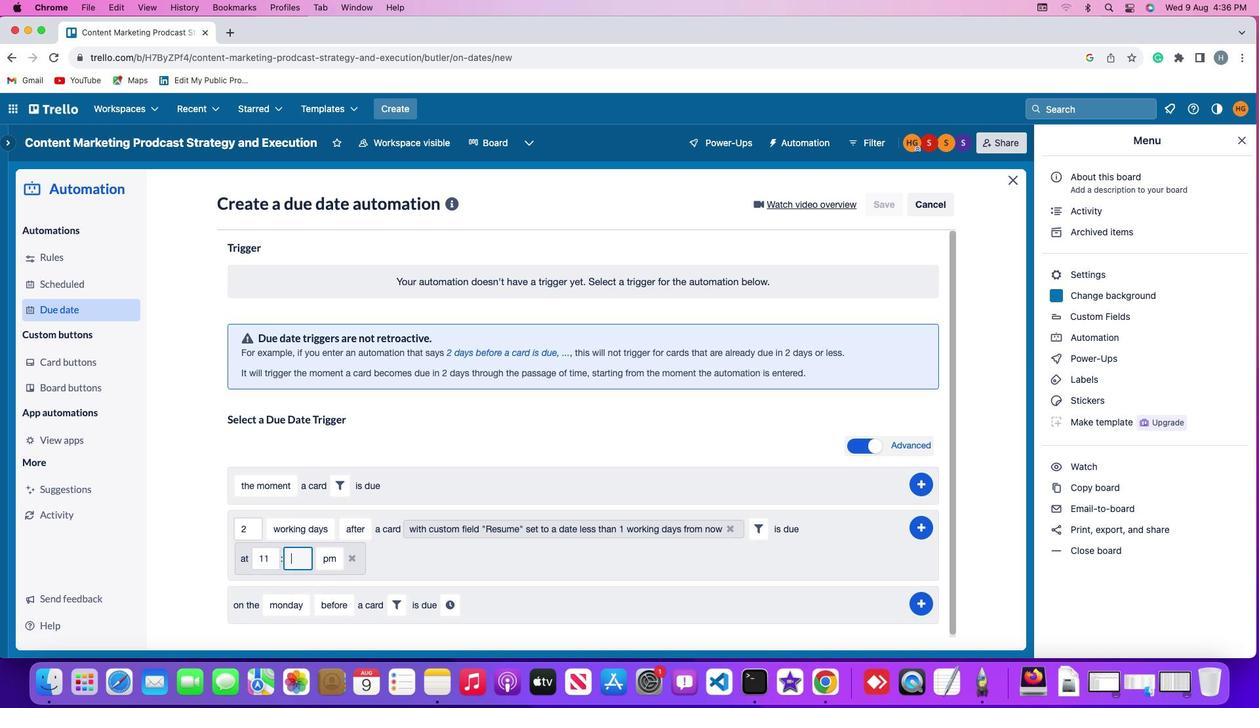 
Action: Mouse moved to (302, 555)
Screenshot: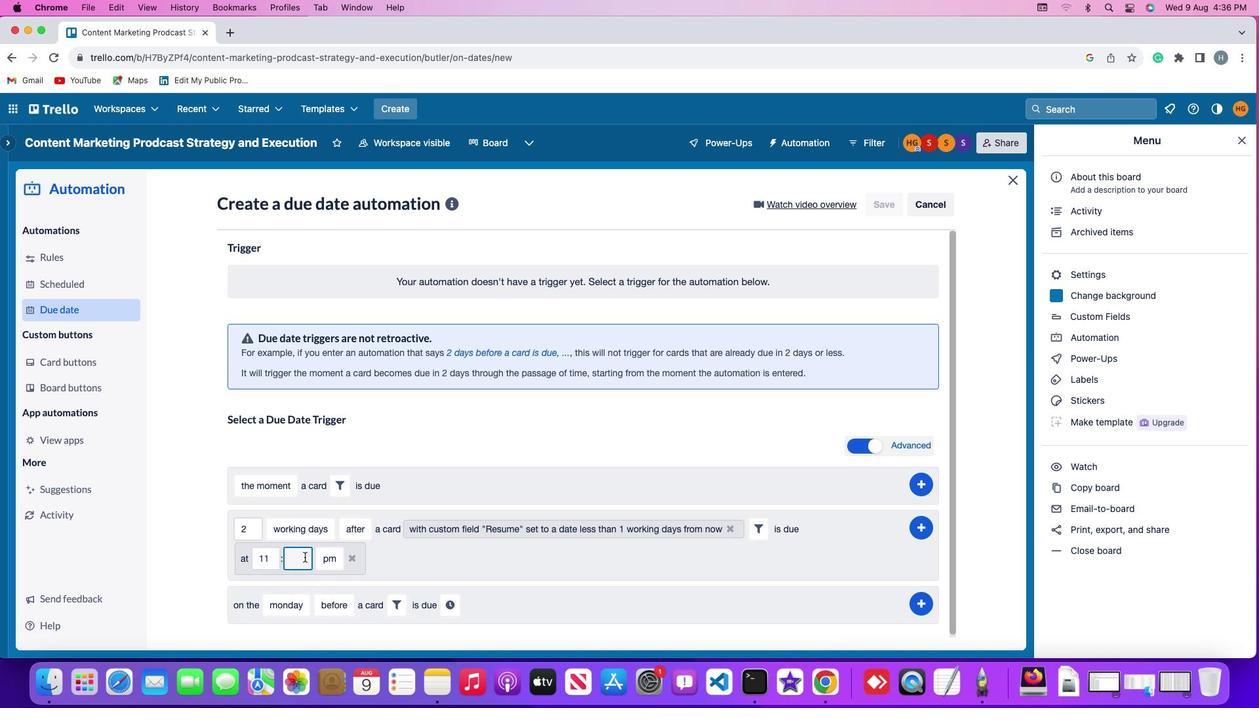 
Action: Key pressed '0''0'
Screenshot: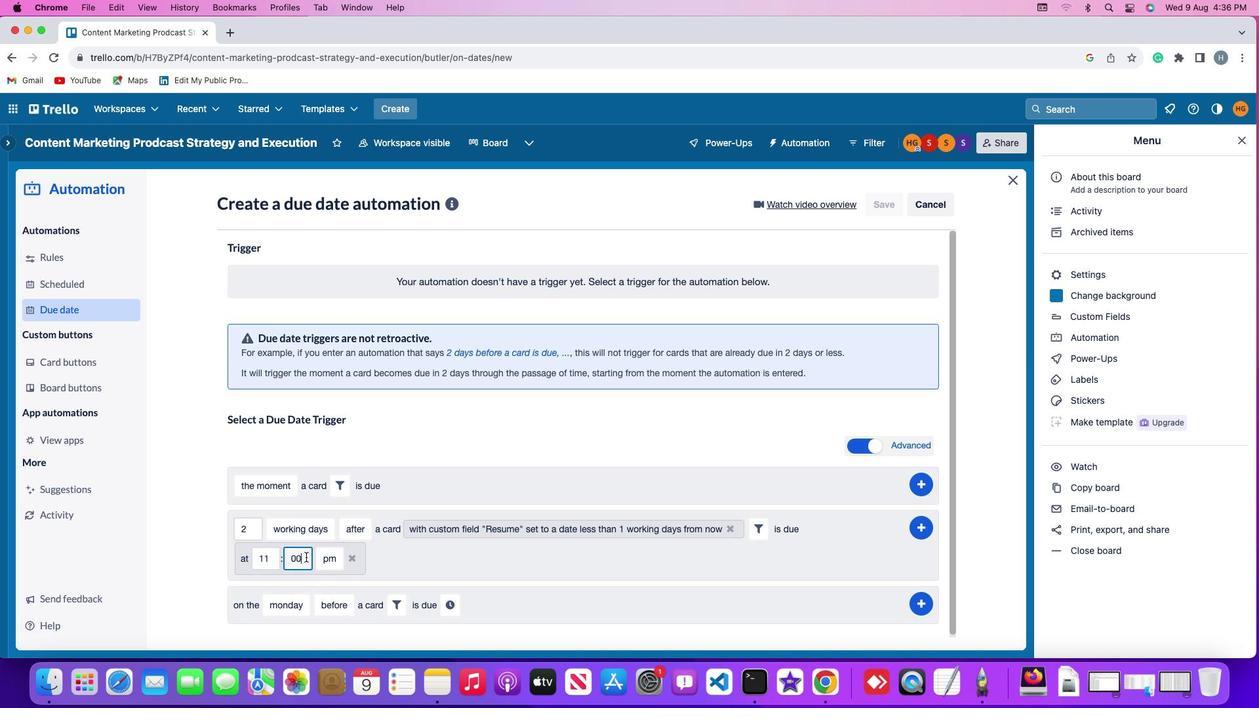 
Action: Mouse moved to (325, 558)
Screenshot: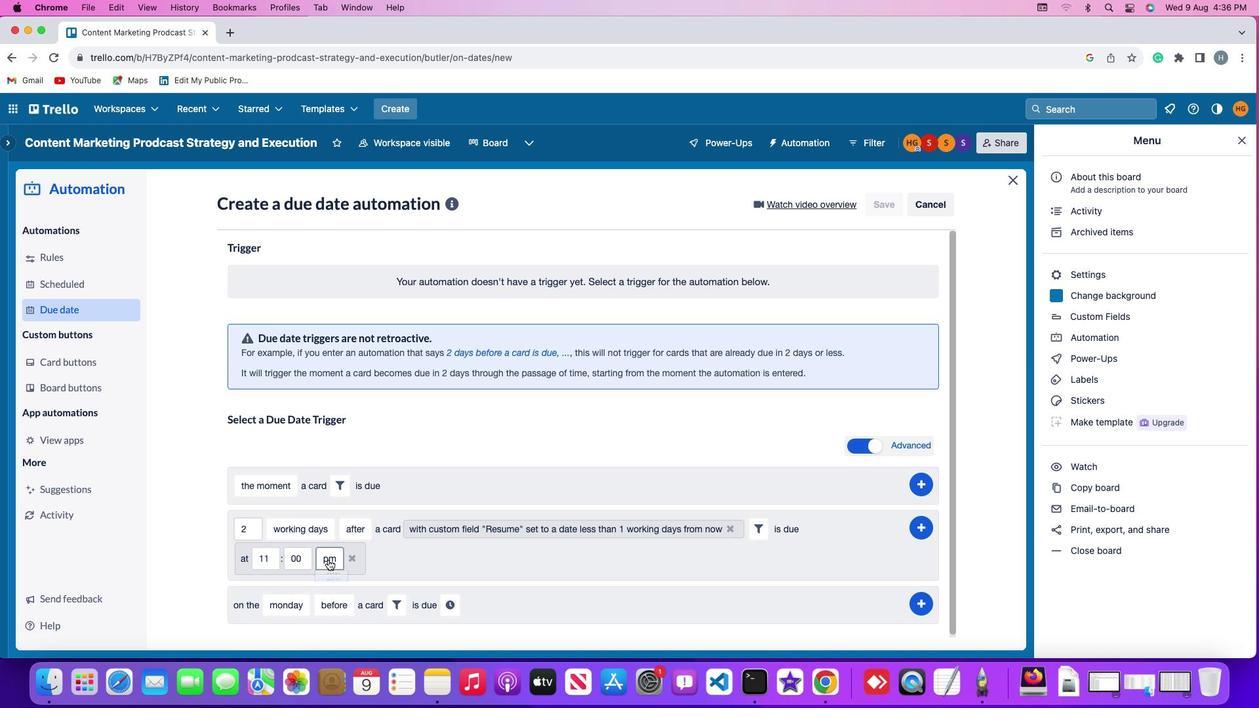 
Action: Mouse pressed left at (325, 558)
Screenshot: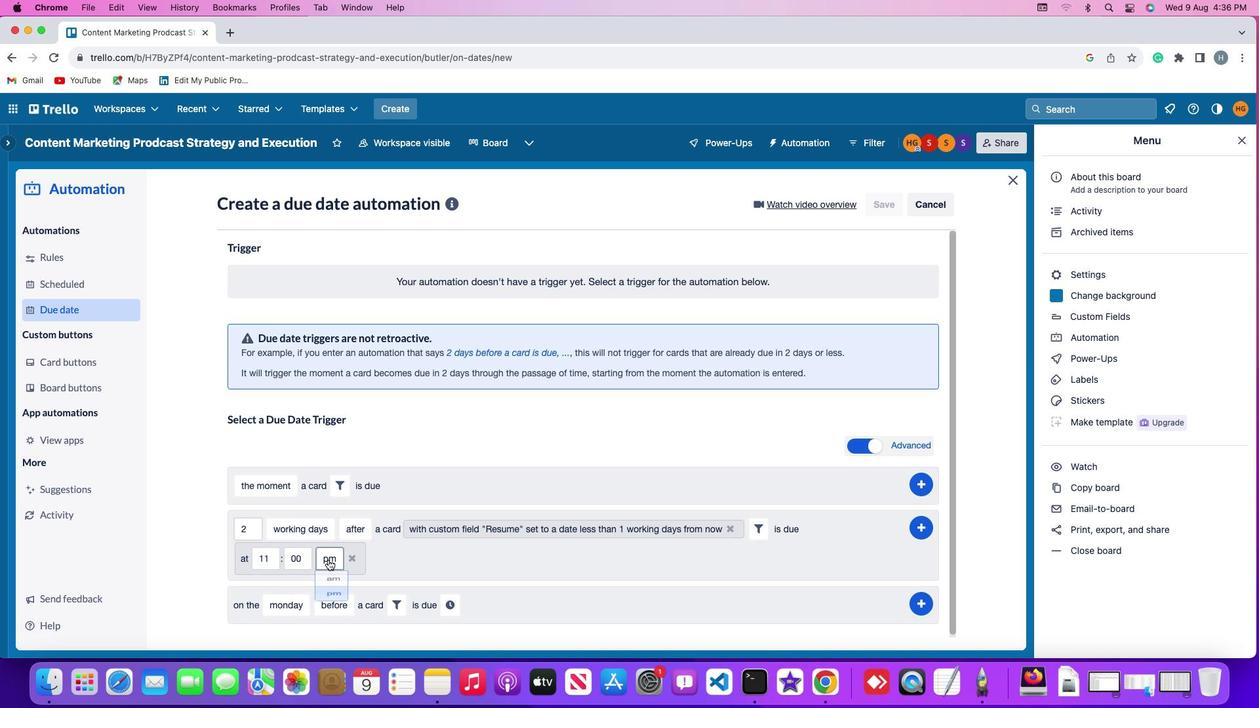 
Action: Mouse moved to (333, 578)
Screenshot: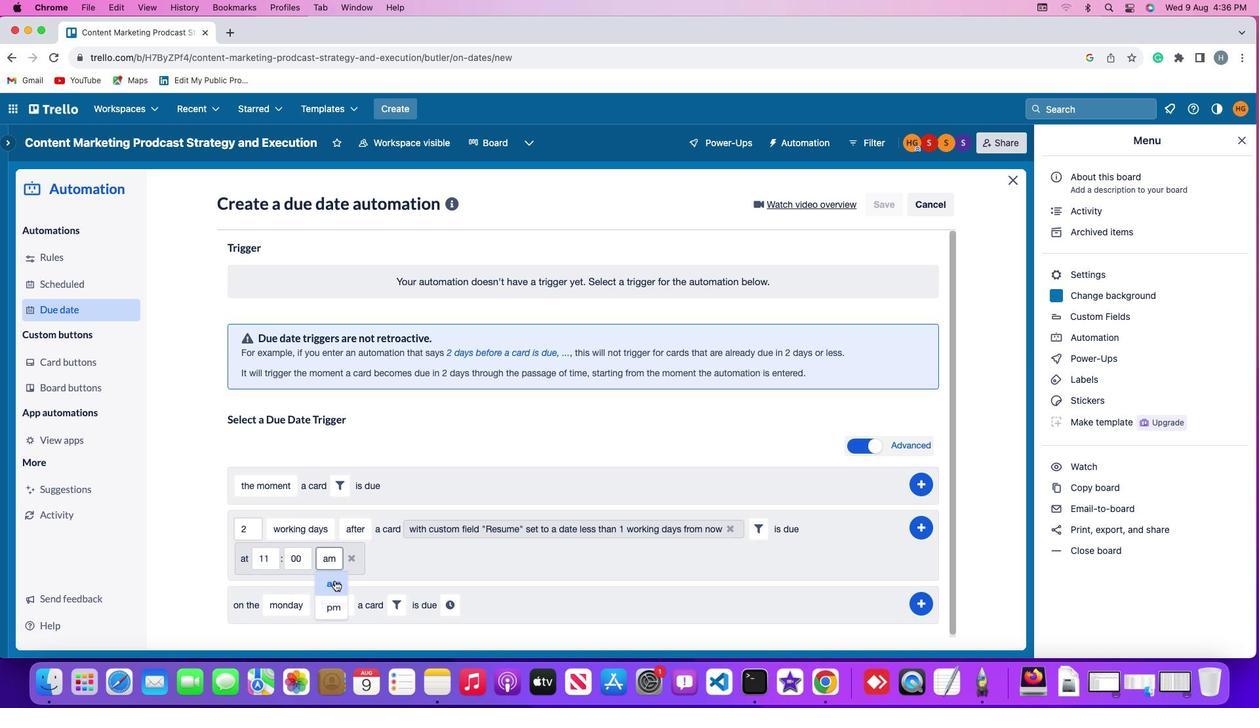 
Action: Mouse pressed left at (333, 578)
Screenshot: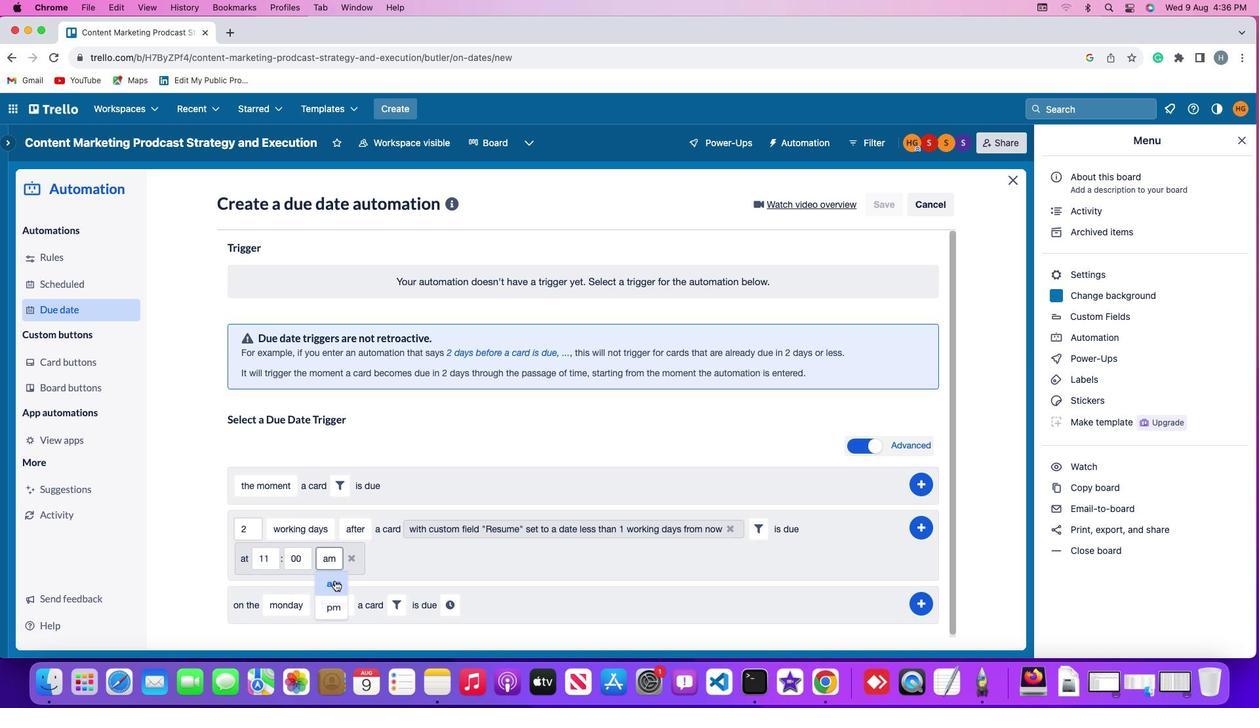 
Action: Mouse moved to (920, 525)
Screenshot: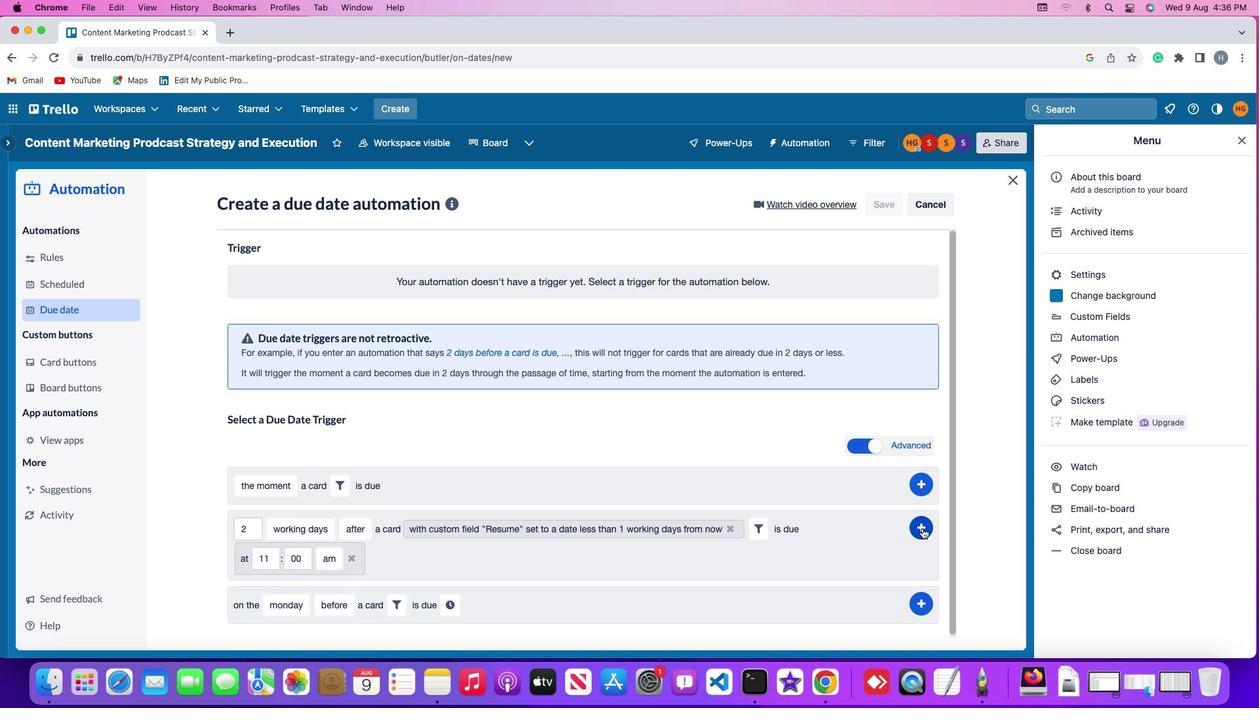 
Action: Mouse pressed left at (920, 525)
Screenshot: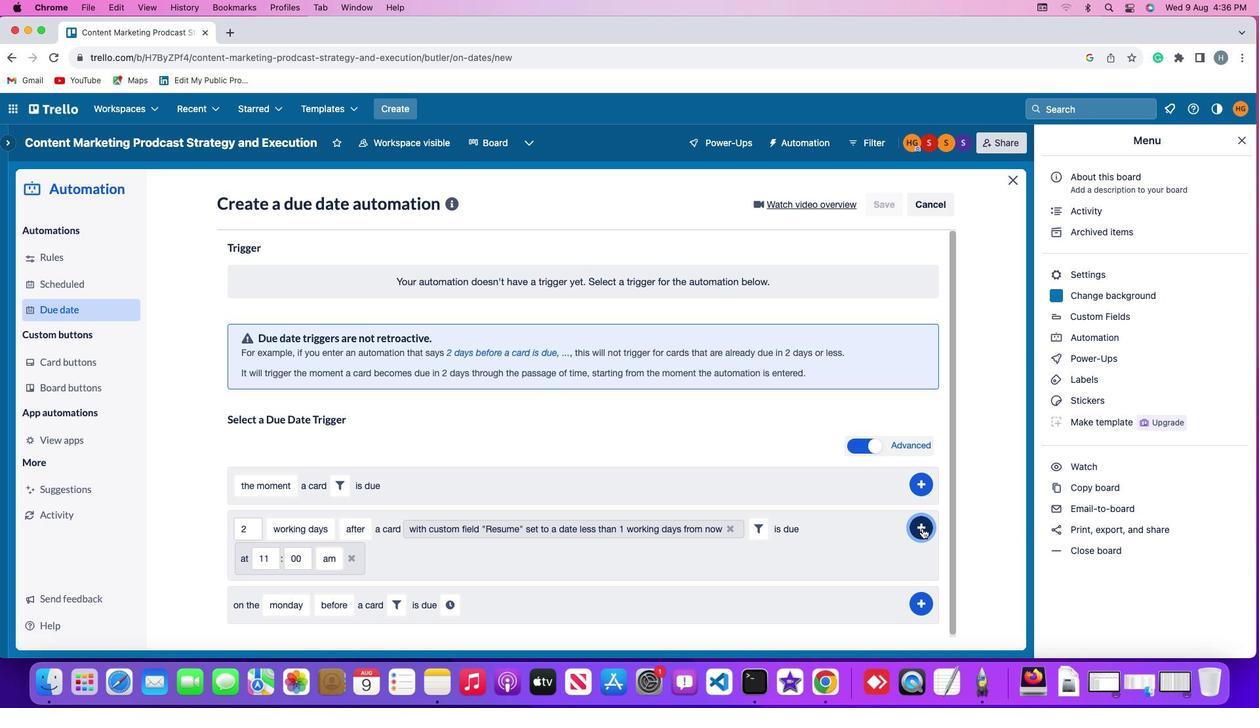 
Action: Mouse moved to (981, 412)
Screenshot: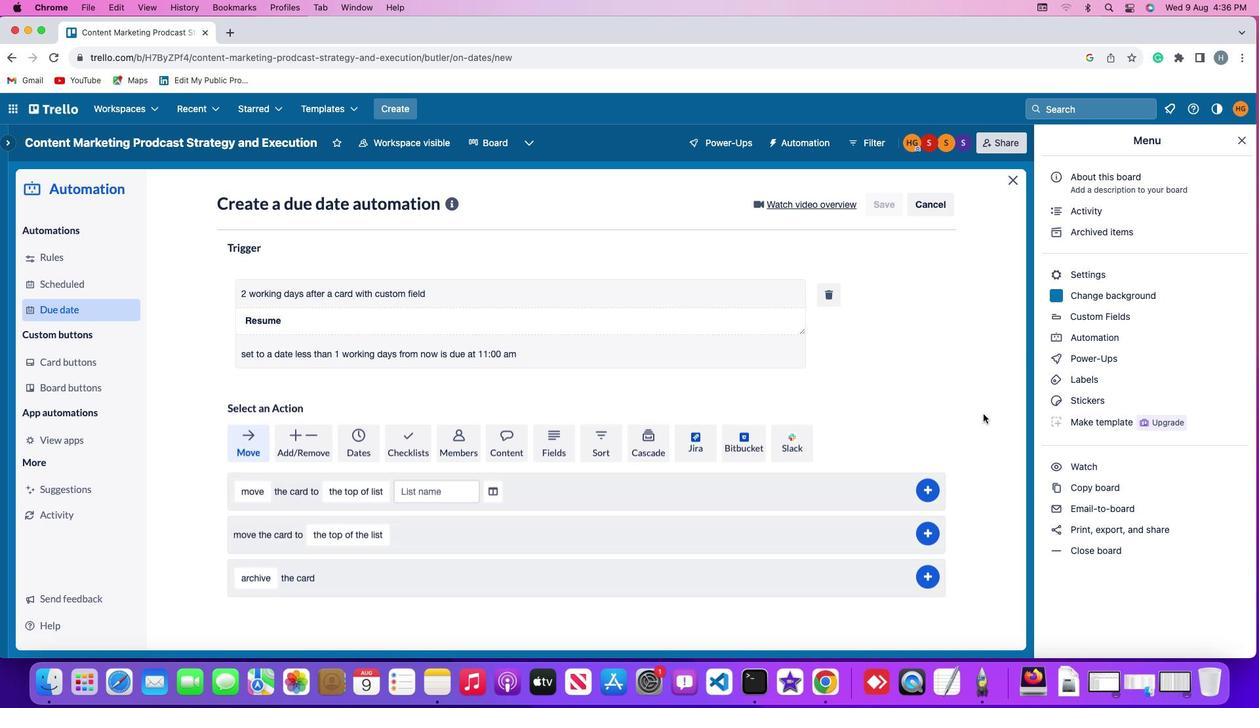 
